 Task: Log work in the project AgileHorizon for the issue 'Implement a new cloud-based talent management system for a company with advanced talent acquisition and performance evaluation features' spent time as '6w 5d 19h 13m' and remaining time as '2w 6d 5h 35m' and move to top of backlog. Now add the issue to the epic 'DevOps automation'. Log work in the project AgileHorizon for the issue 'Integrate a new appointment booking feature into an existing service provider mobile application to enhance convenience and scheduling for customers' spent time as '6w 5d 16h 19m' and remaining time as '6w 6d 17h 52m' and move to bottom of backlog. Now add the issue to the epic 'Cloud migration'
Action: Mouse moved to (256, 70)
Screenshot: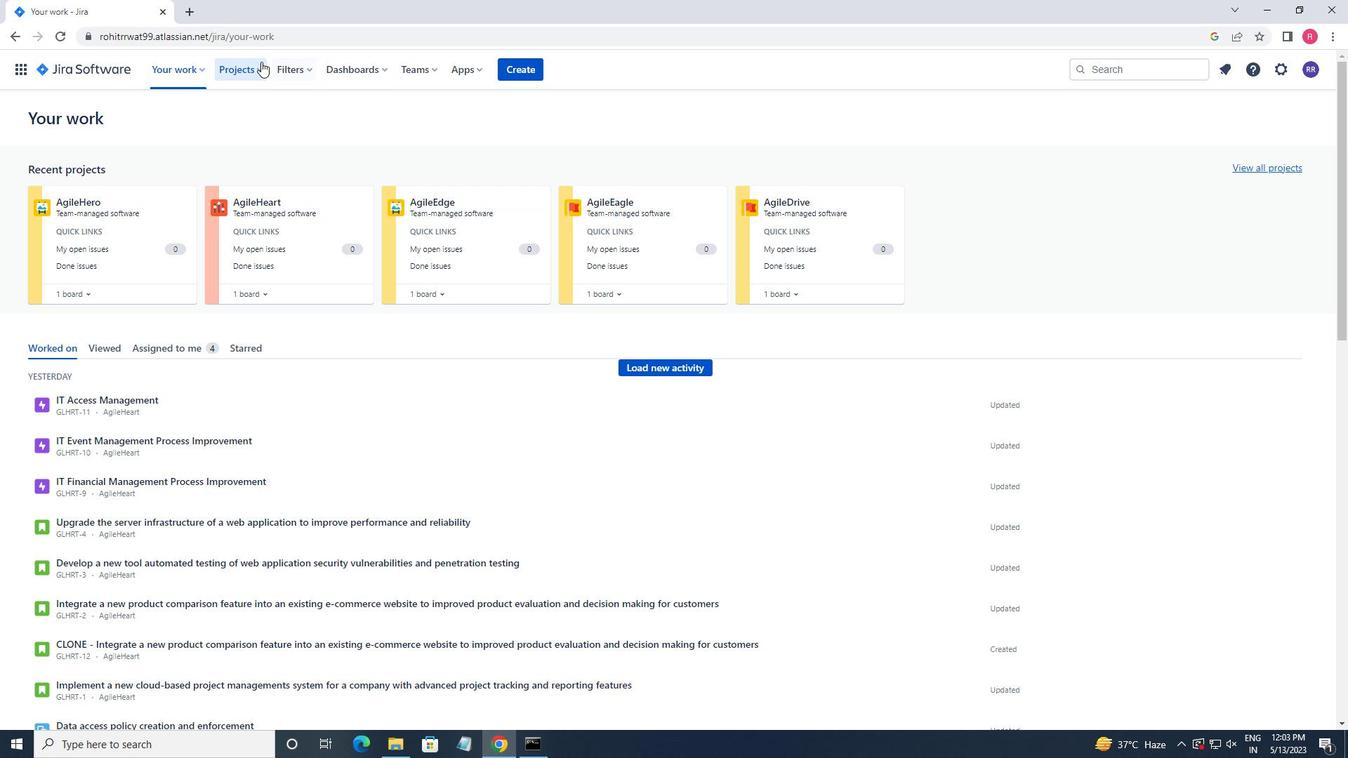 
Action: Mouse pressed left at (256, 70)
Screenshot: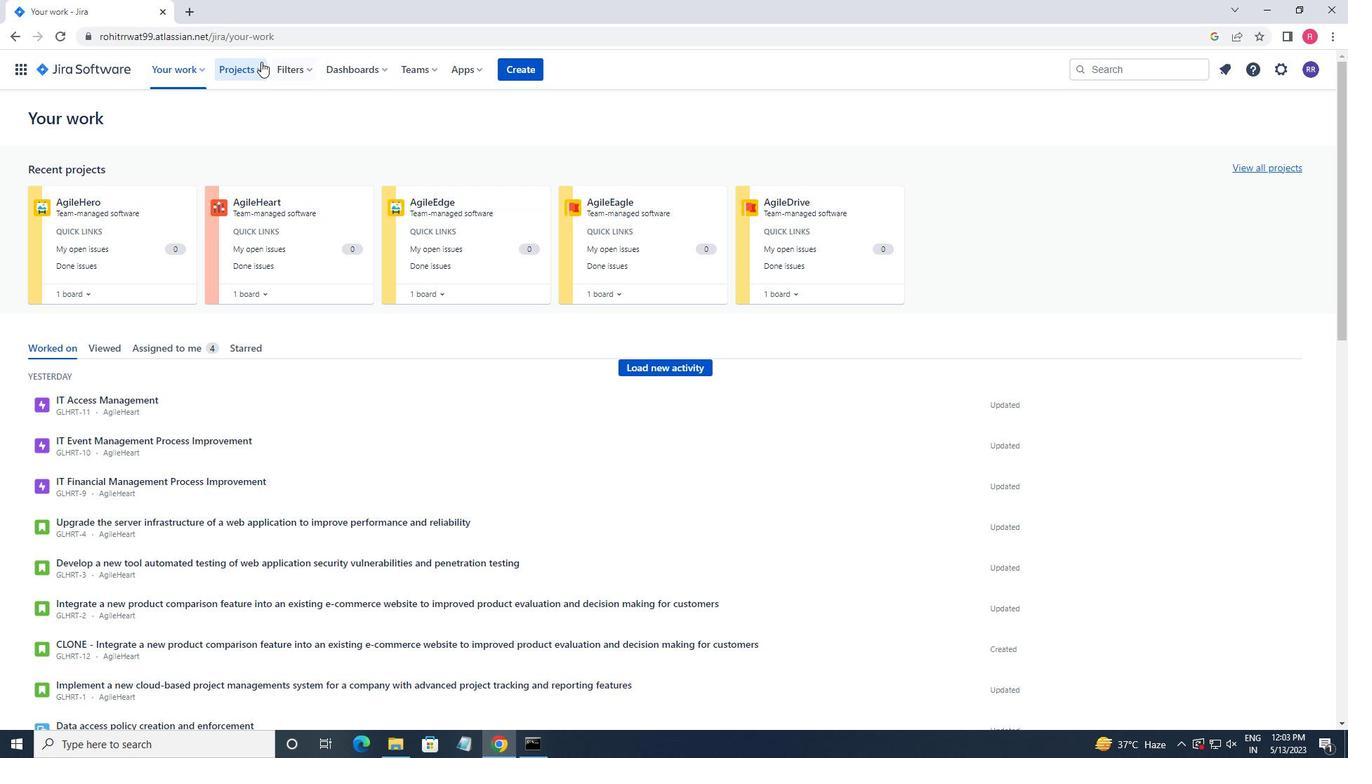 
Action: Mouse moved to (272, 141)
Screenshot: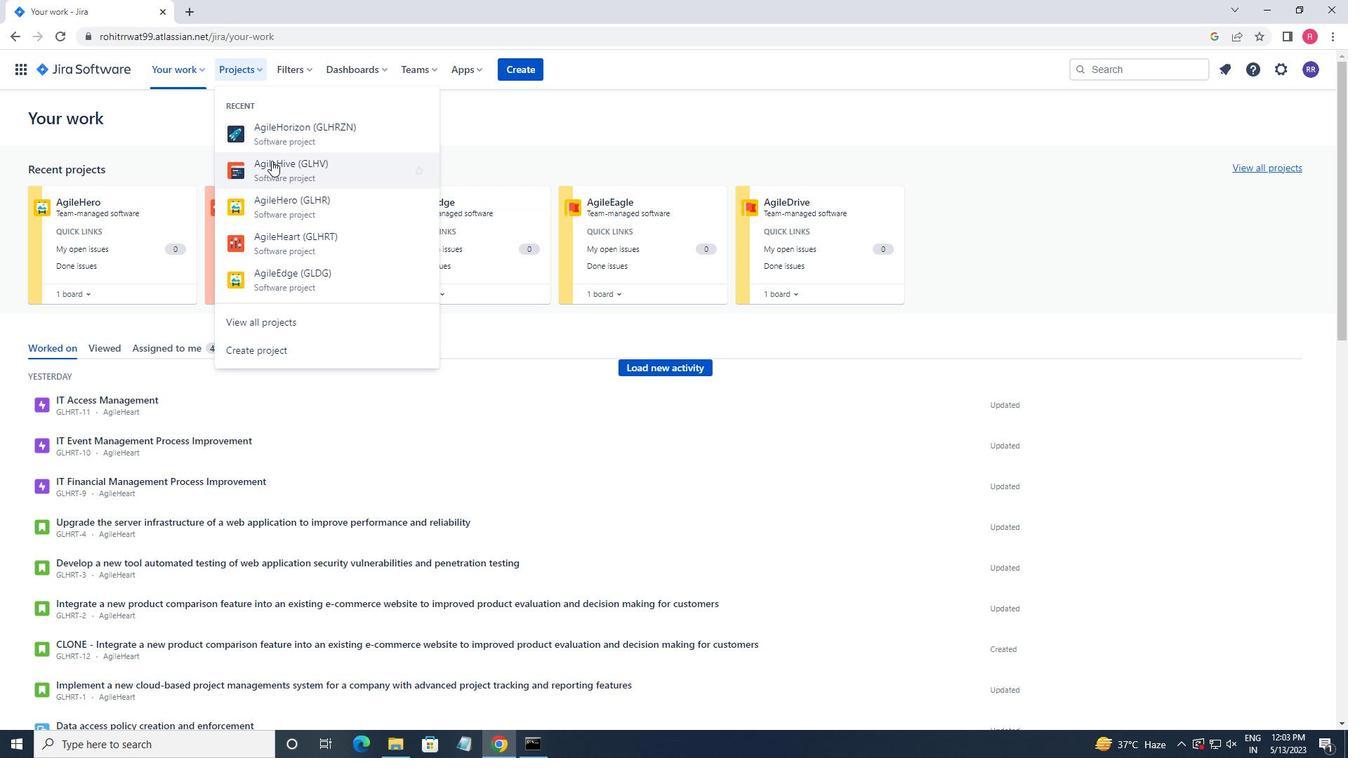 
Action: Mouse pressed left at (272, 141)
Screenshot: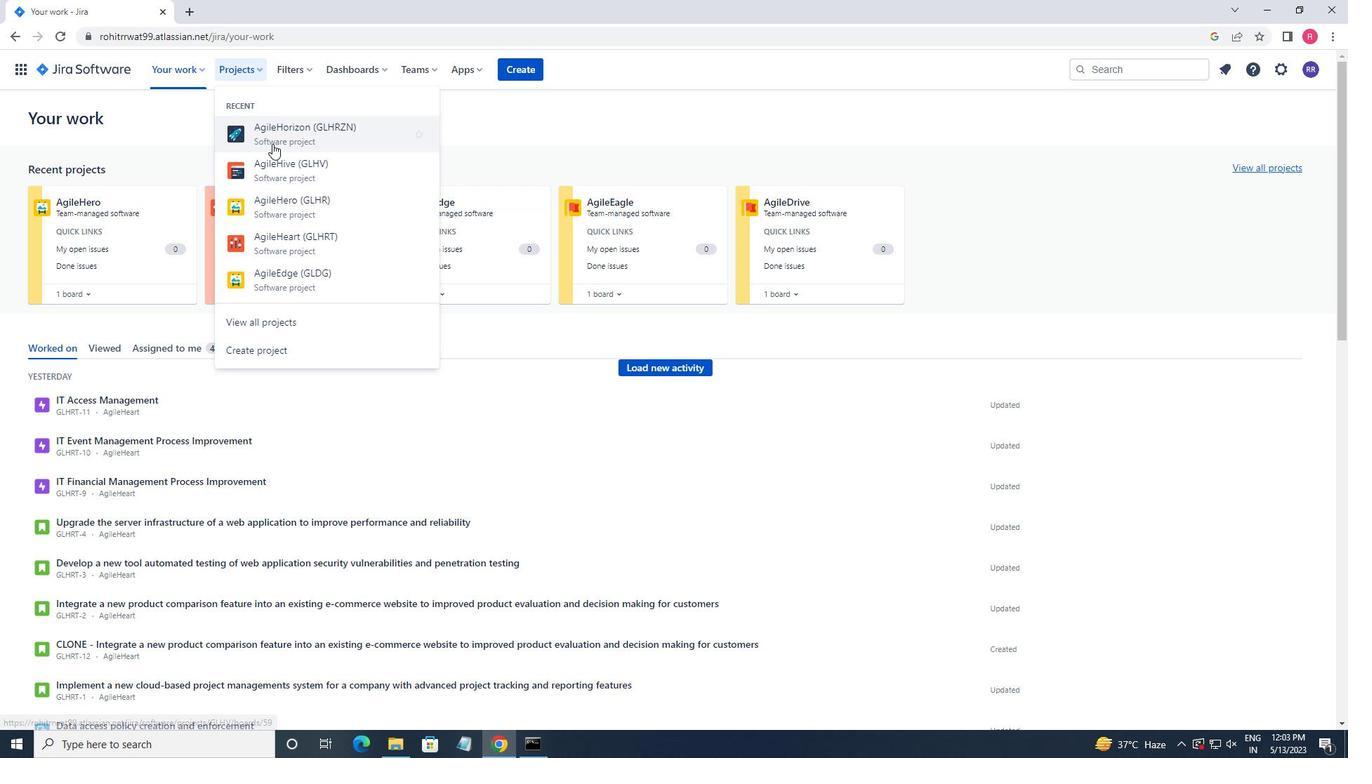 
Action: Mouse moved to (68, 217)
Screenshot: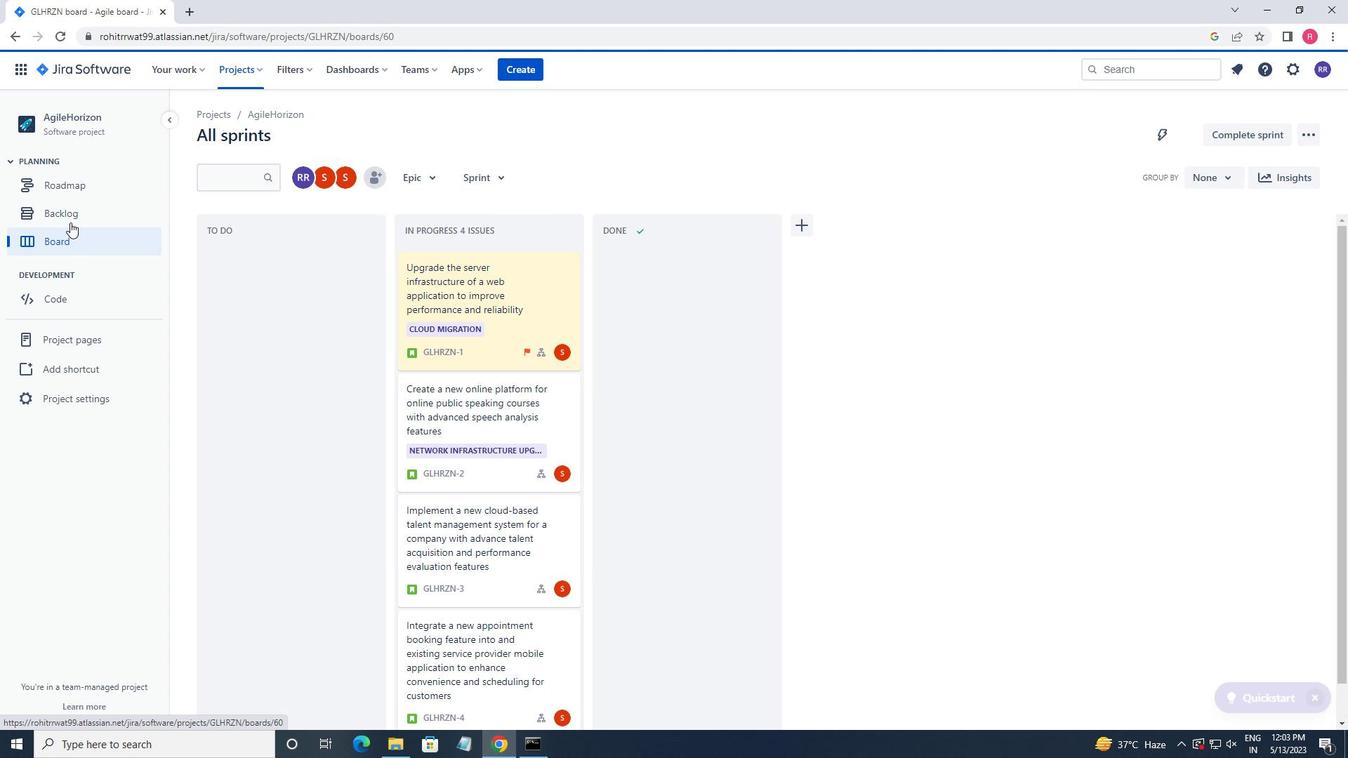 
Action: Mouse pressed left at (68, 217)
Screenshot: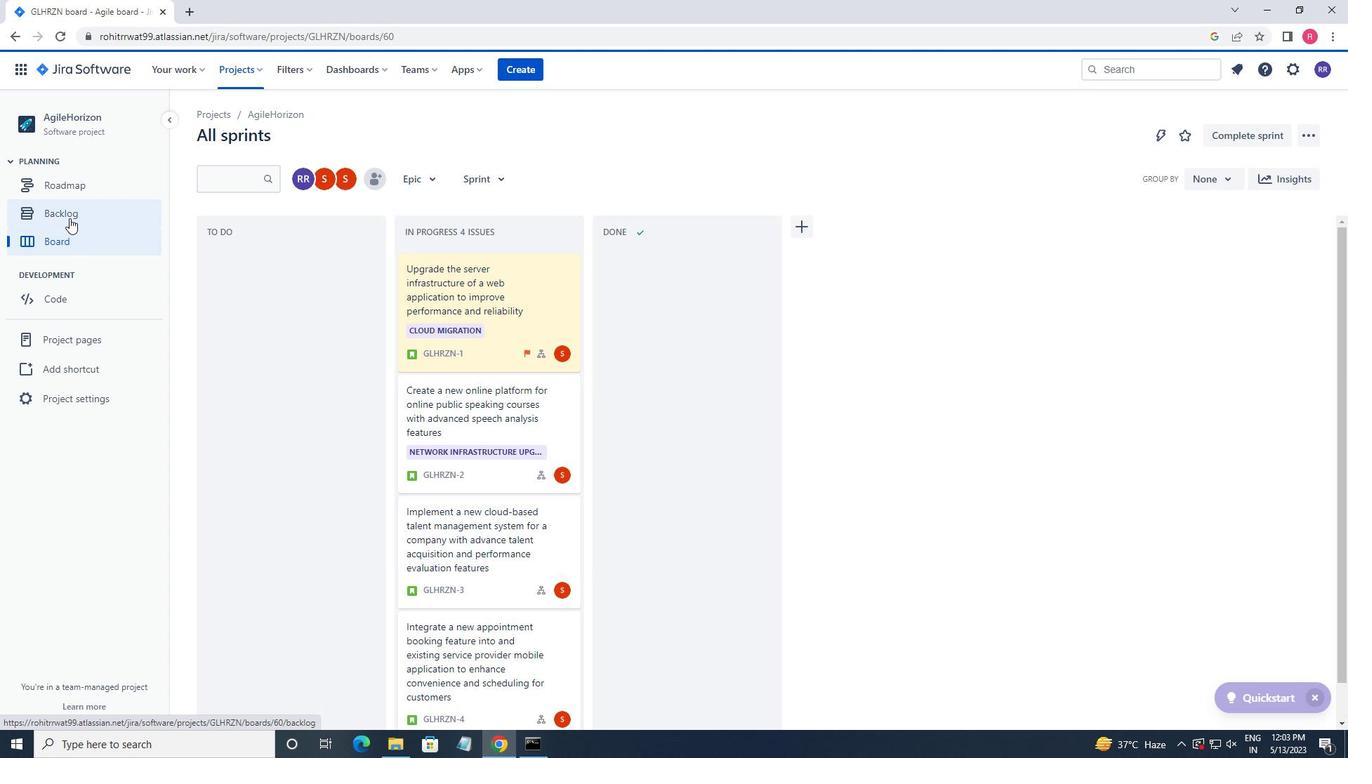 
Action: Mouse moved to (688, 370)
Screenshot: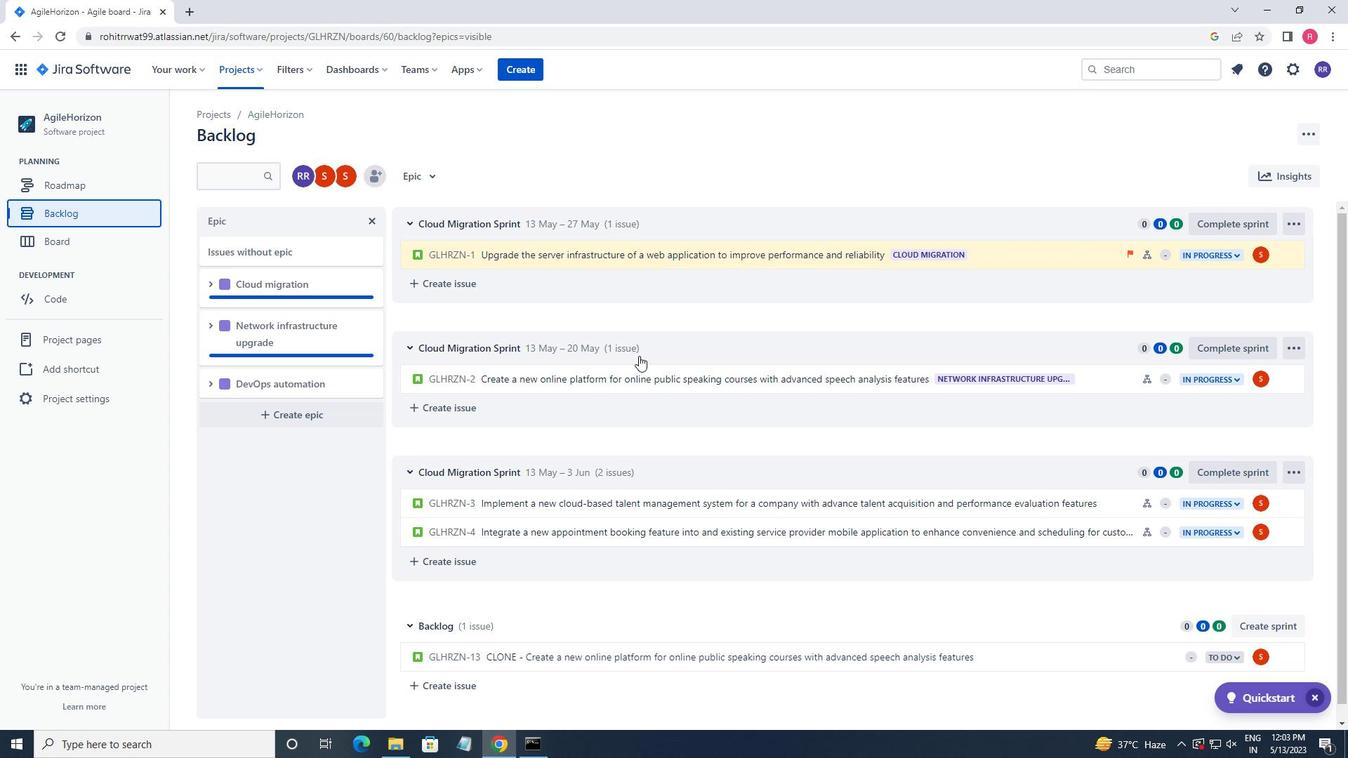 
Action: Mouse scrolled (688, 370) with delta (0, 0)
Screenshot: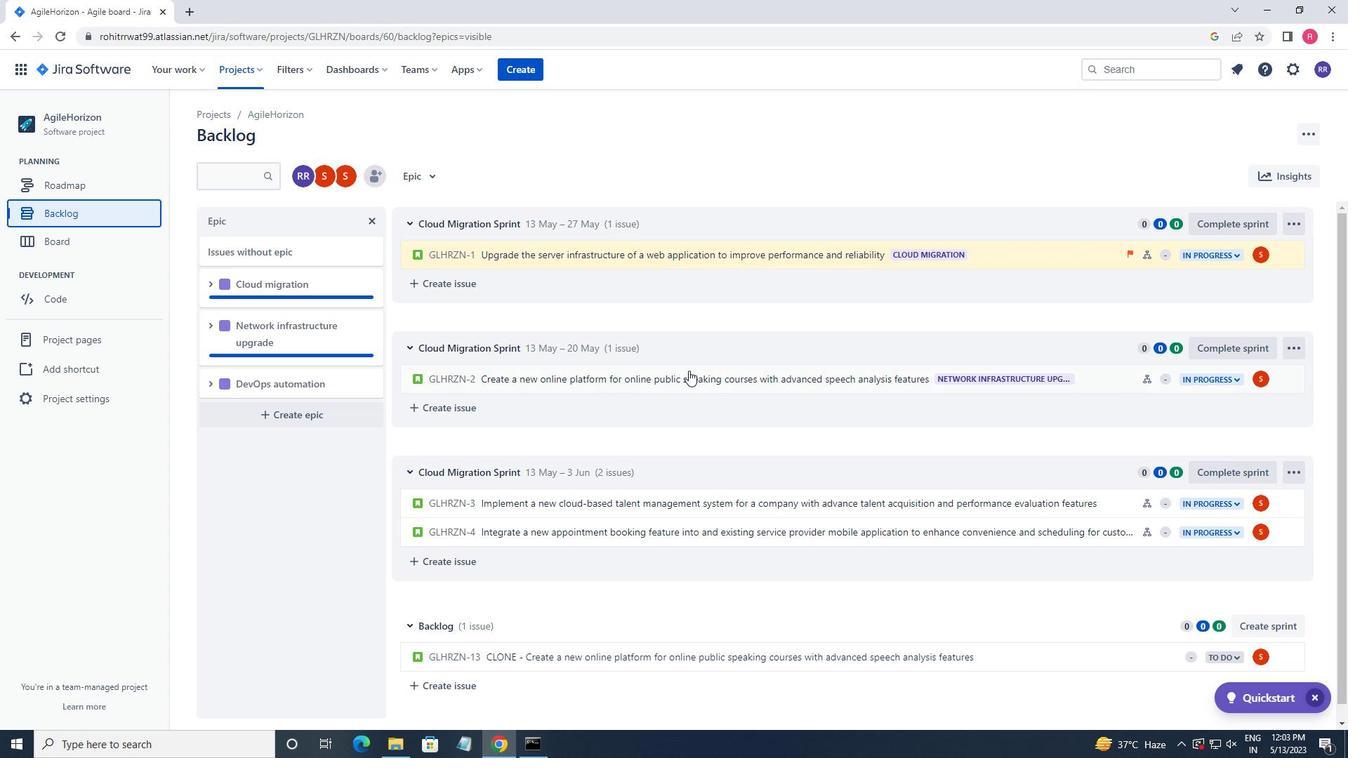 
Action: Mouse scrolled (688, 370) with delta (0, 0)
Screenshot: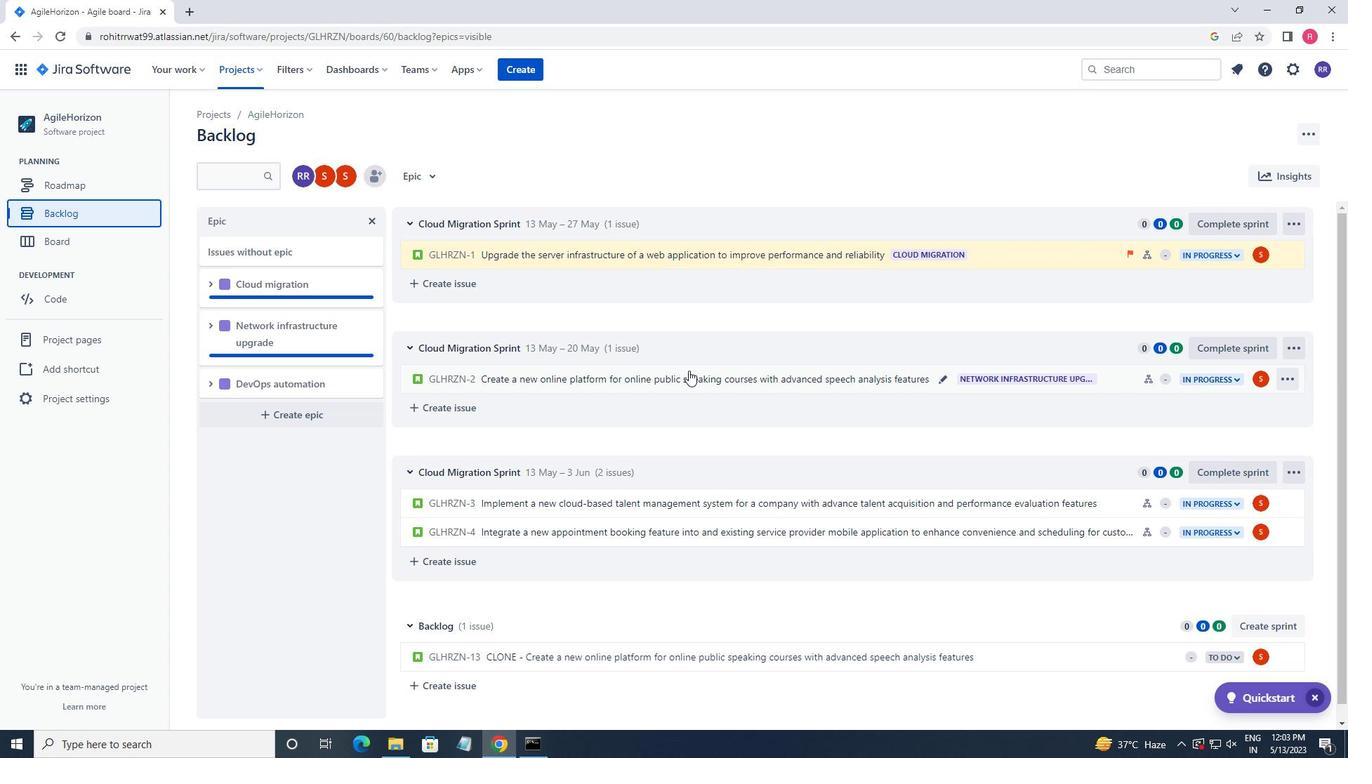
Action: Mouse moved to (1127, 497)
Screenshot: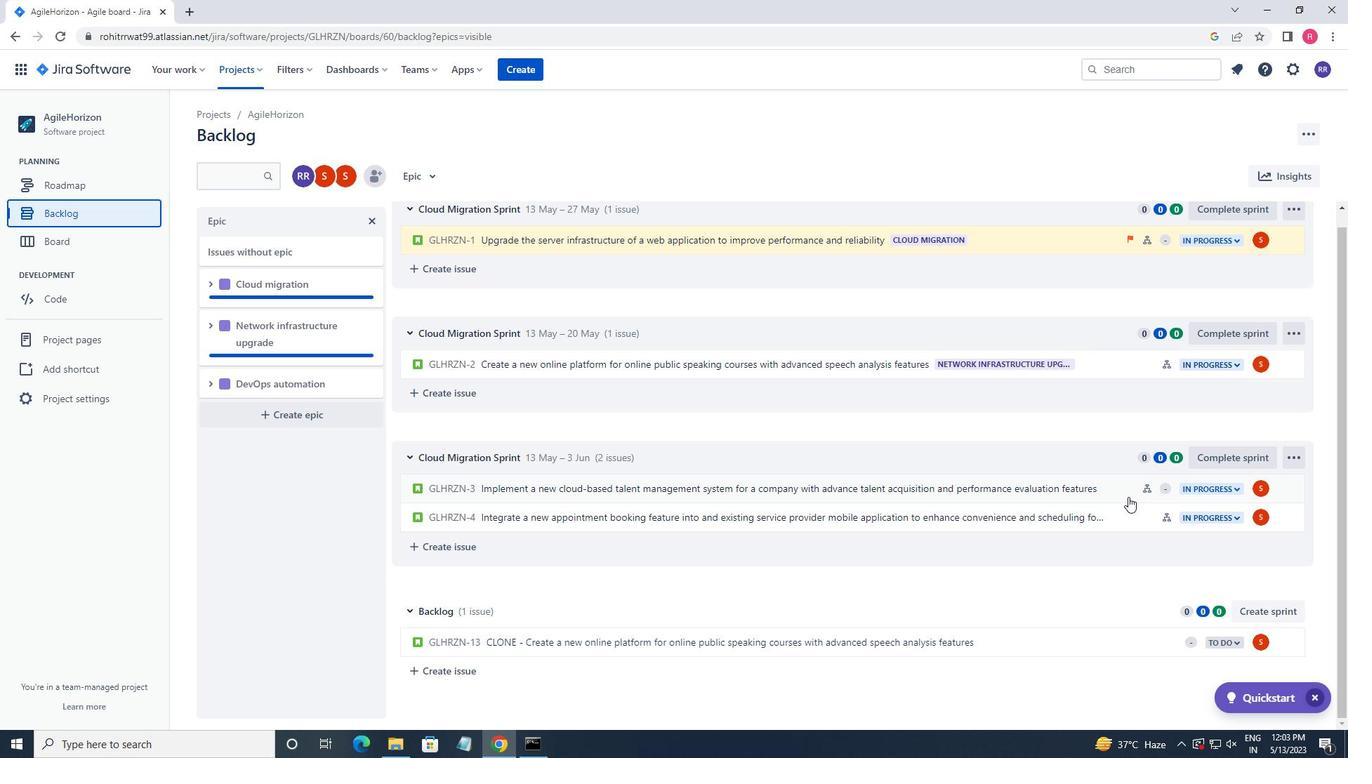 
Action: Mouse pressed left at (1127, 497)
Screenshot: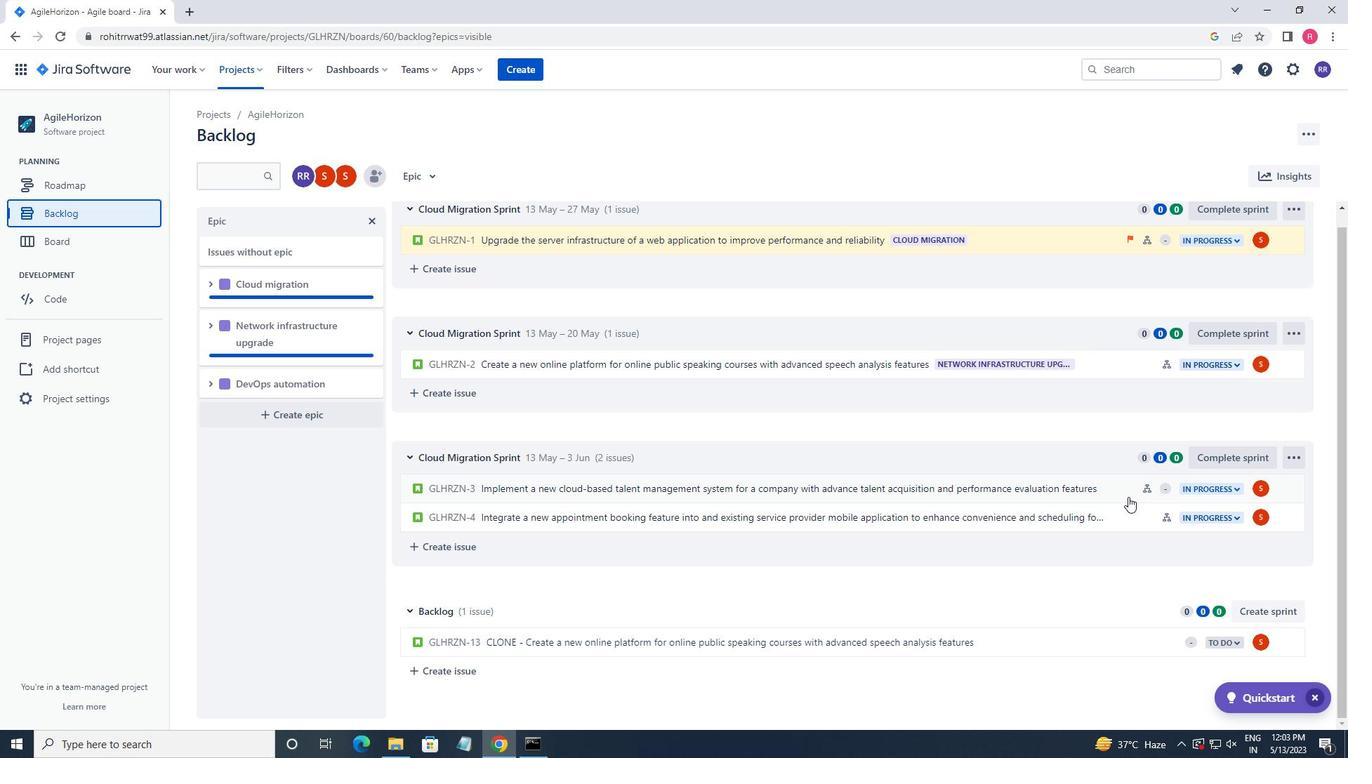 
Action: Mouse moved to (1285, 214)
Screenshot: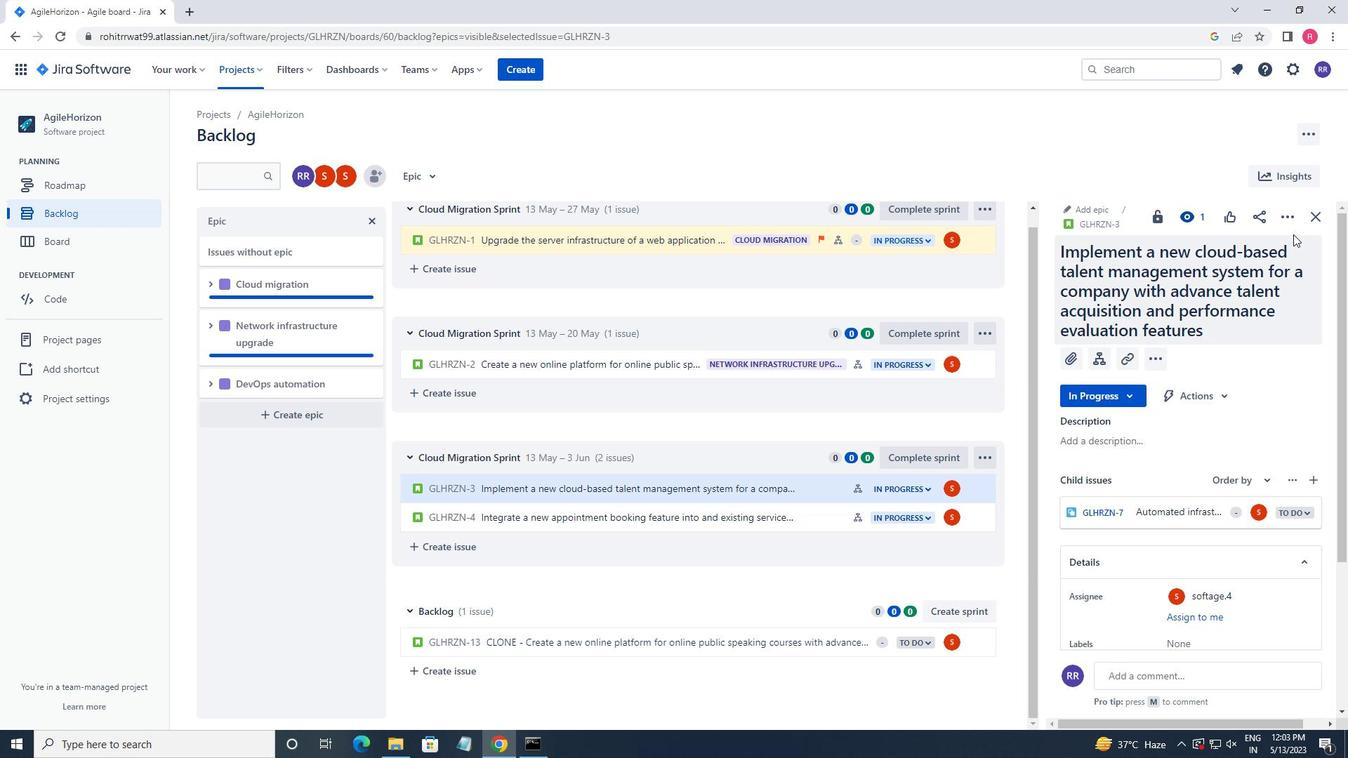 
Action: Mouse pressed left at (1285, 214)
Screenshot: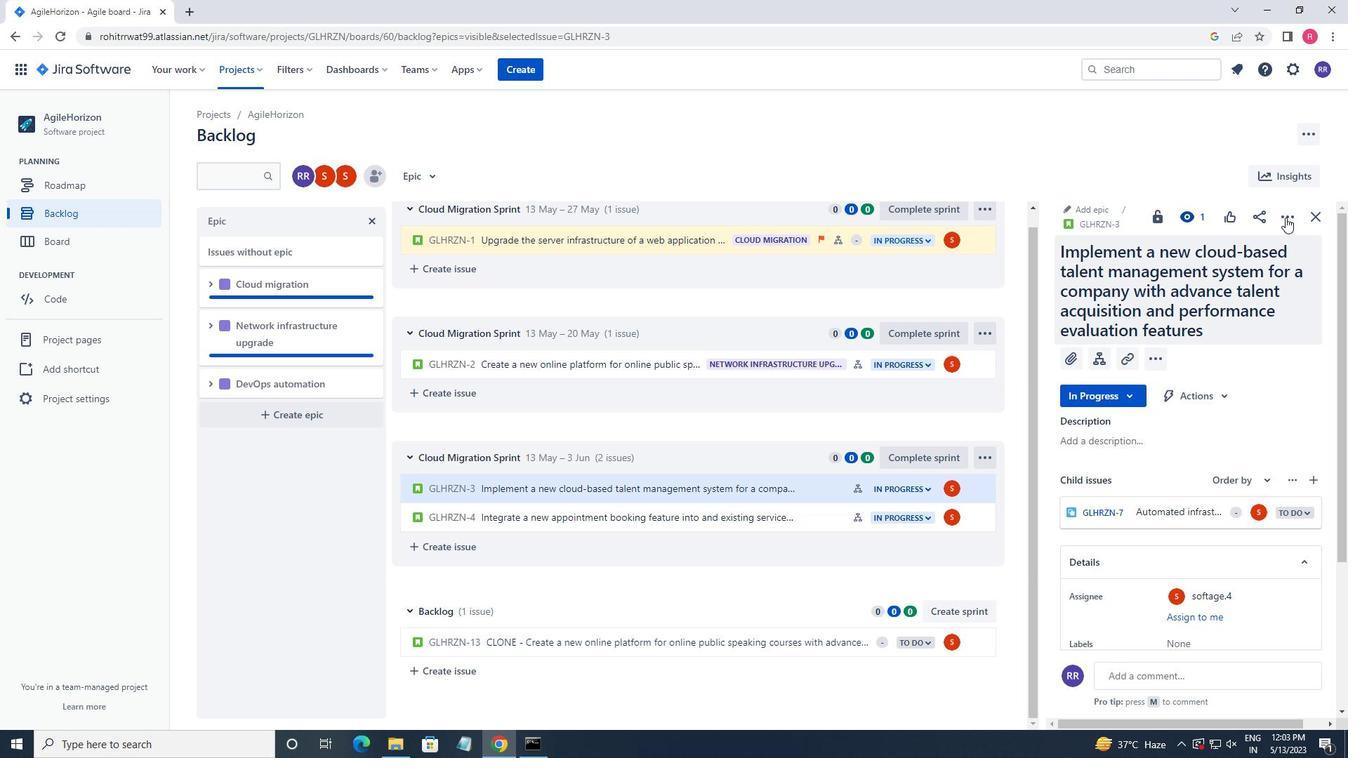 
Action: Mouse moved to (1224, 265)
Screenshot: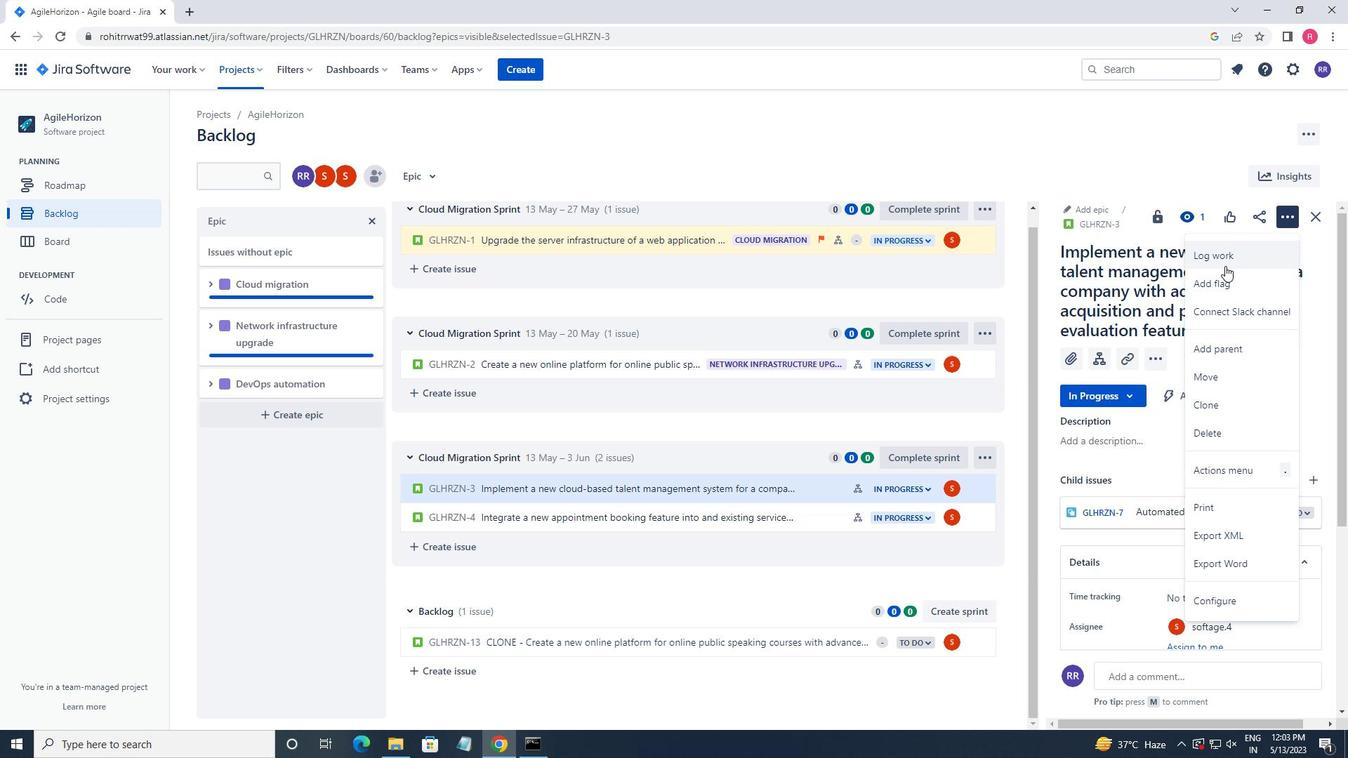 
Action: Mouse pressed left at (1224, 265)
Screenshot: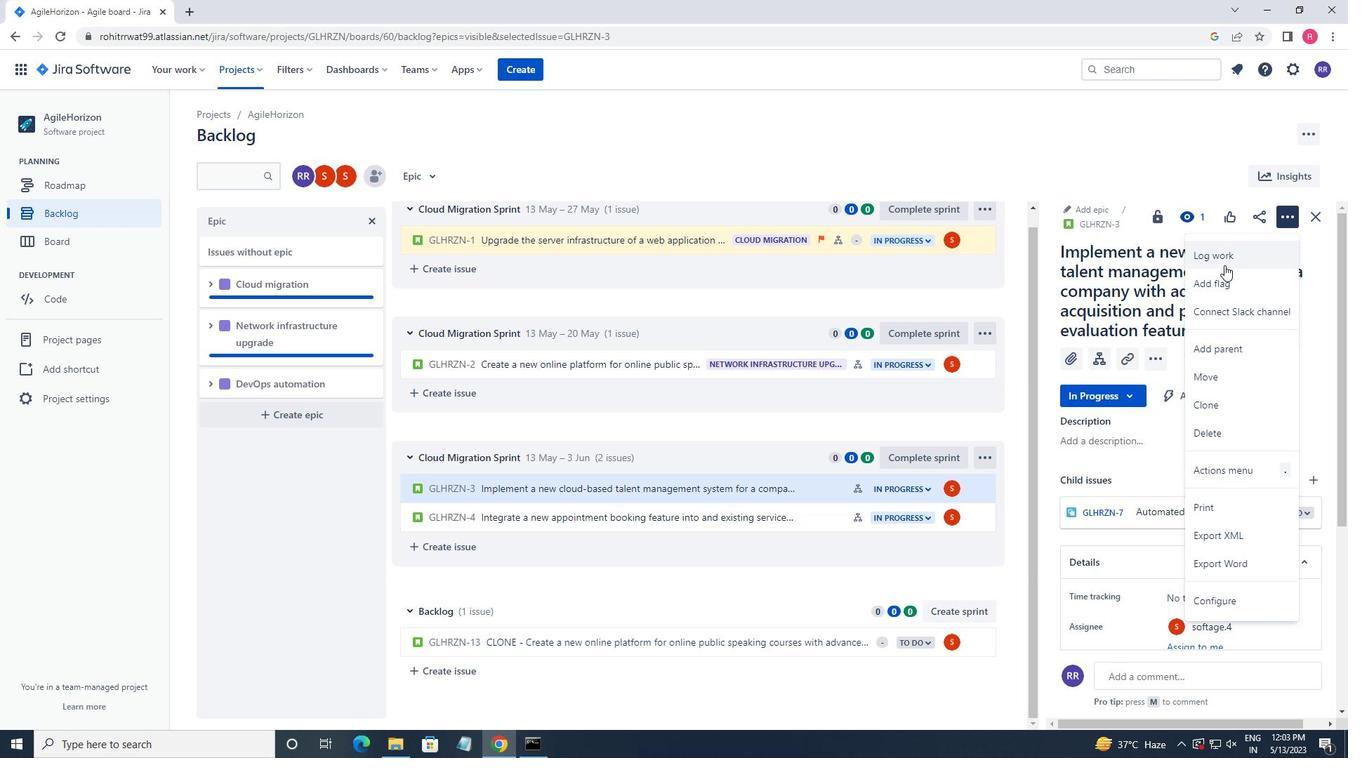 
Action: Key pressed 6w<Key.space>5d<Key.space>19h<Key.space><Key.space>13m<Key.left><Key.left><Key.left><Key.backspace><Key.tab>2w<Key.space>6d<Key.space>5h<Key.space>35m
Screenshot: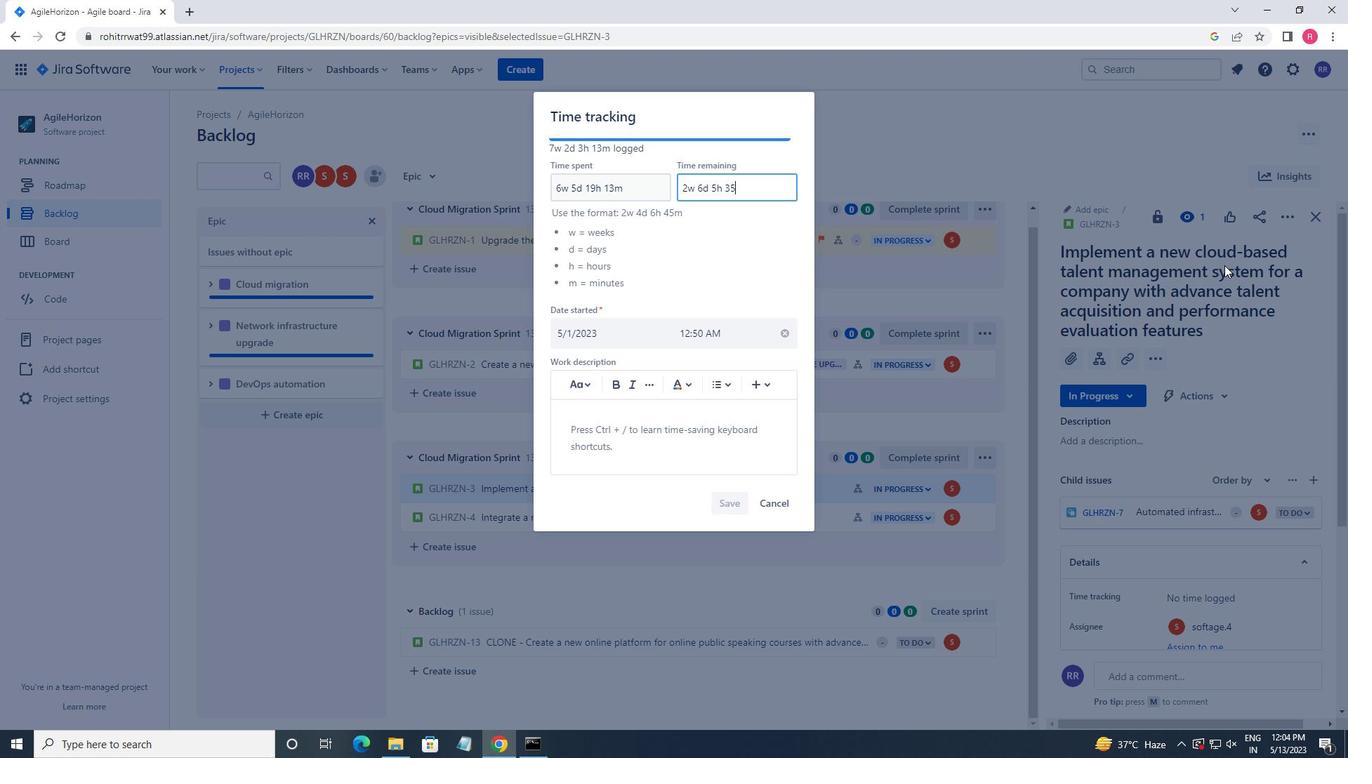 
Action: Mouse moved to (725, 499)
Screenshot: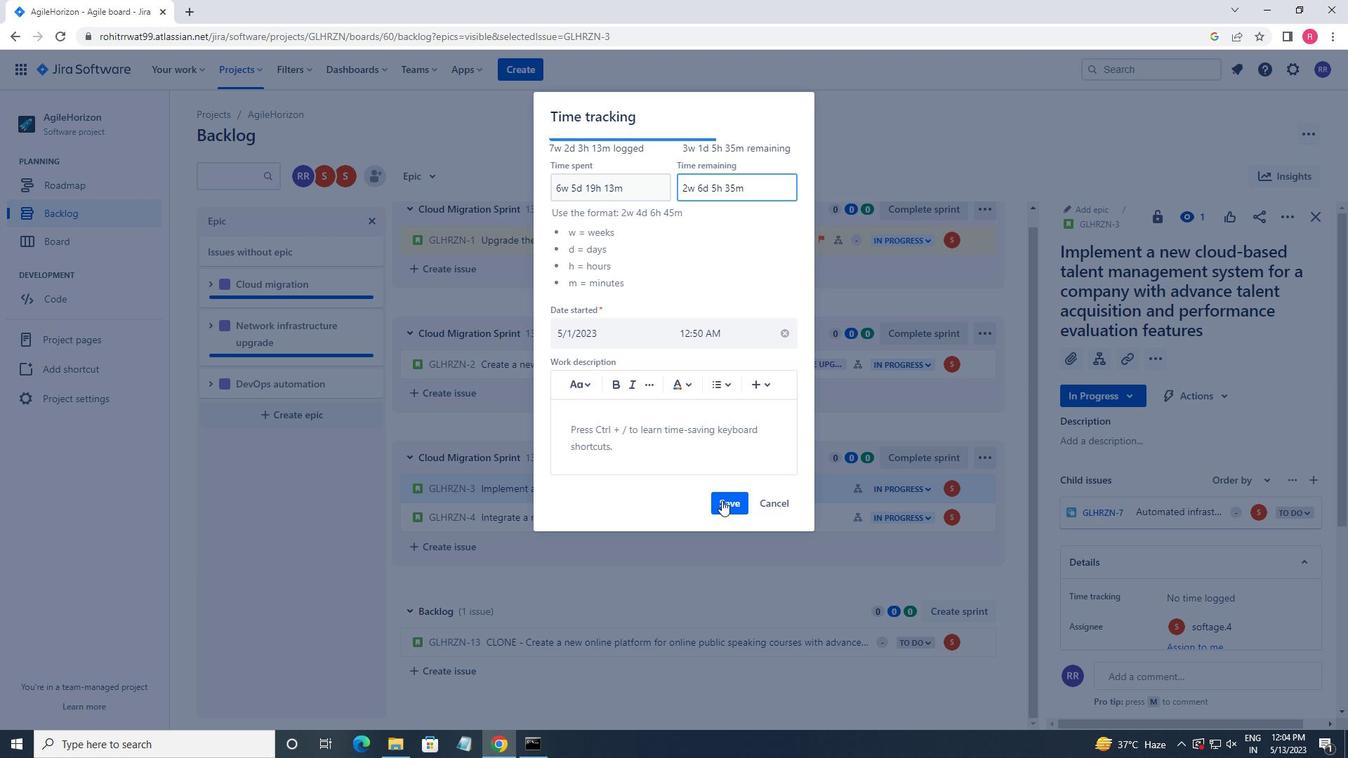 
Action: Mouse pressed left at (725, 499)
Screenshot: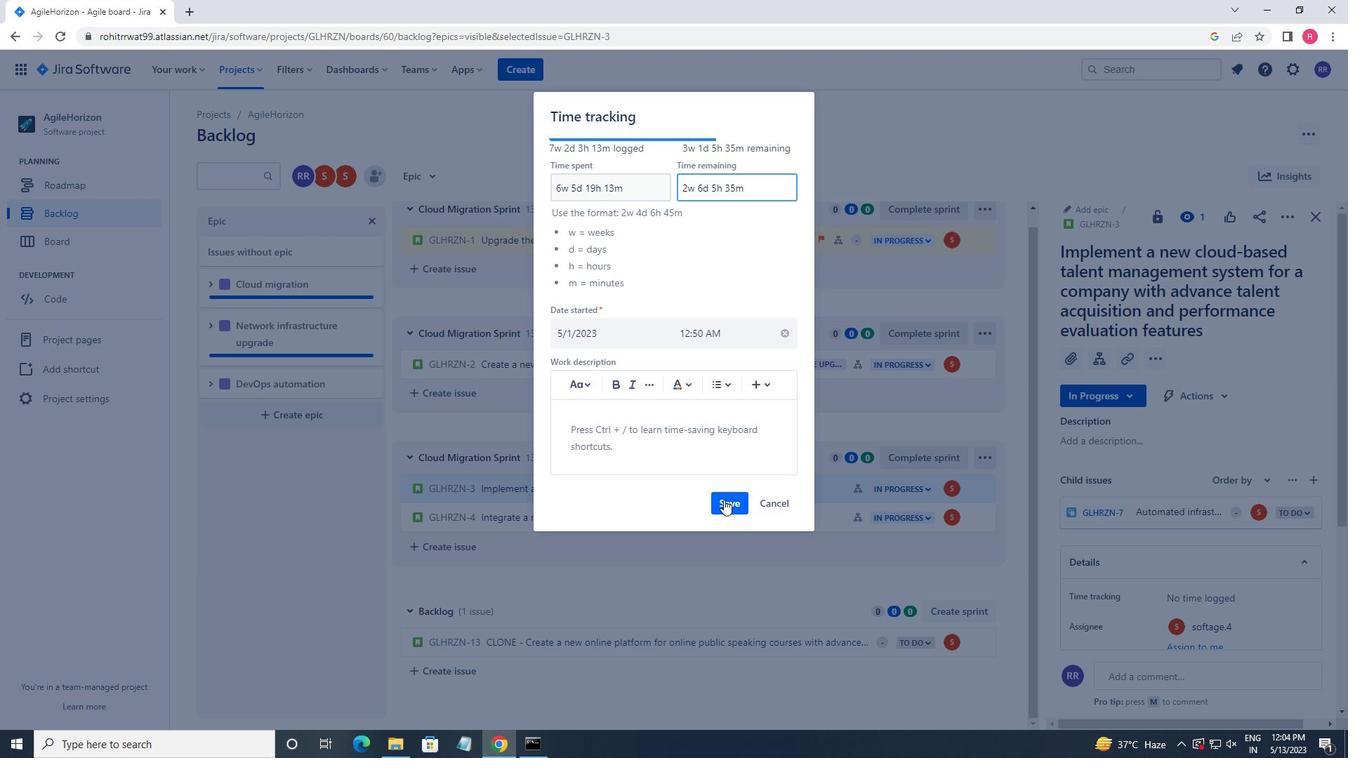 
Action: Mouse moved to (776, 525)
Screenshot: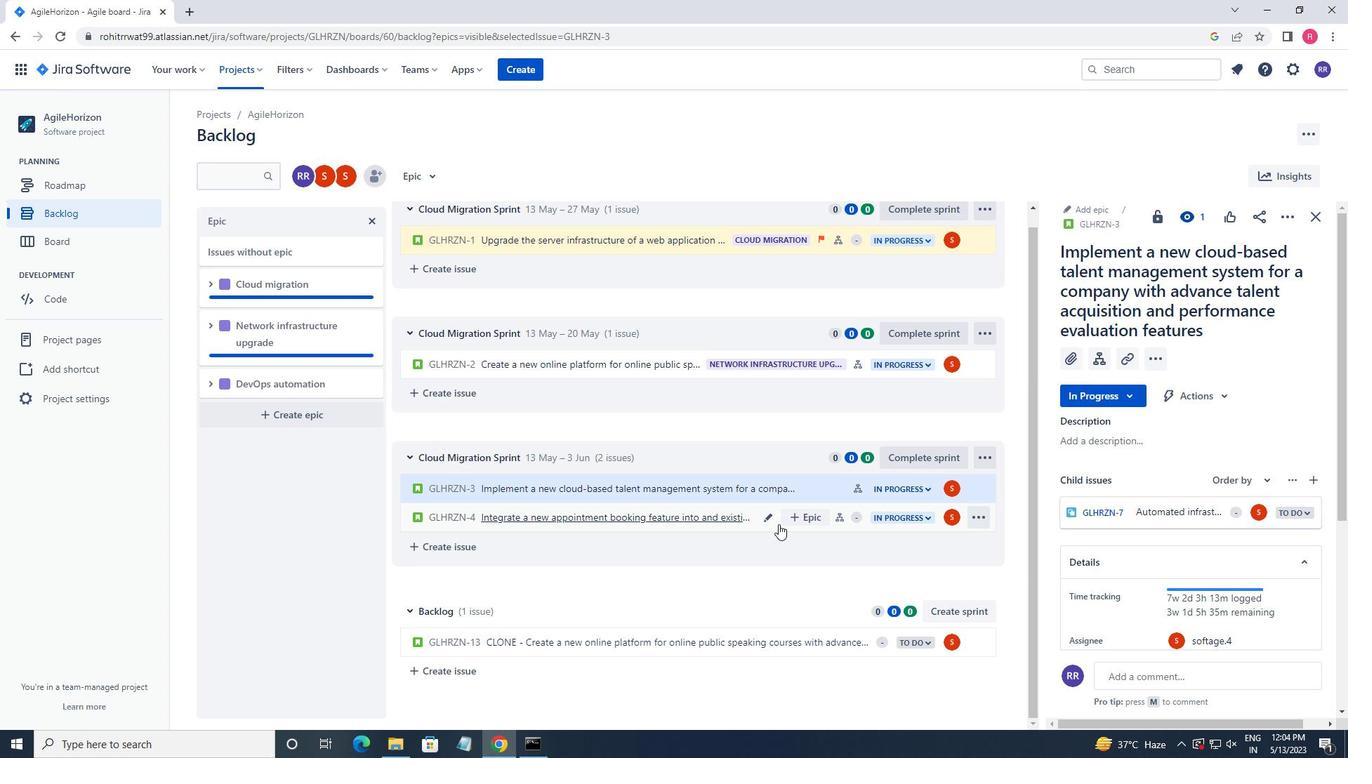 
Action: Mouse pressed left at (776, 525)
Screenshot: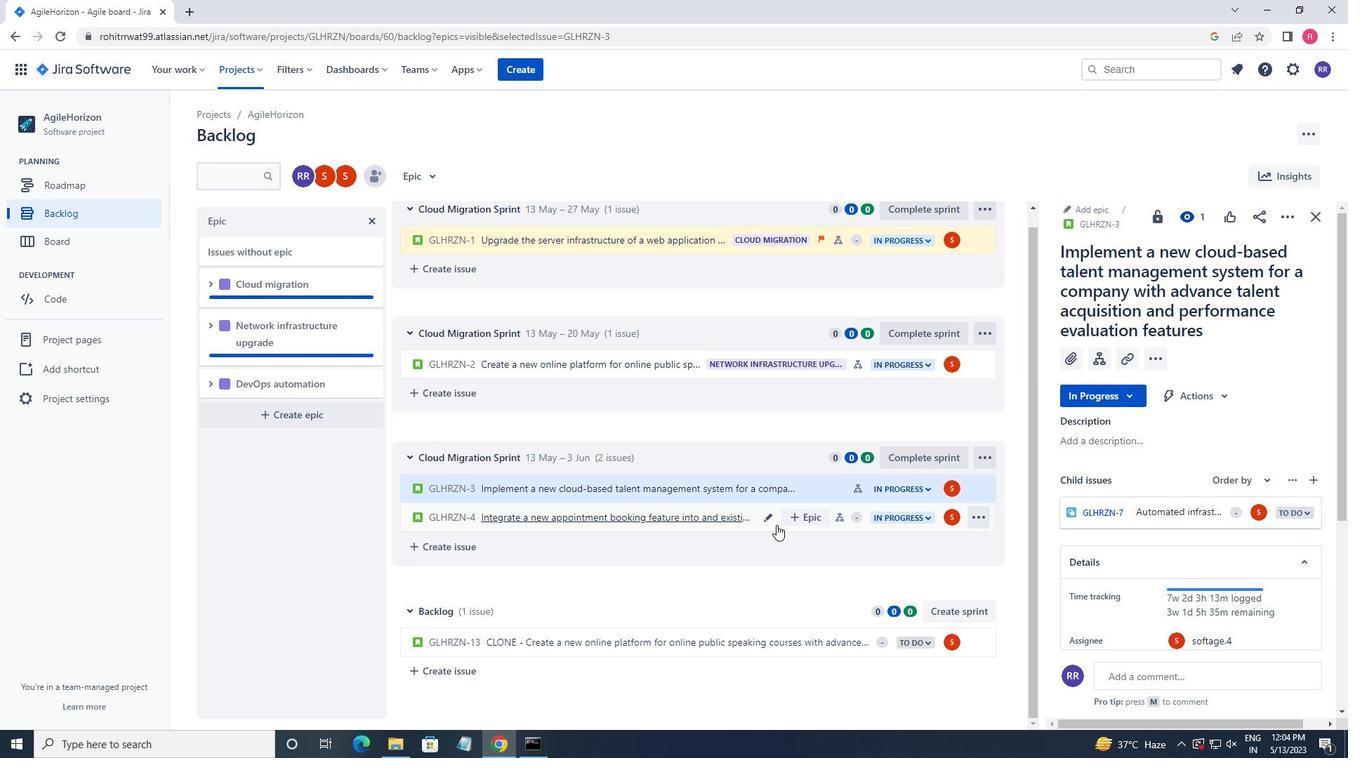 
Action: Mouse moved to (1284, 215)
Screenshot: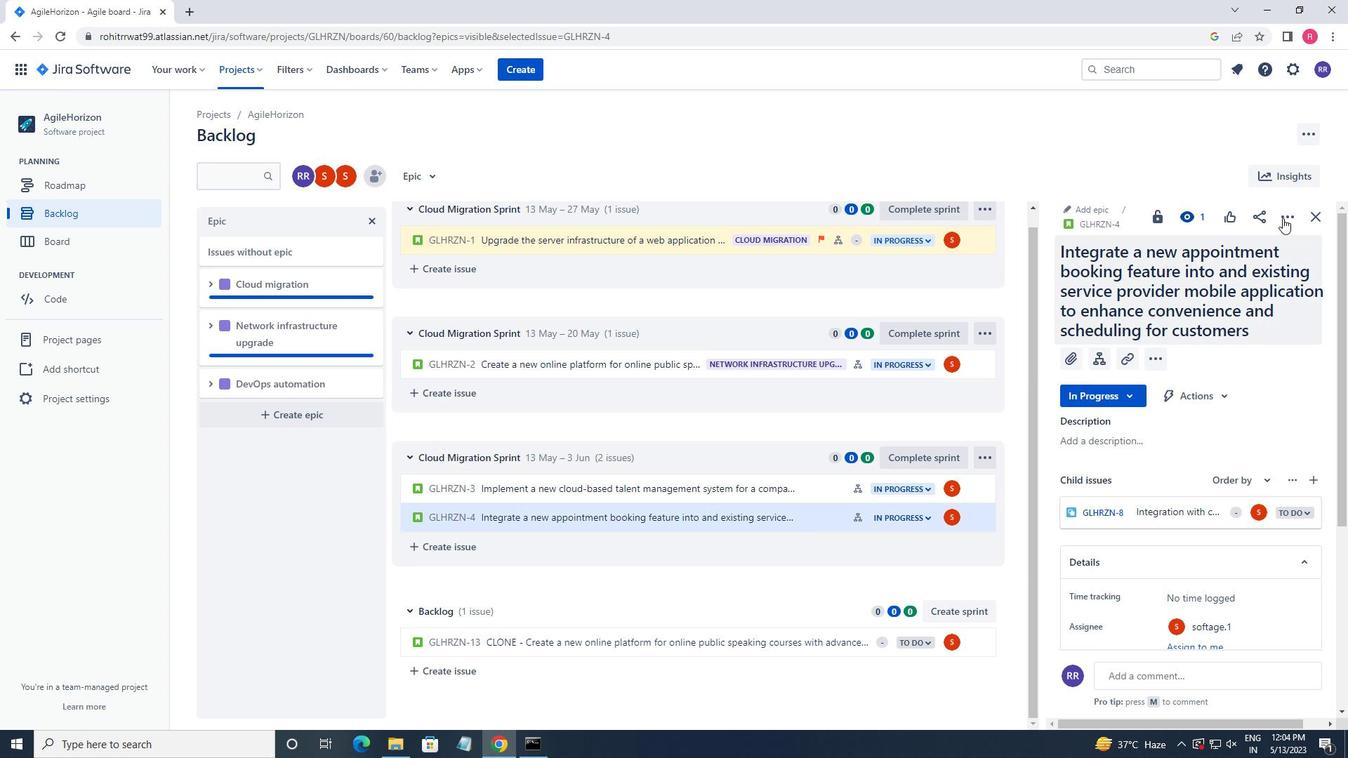 
Action: Mouse pressed left at (1284, 215)
Screenshot: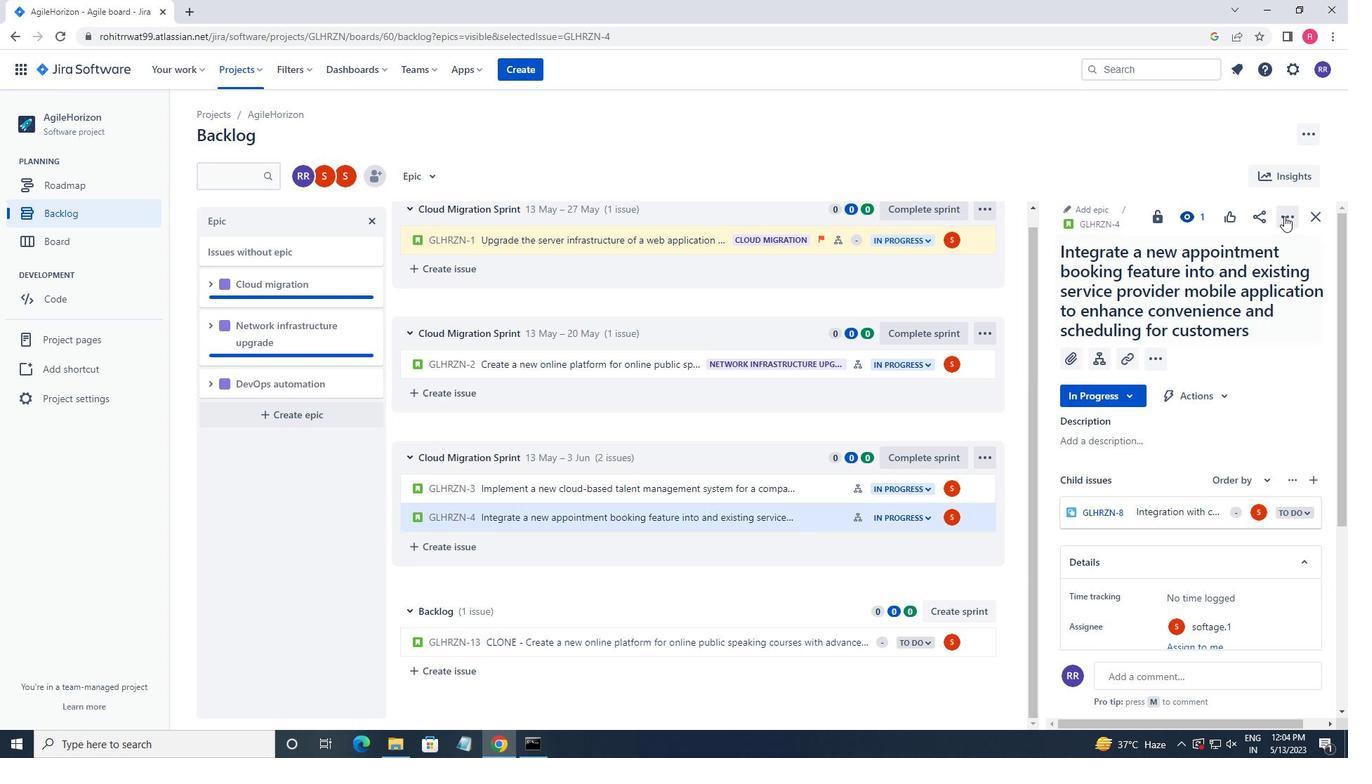 
Action: Mouse moved to (1214, 250)
Screenshot: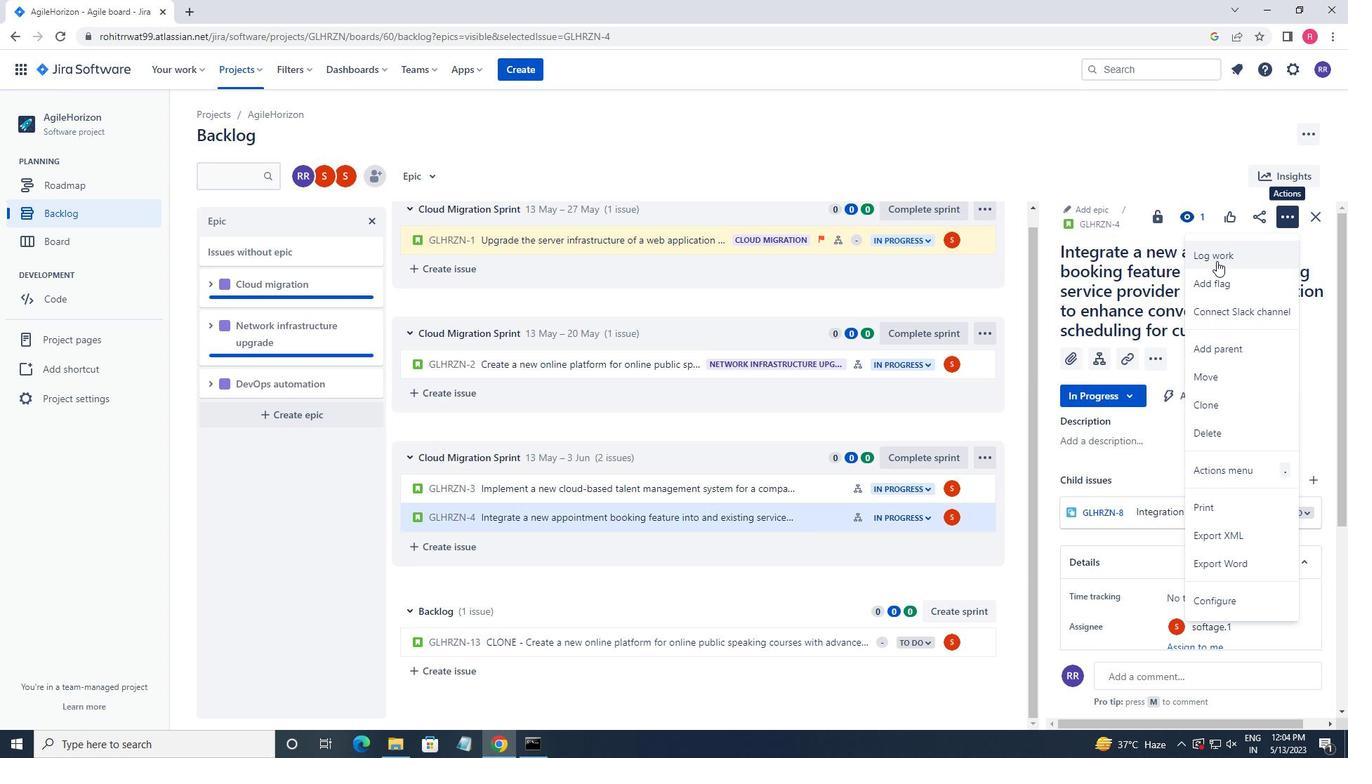 
Action: Mouse pressed left at (1214, 250)
Screenshot: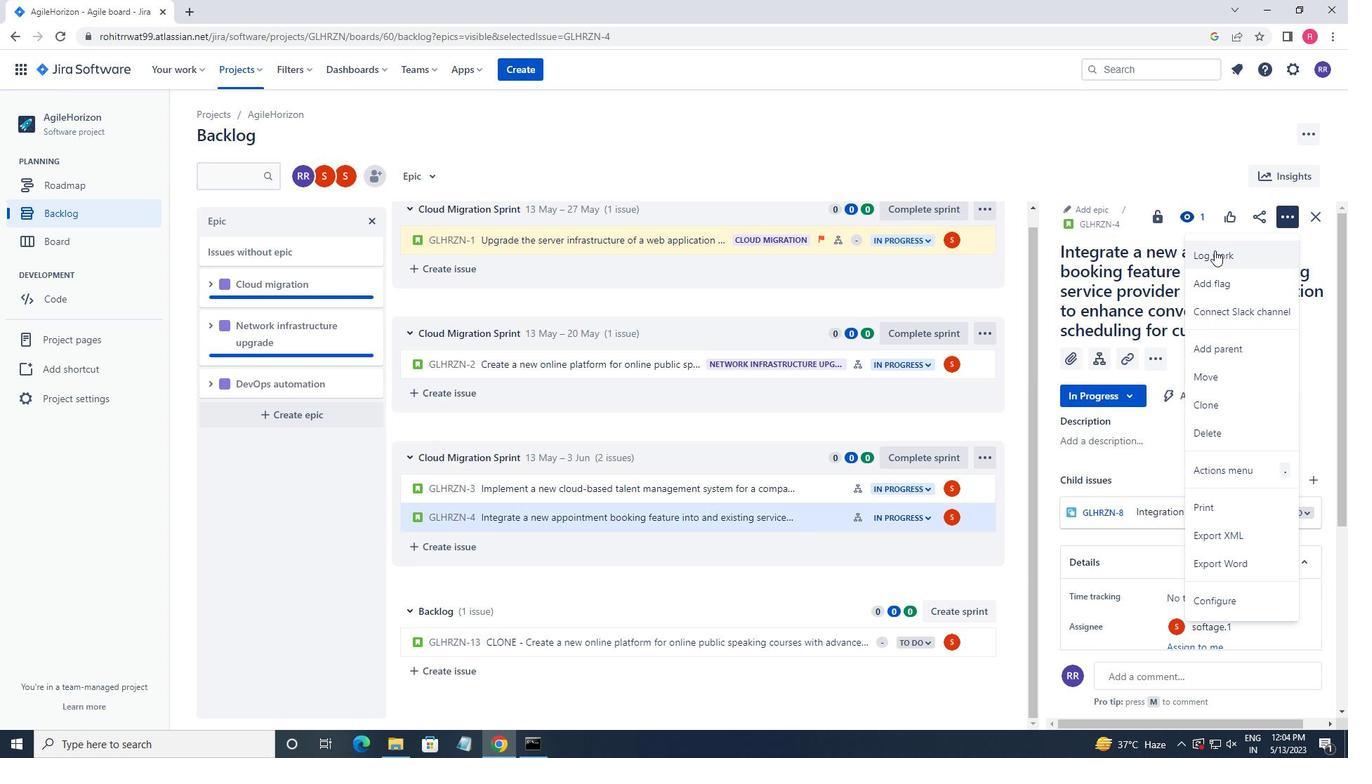 
Action: Mouse moved to (775, 306)
Screenshot: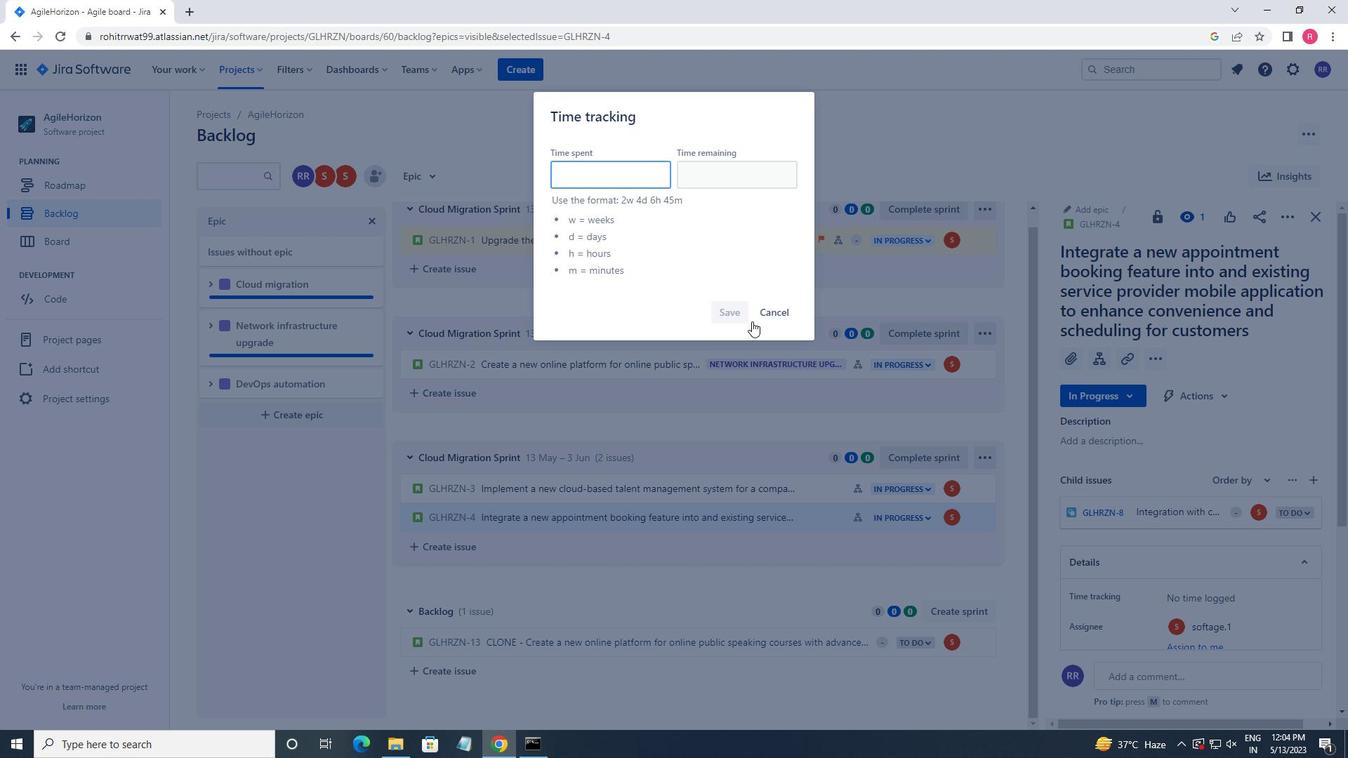 
Action: Mouse pressed left at (775, 306)
Screenshot: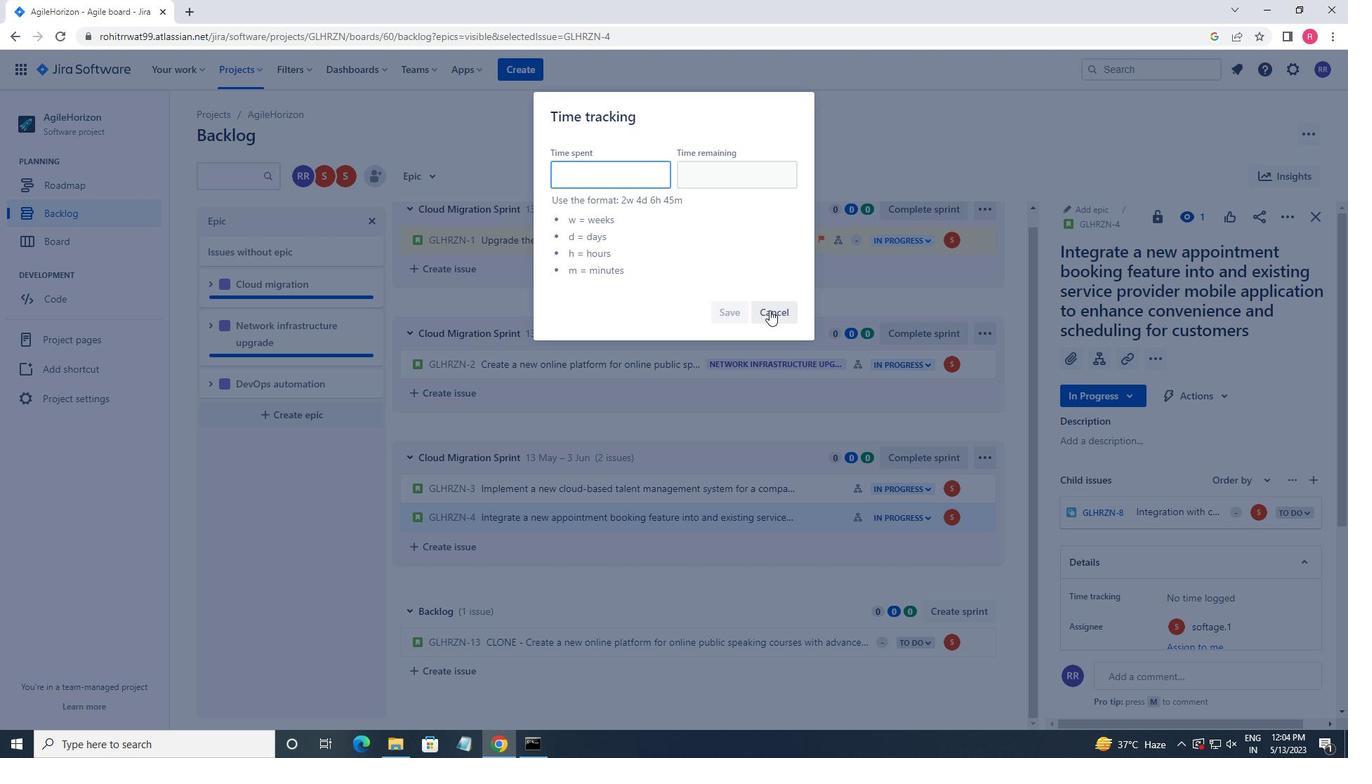 
Action: Mouse moved to (755, 499)
Screenshot: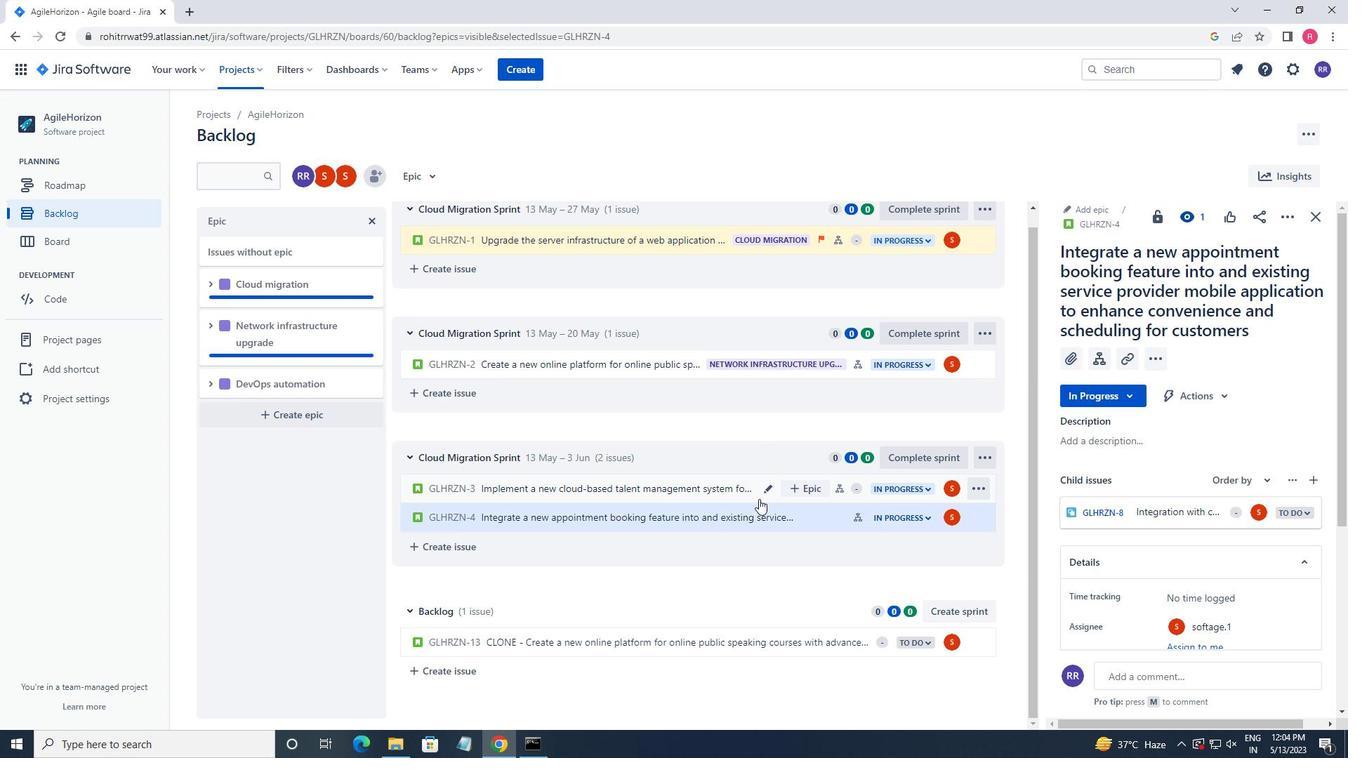 
Action: Mouse pressed left at (755, 499)
Screenshot: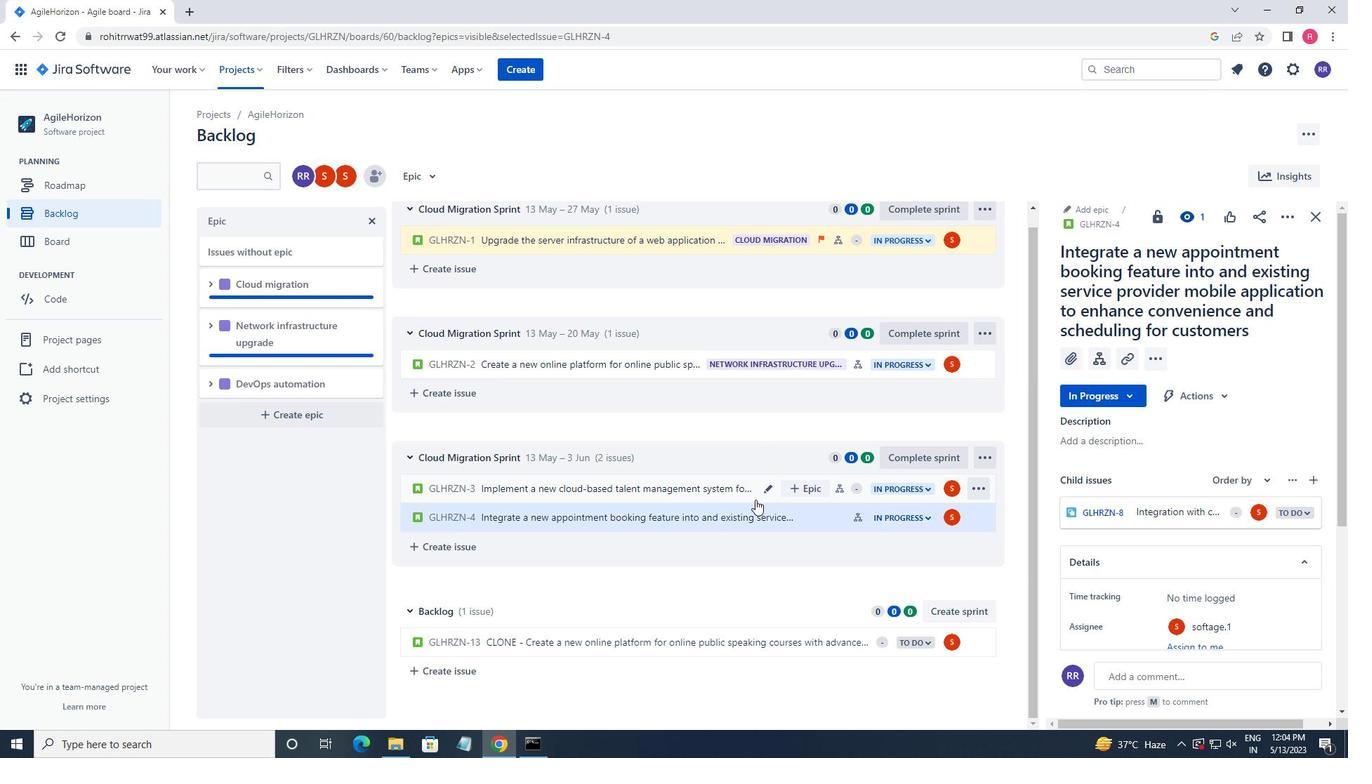 
Action: Mouse moved to (969, 487)
Screenshot: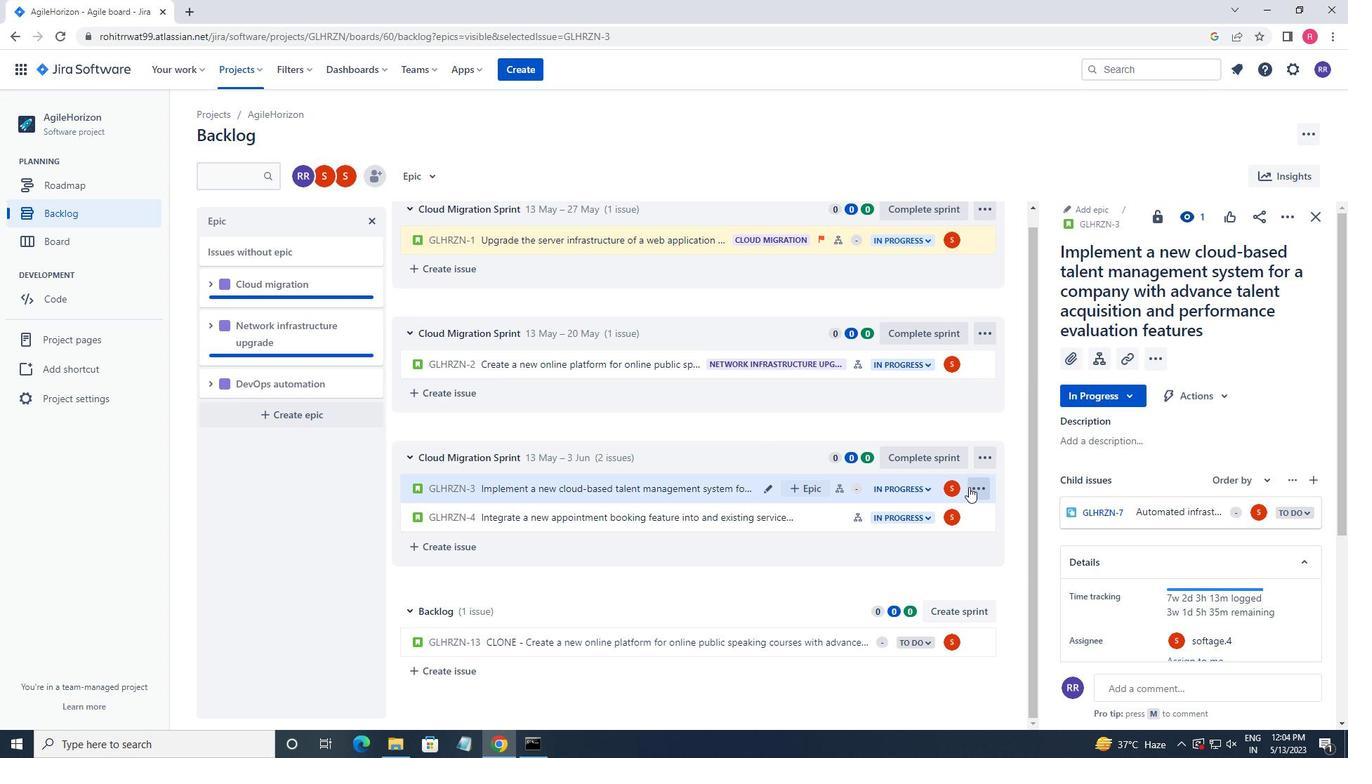 
Action: Mouse pressed left at (969, 487)
Screenshot: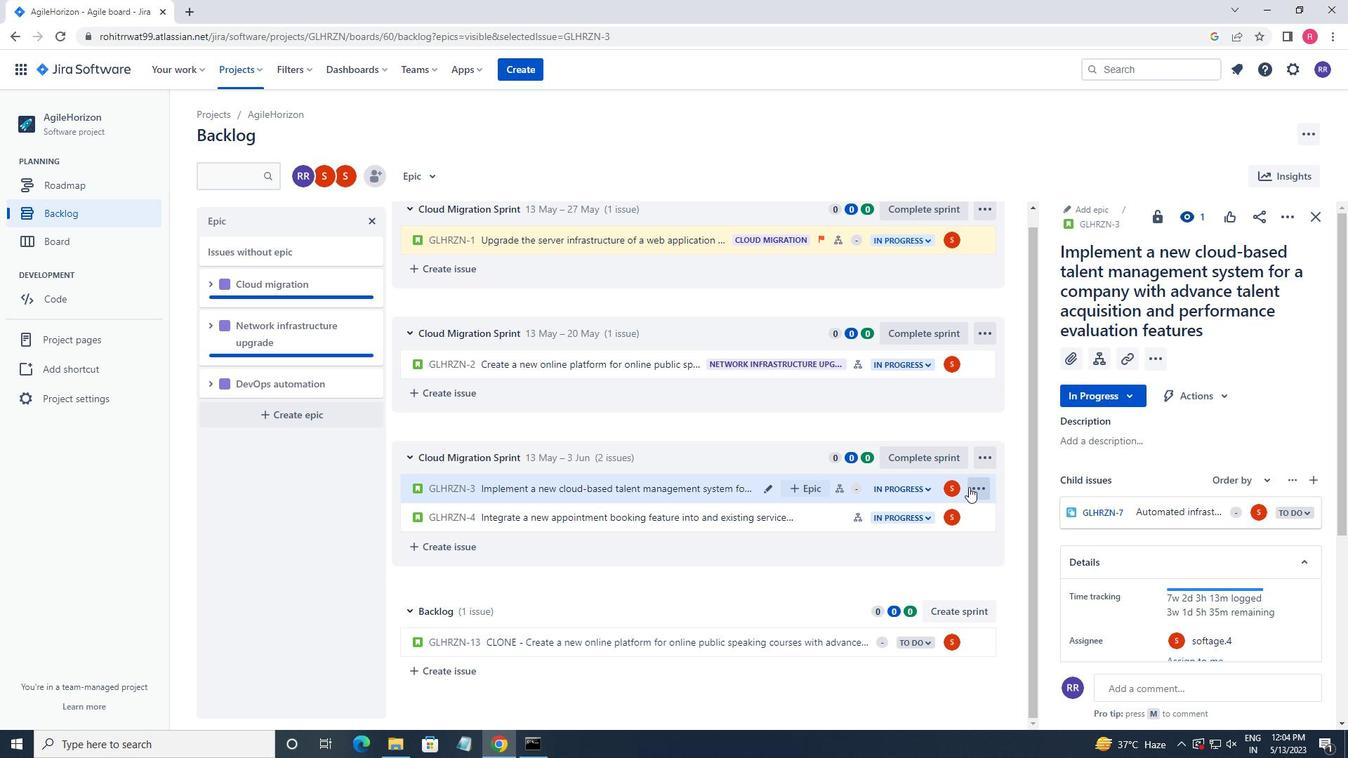 
Action: Mouse moved to (934, 431)
Screenshot: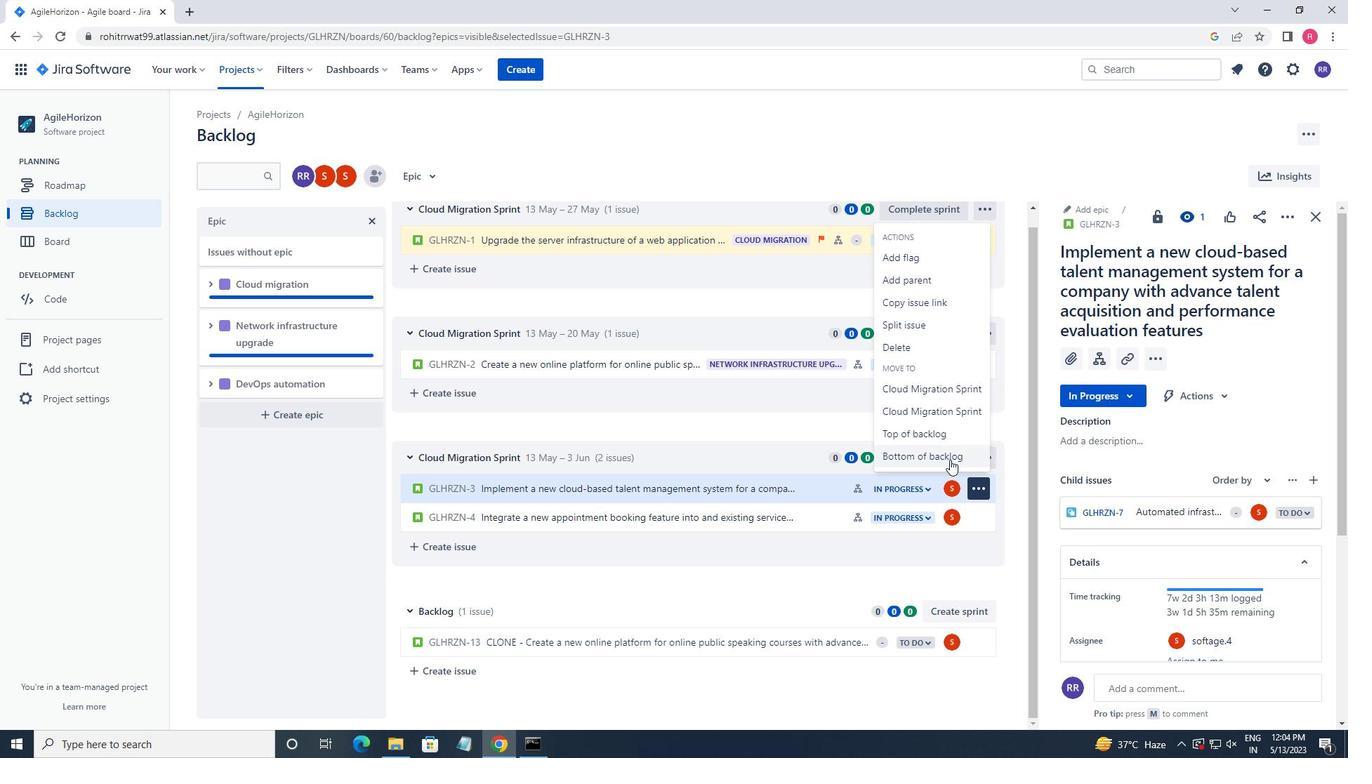
Action: Mouse pressed left at (934, 431)
Screenshot: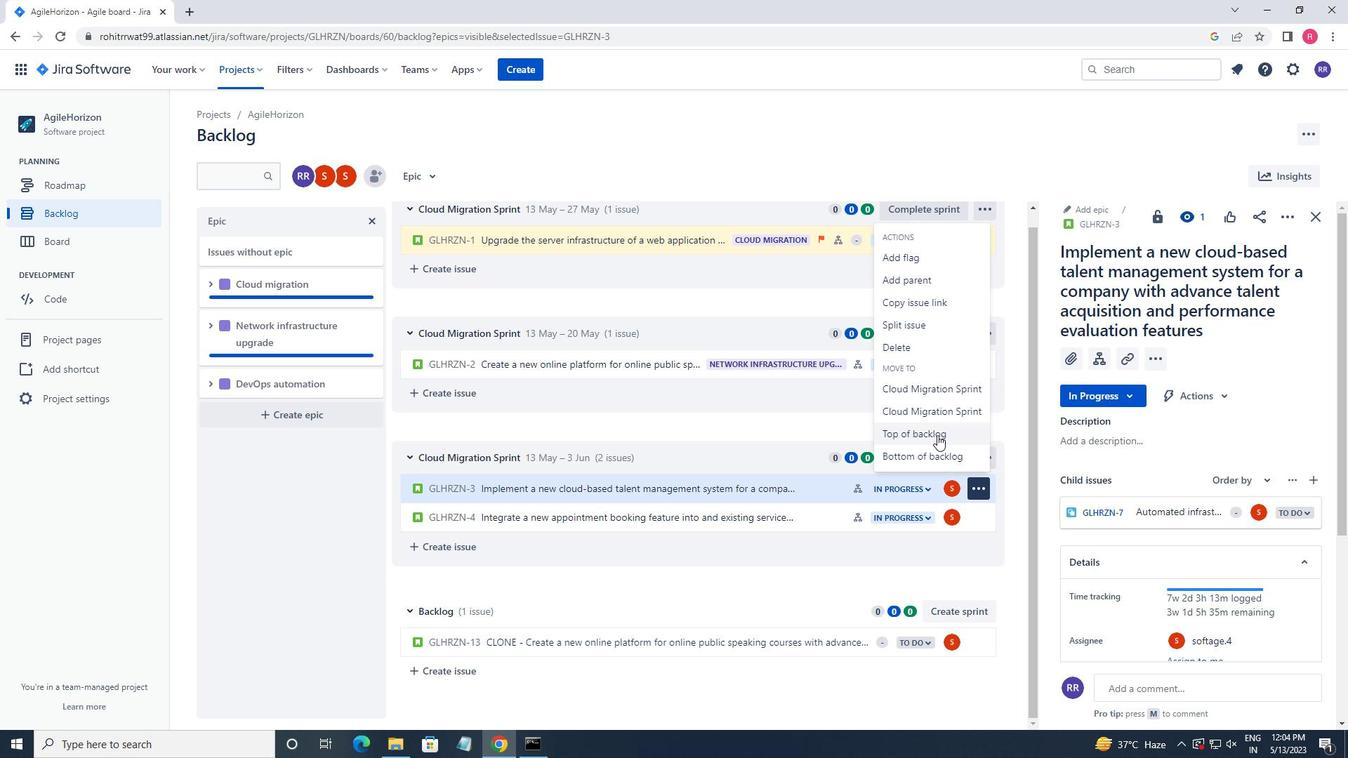 
Action: Mouse moved to (723, 233)
Screenshot: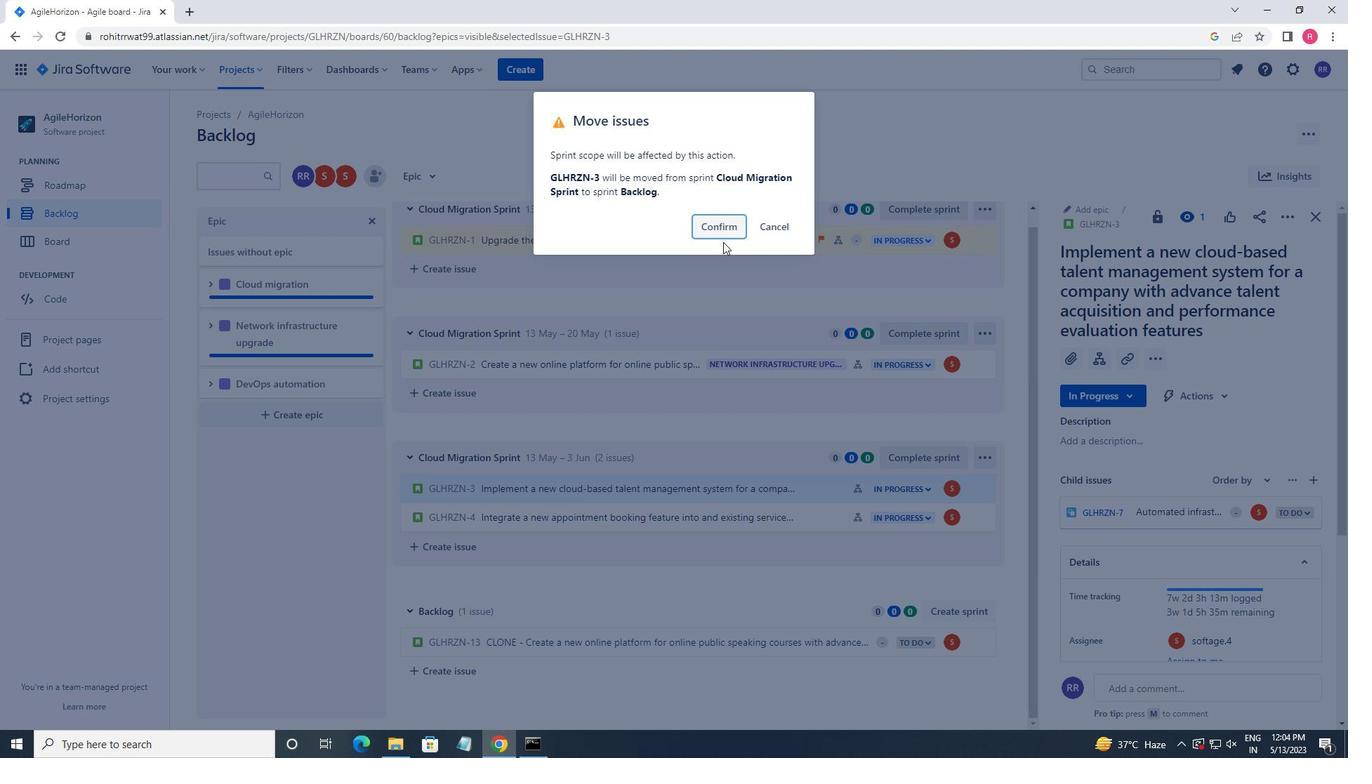 
Action: Mouse pressed left at (723, 233)
Screenshot: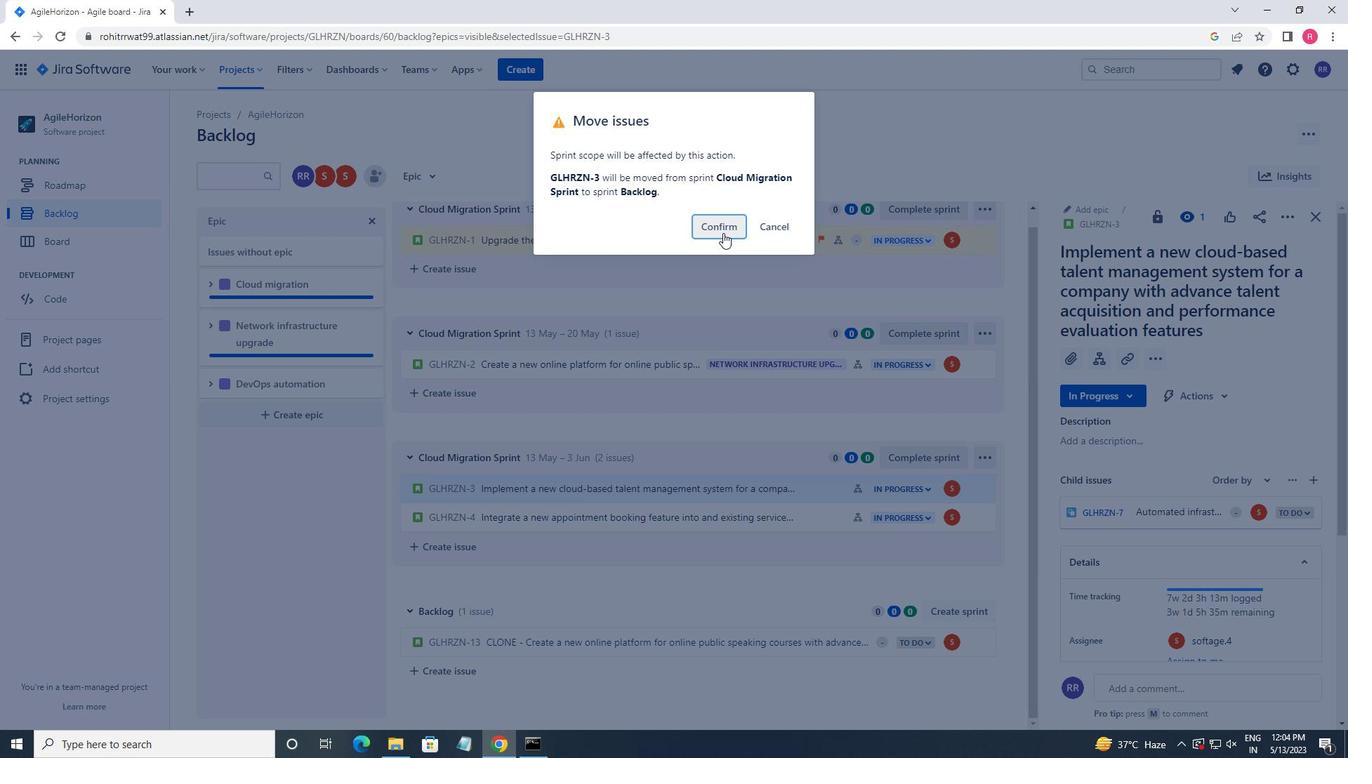 
Action: Mouse moved to (790, 615)
Screenshot: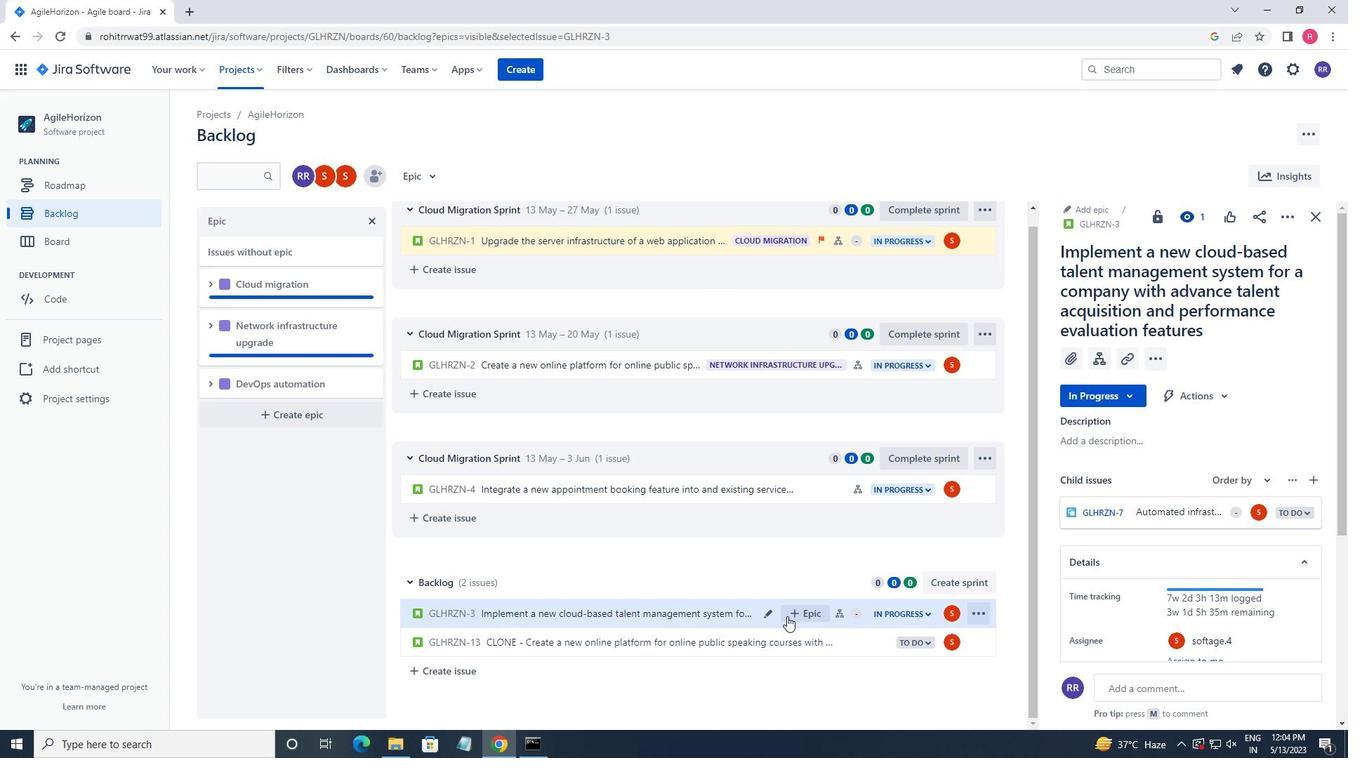
Action: Mouse pressed left at (790, 615)
Screenshot: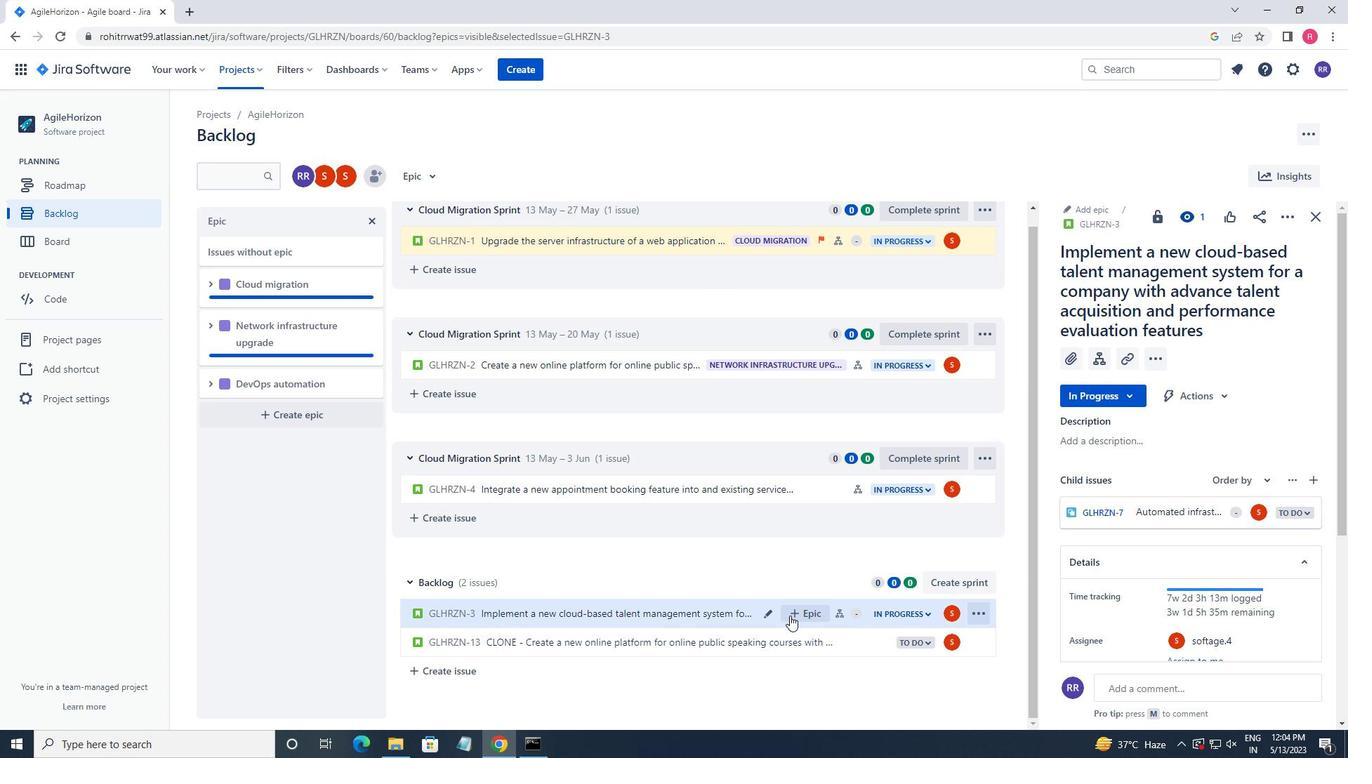 
Action: Mouse moved to (926, 681)
Screenshot: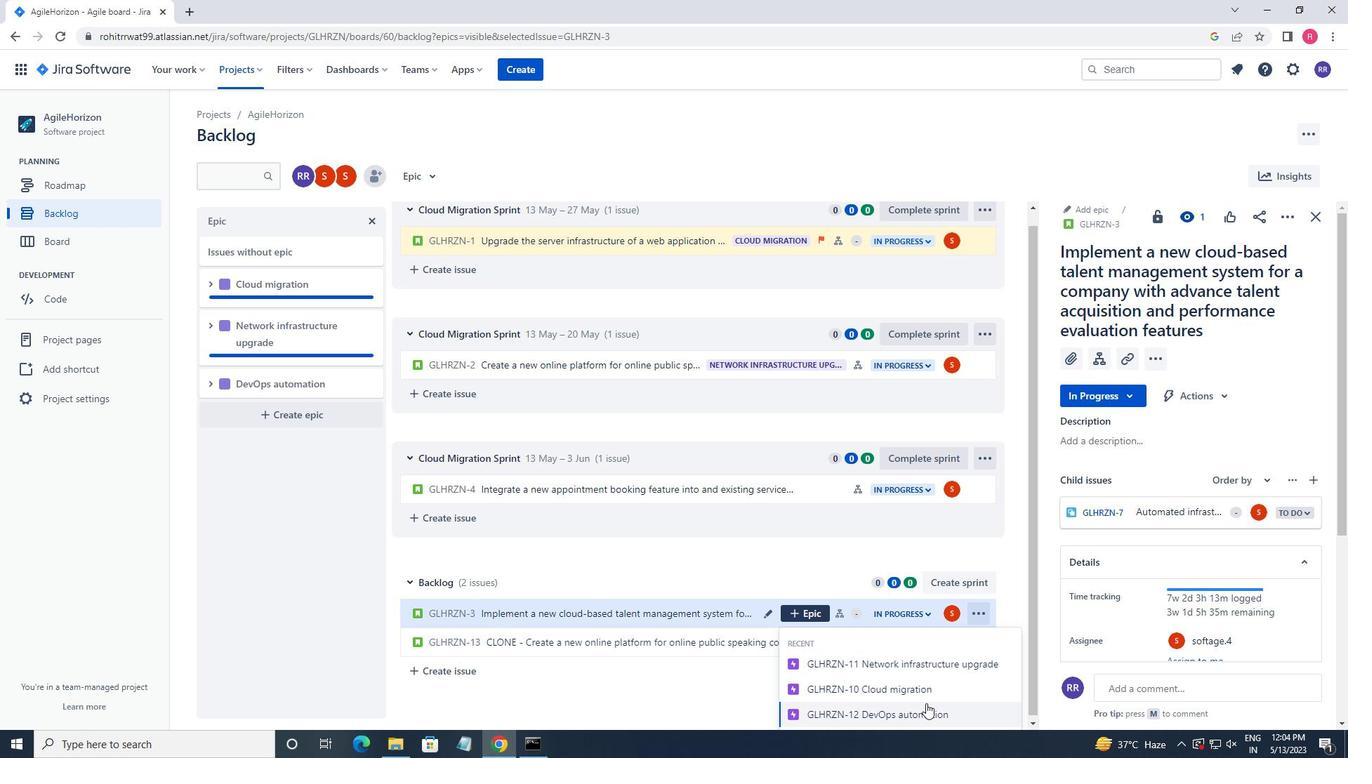 
Action: Mouse scrolled (926, 681) with delta (0, 0)
Screenshot: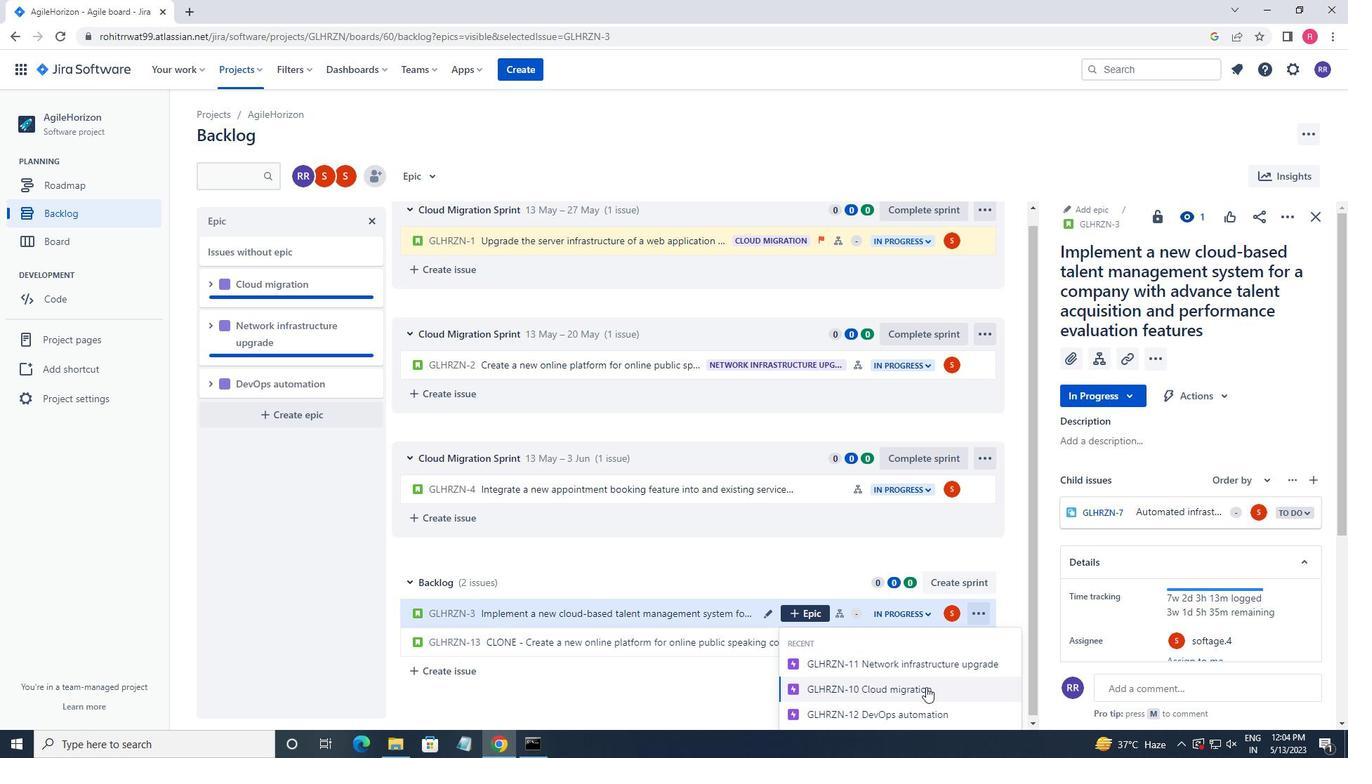 
Action: Mouse scrolled (926, 681) with delta (0, 0)
Screenshot: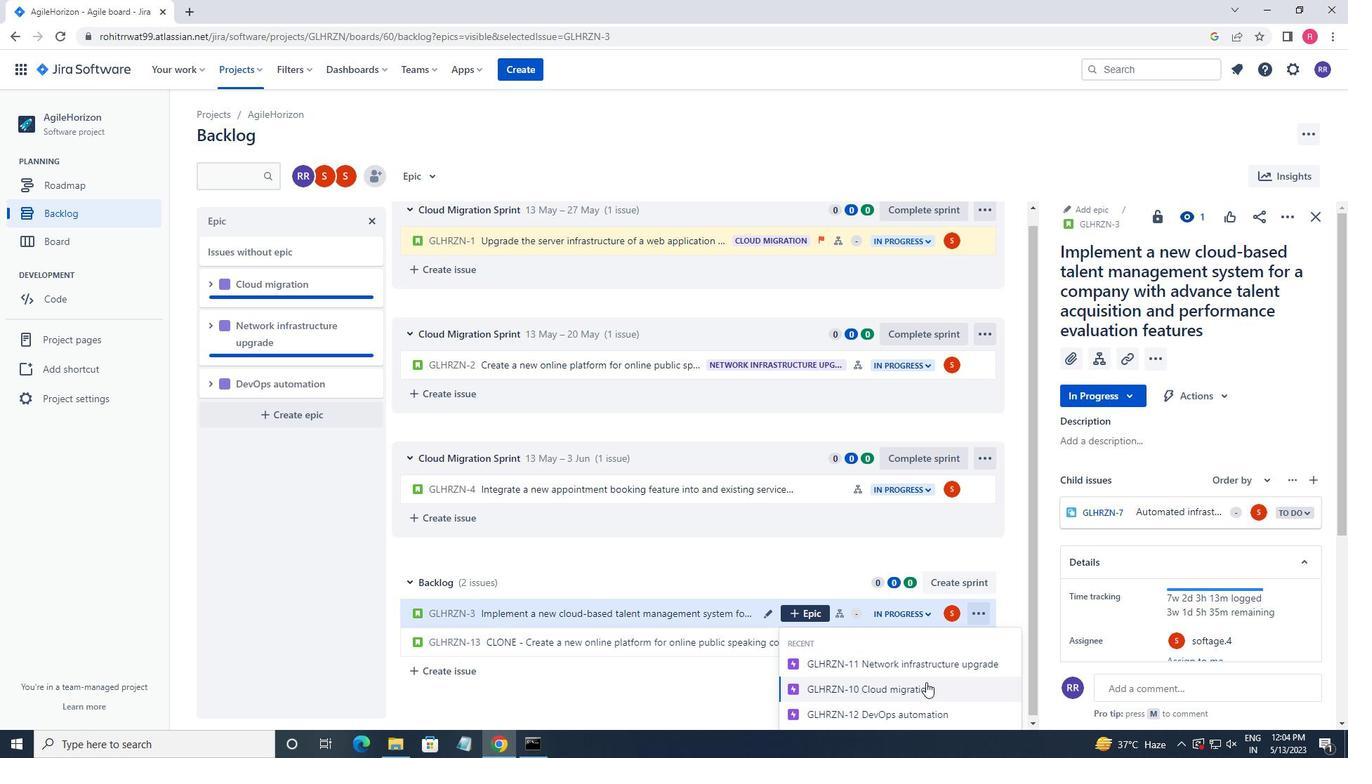 
Action: Mouse scrolled (926, 681) with delta (0, 0)
Screenshot: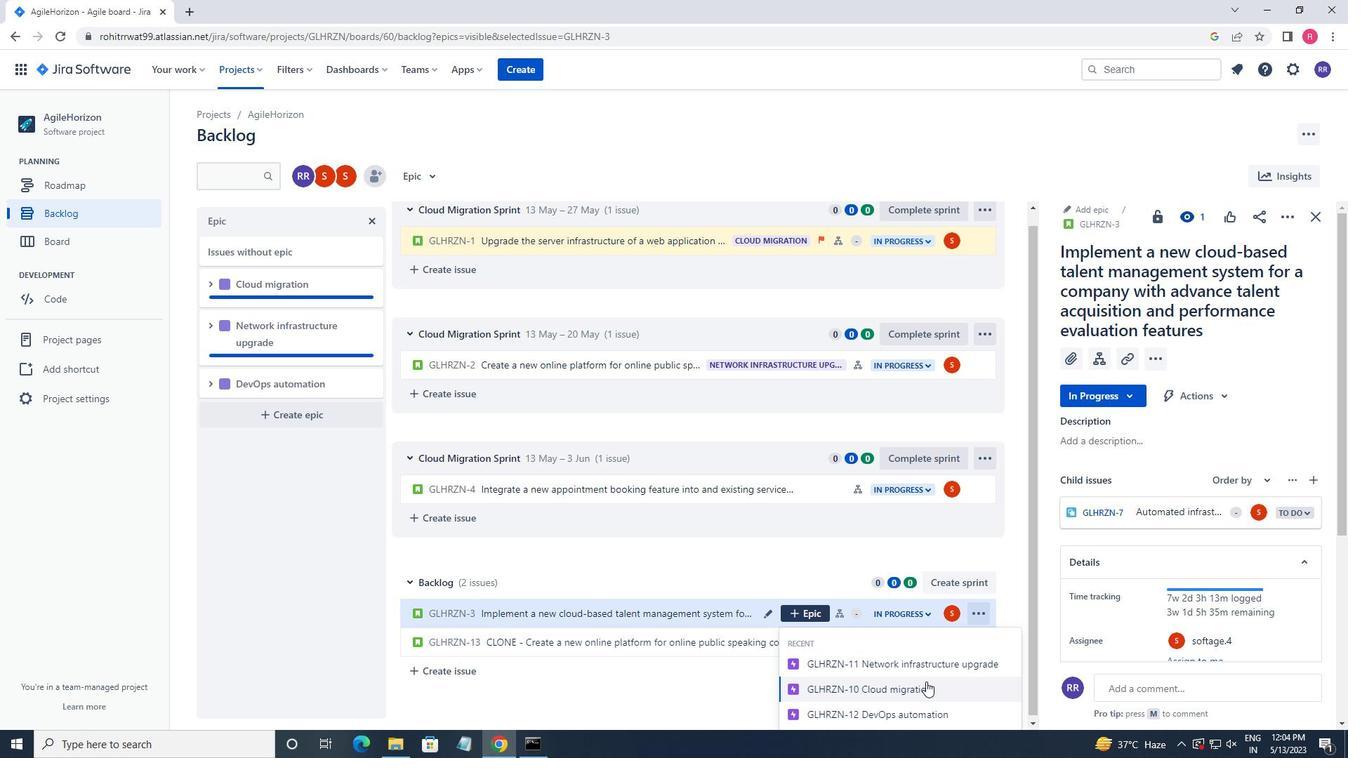 
Action: Mouse moved to (915, 706)
Screenshot: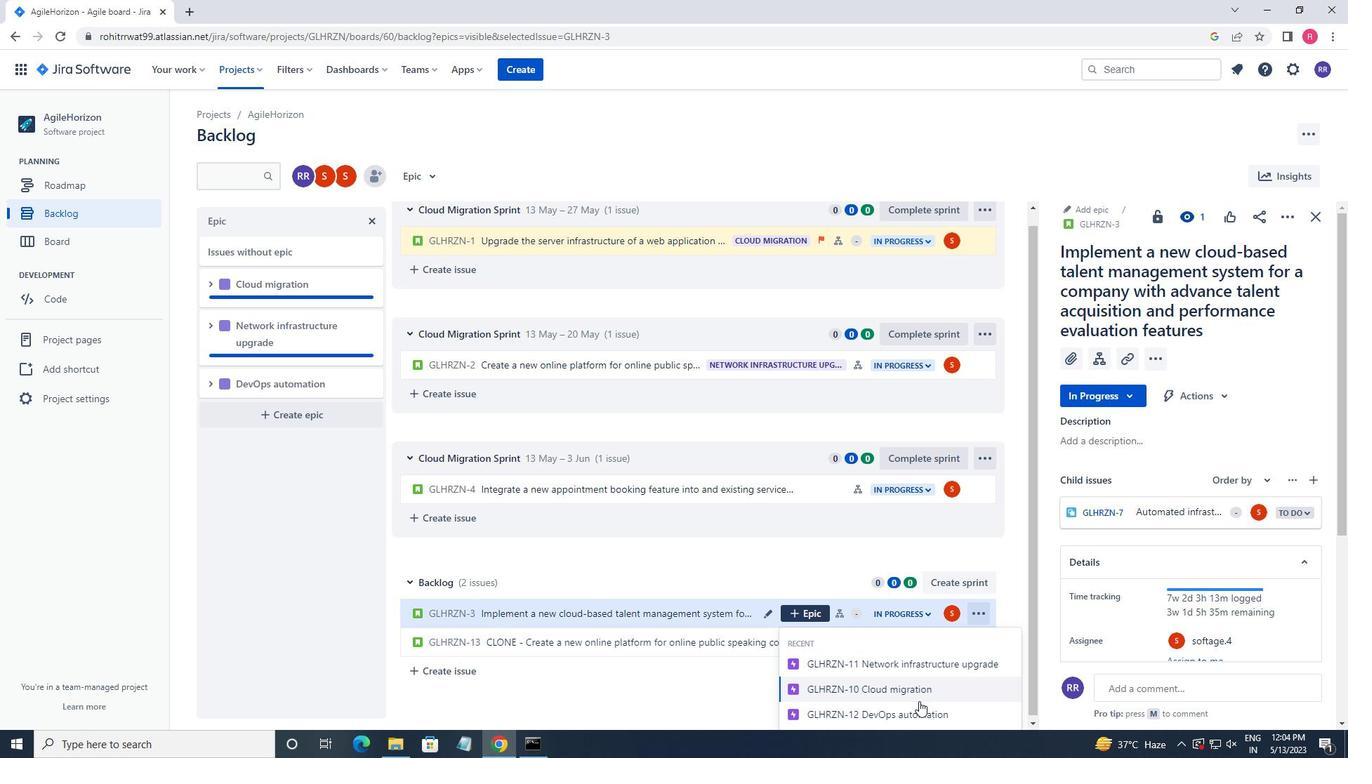 
Action: Mouse pressed left at (915, 706)
Screenshot: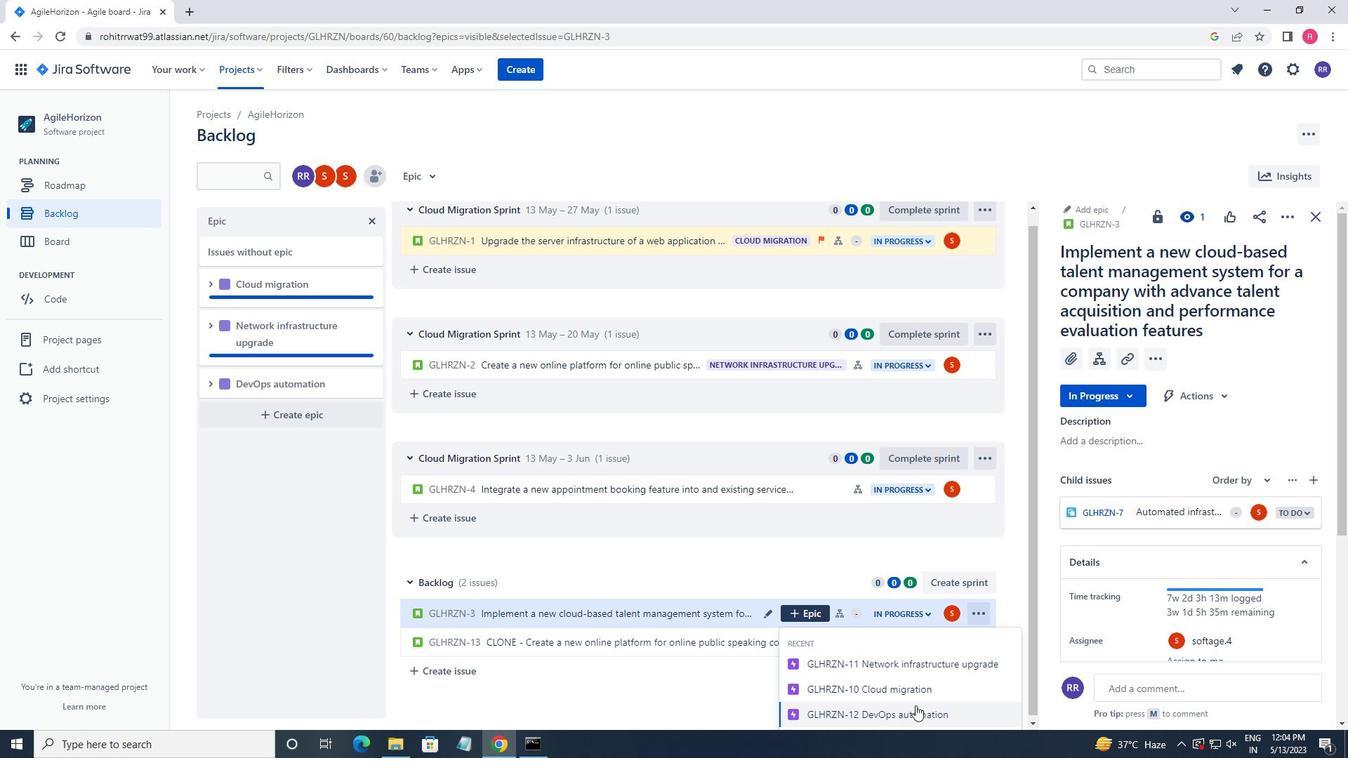 
Action: Mouse moved to (764, 500)
Screenshot: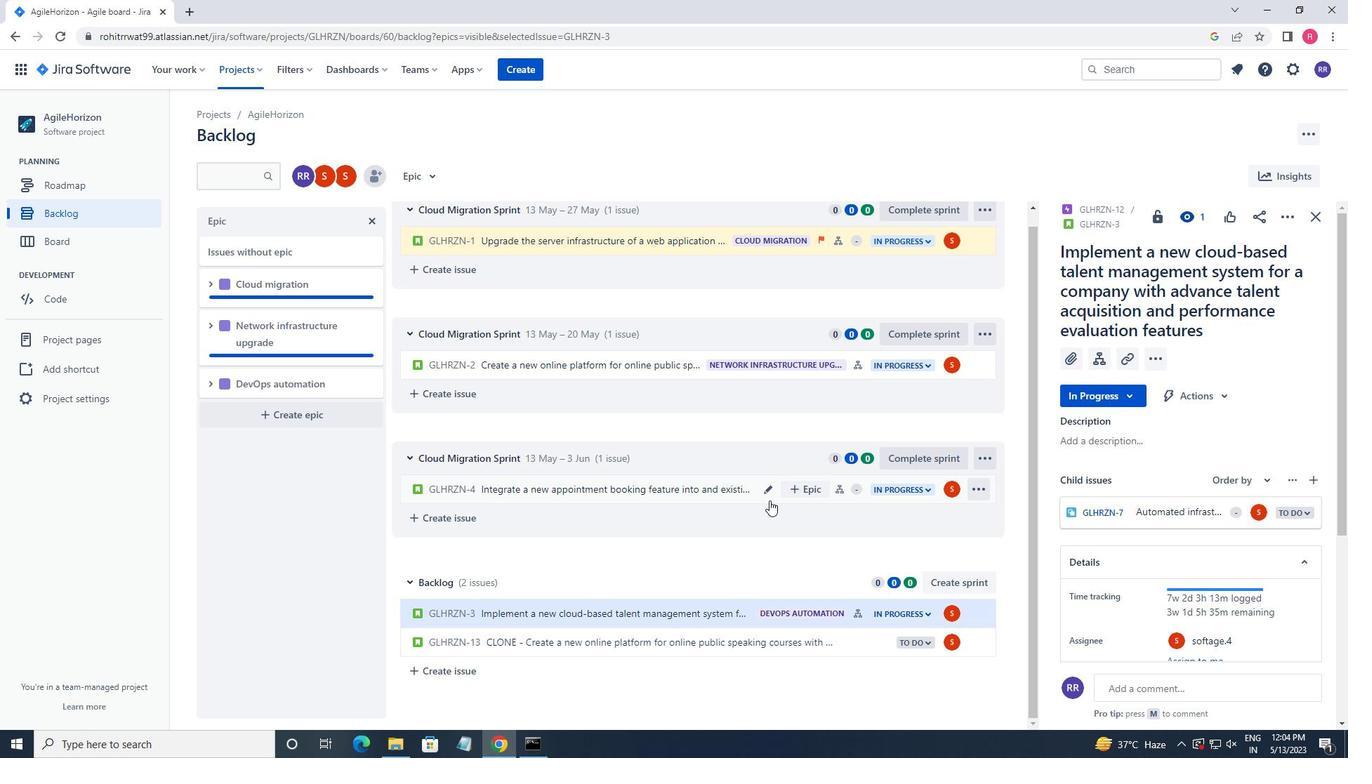 
Action: Mouse pressed left at (764, 500)
Screenshot: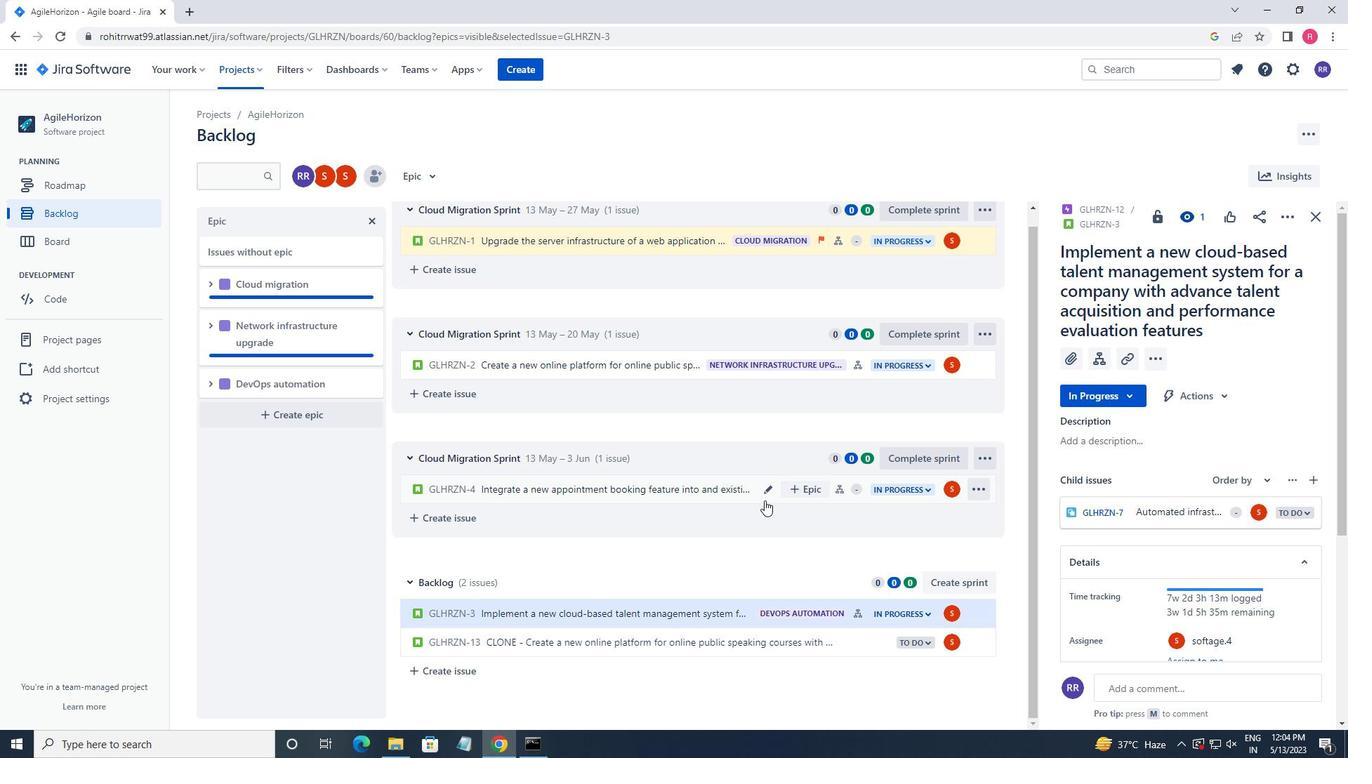 
Action: Mouse moved to (1278, 214)
Screenshot: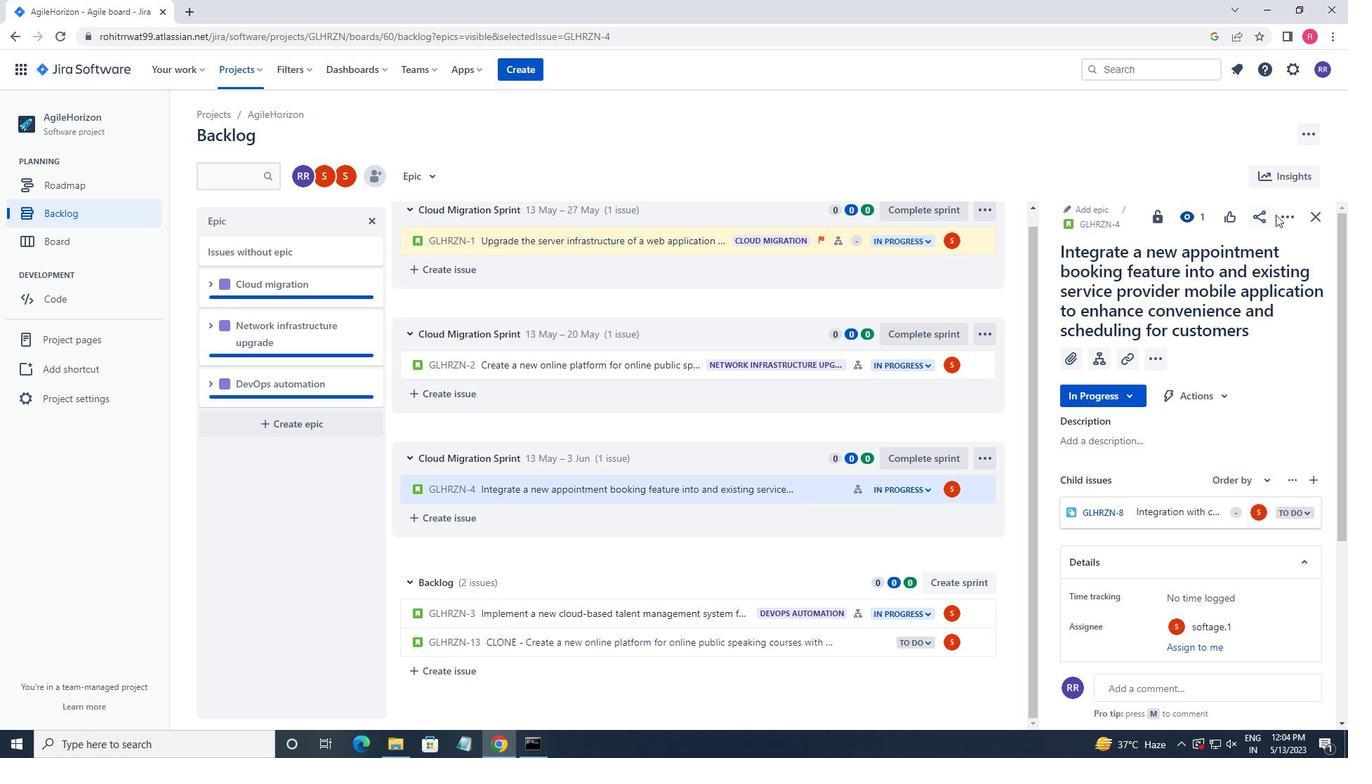 
Action: Mouse pressed left at (1278, 214)
Screenshot: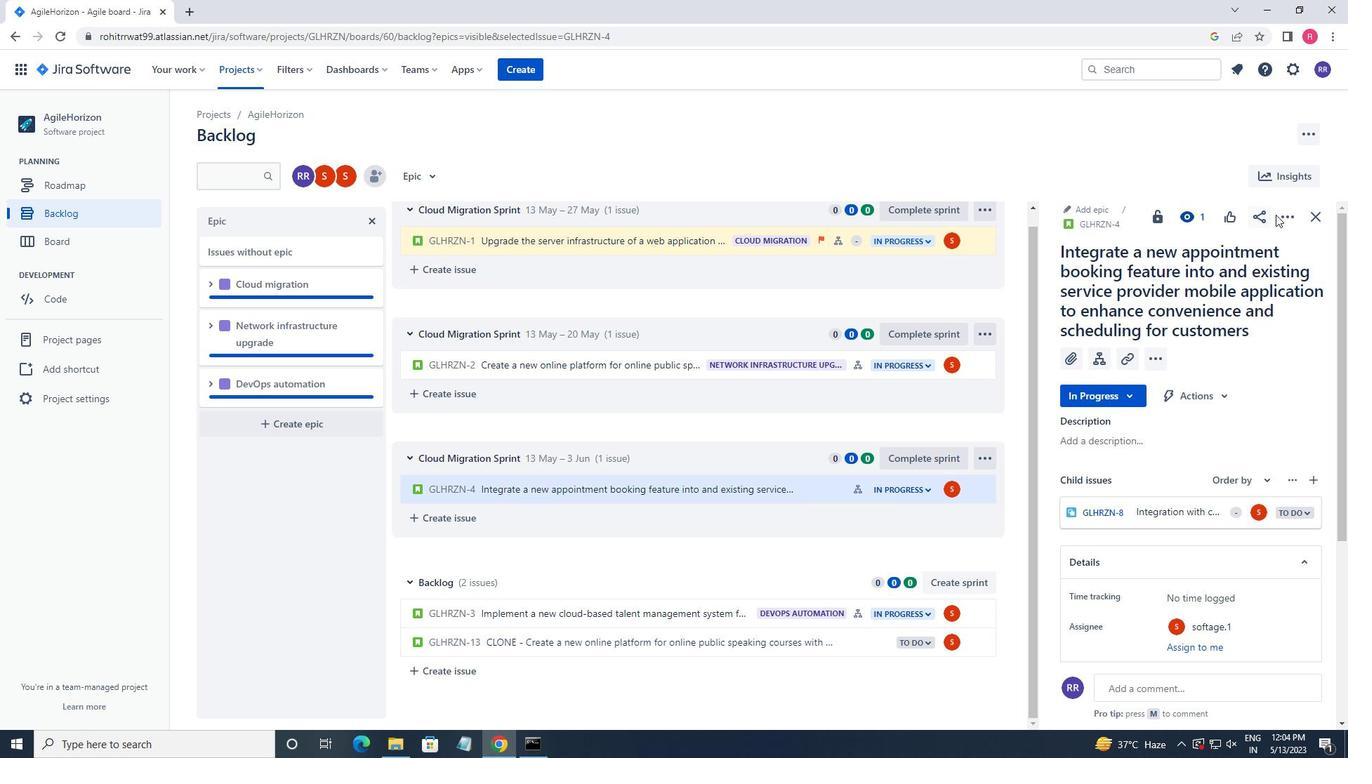 
Action: Mouse moved to (1208, 261)
Screenshot: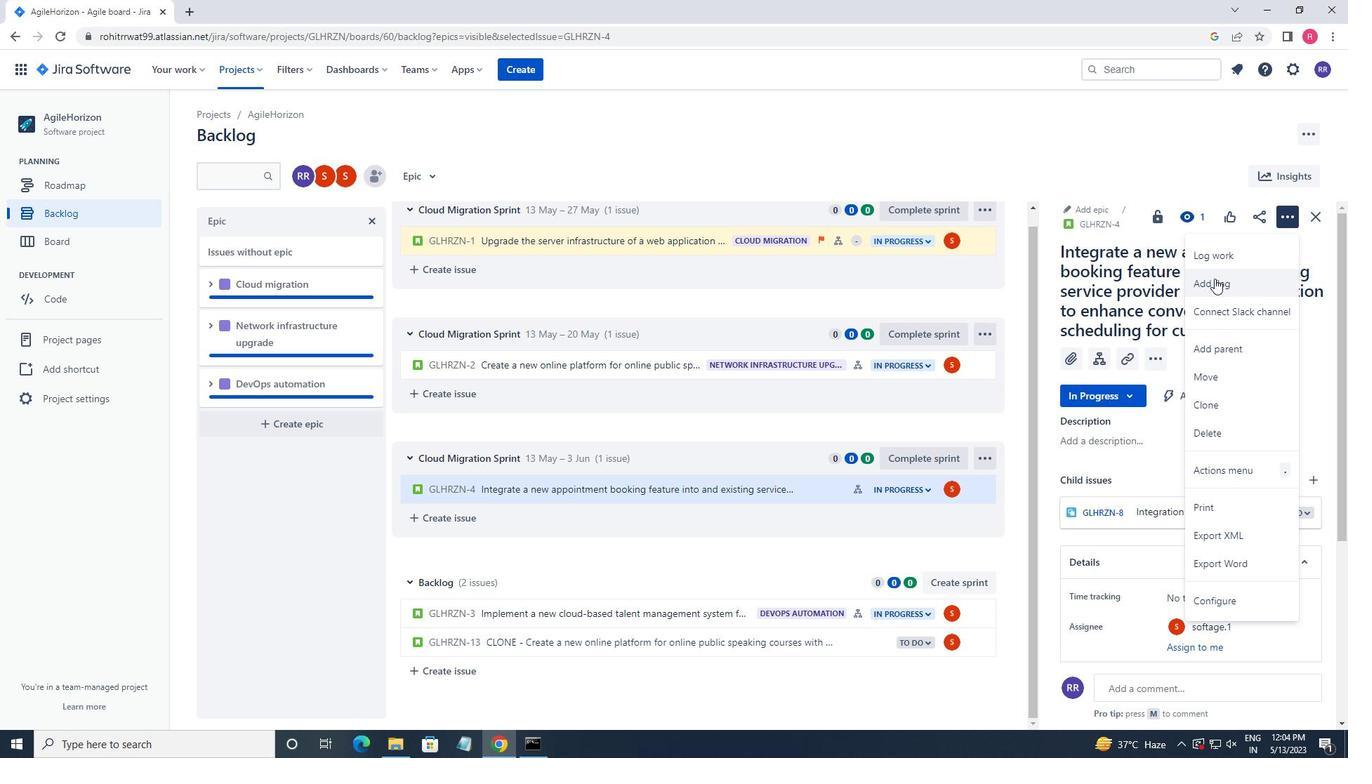 
Action: Mouse pressed left at (1208, 261)
Screenshot: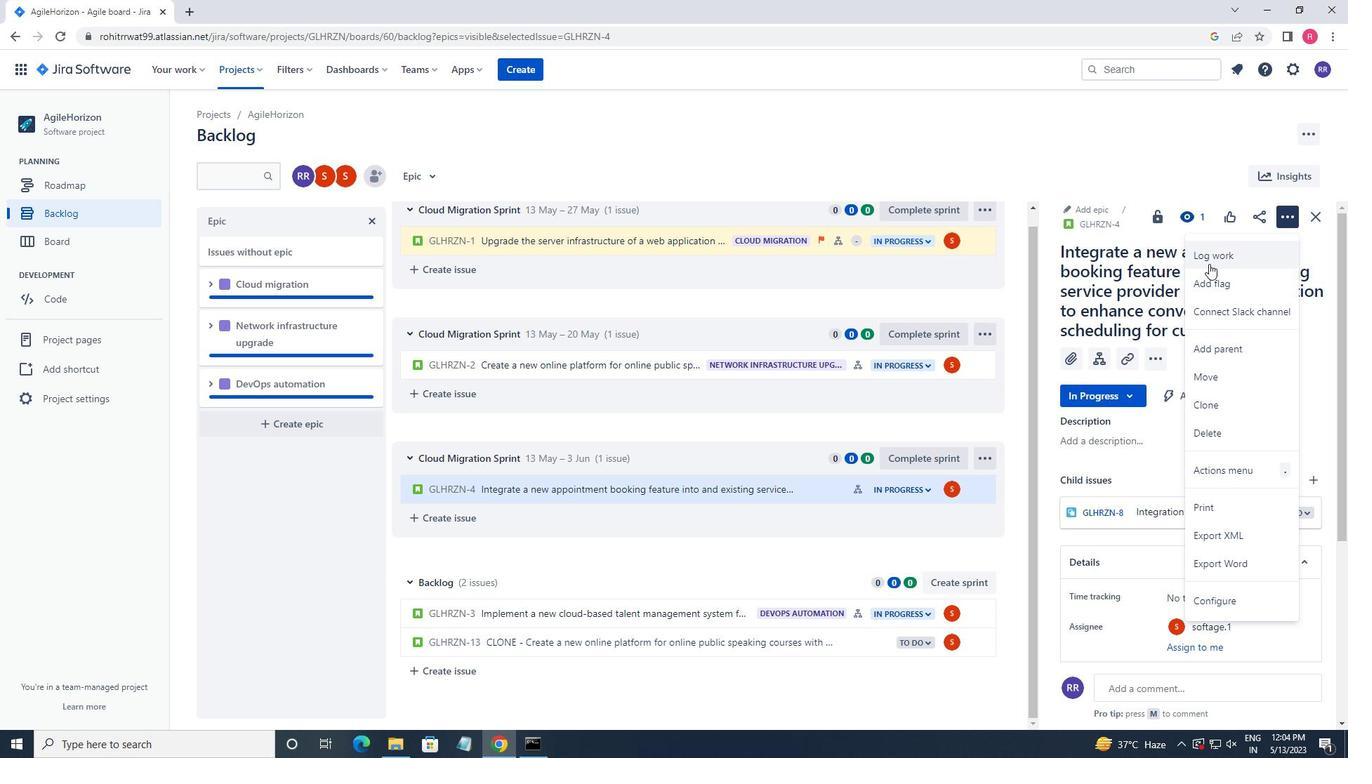 
Action: Key pressed 6w<Key.space>5d<Key.space>16h<Key.space>19m<Key.tab>6w<Key.space>6d<Key.space>17h<Key.space>52m
Screenshot: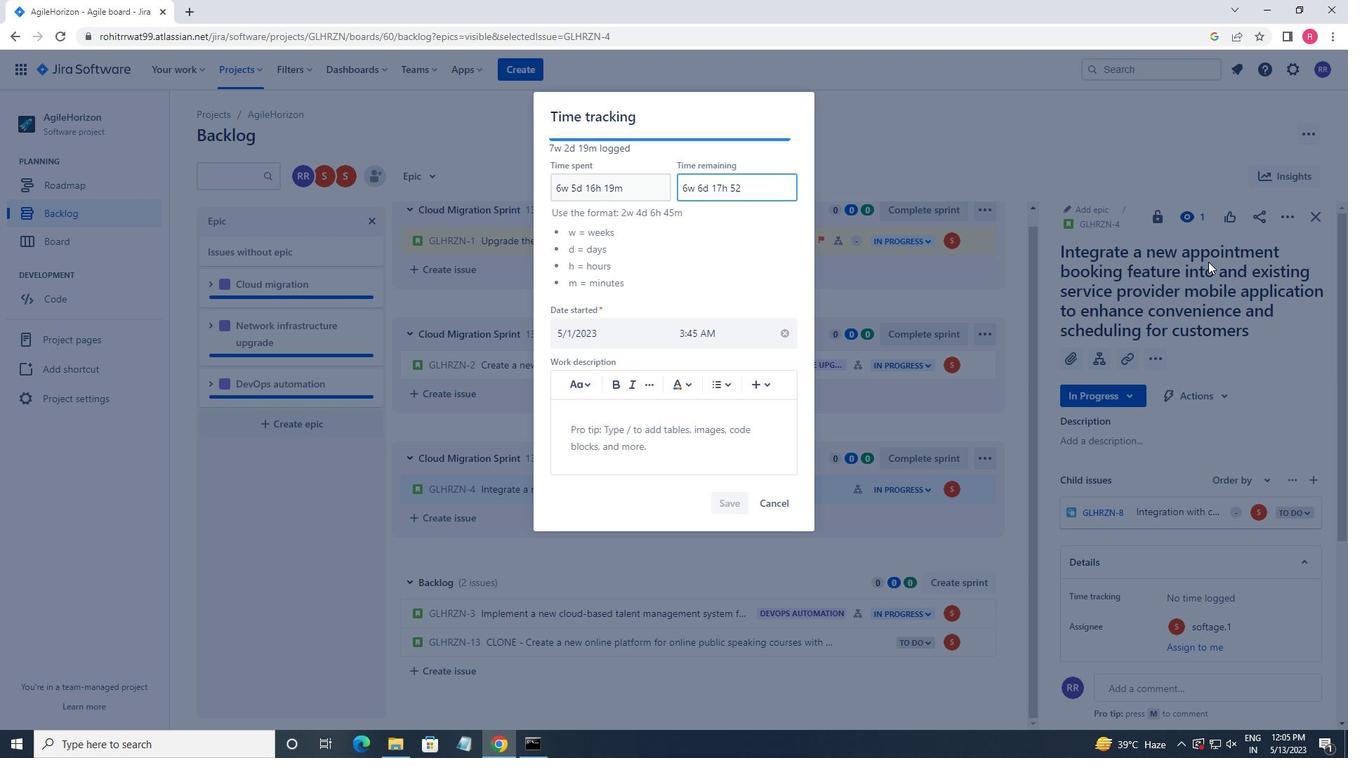 
Action: Mouse moved to (722, 513)
Screenshot: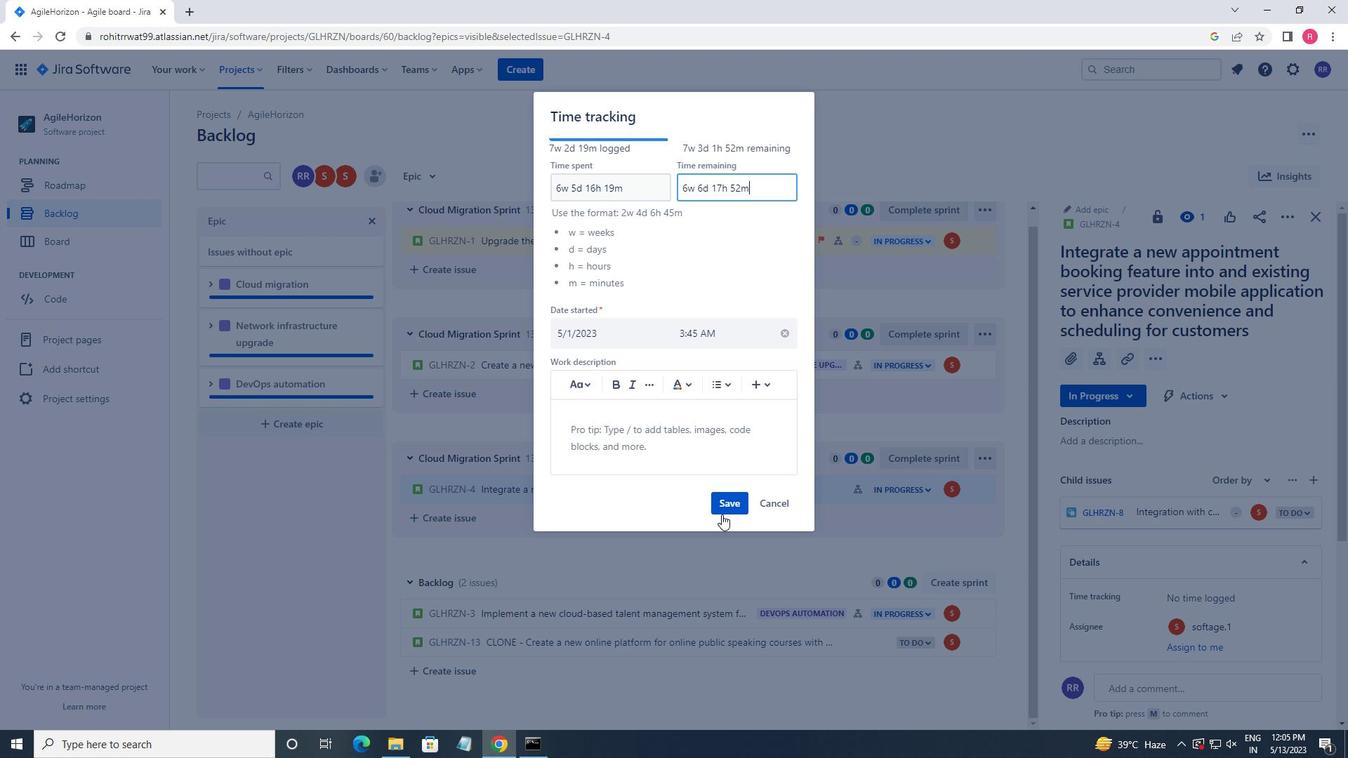 
Action: Mouse pressed left at (722, 513)
Screenshot: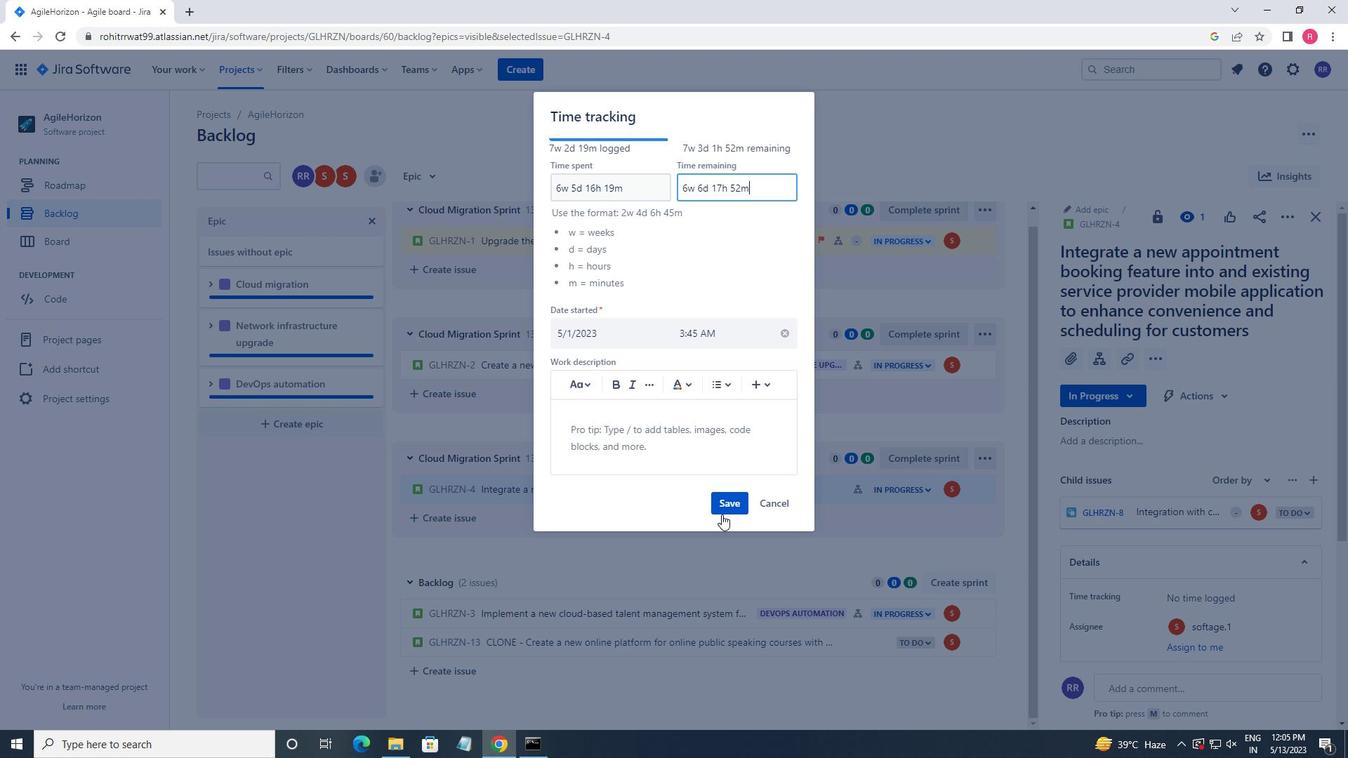 
Action: Mouse moved to (978, 492)
Screenshot: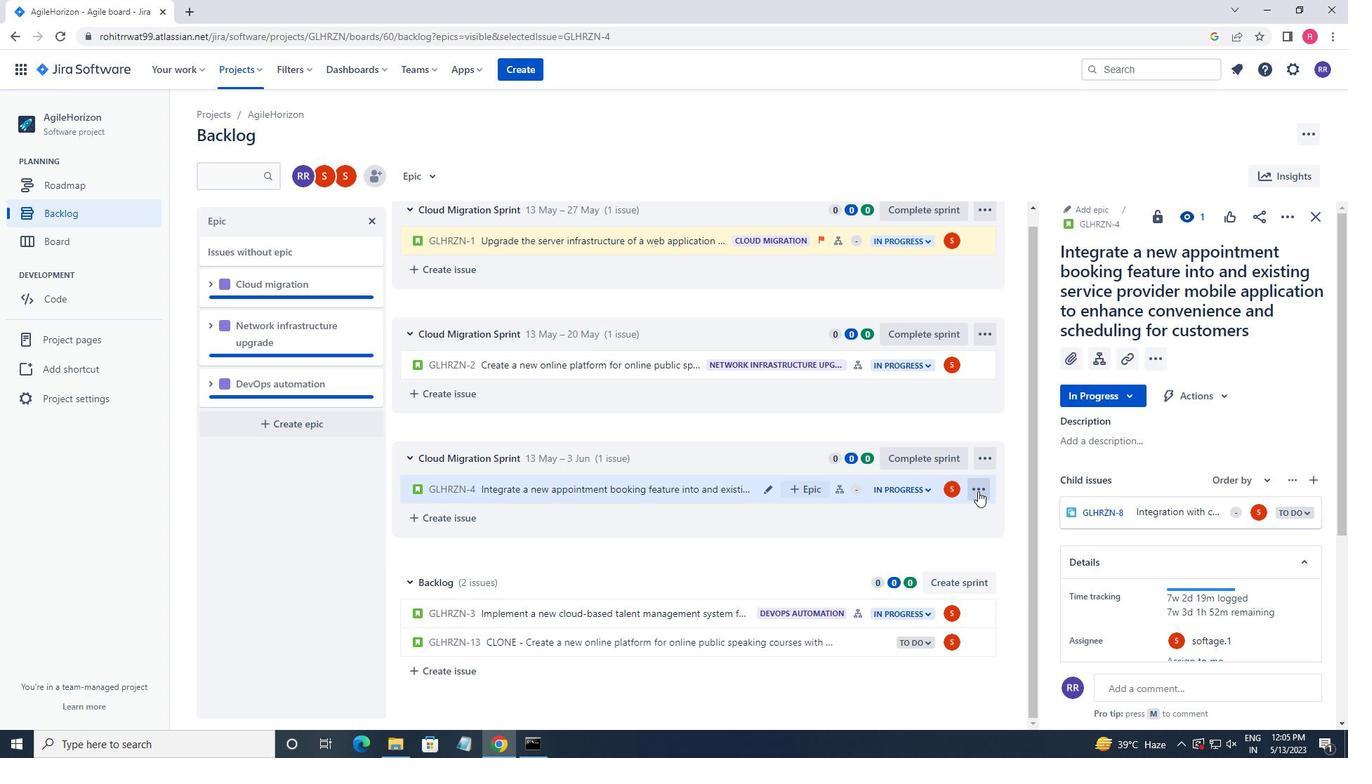 
Action: Mouse pressed left at (978, 492)
Screenshot: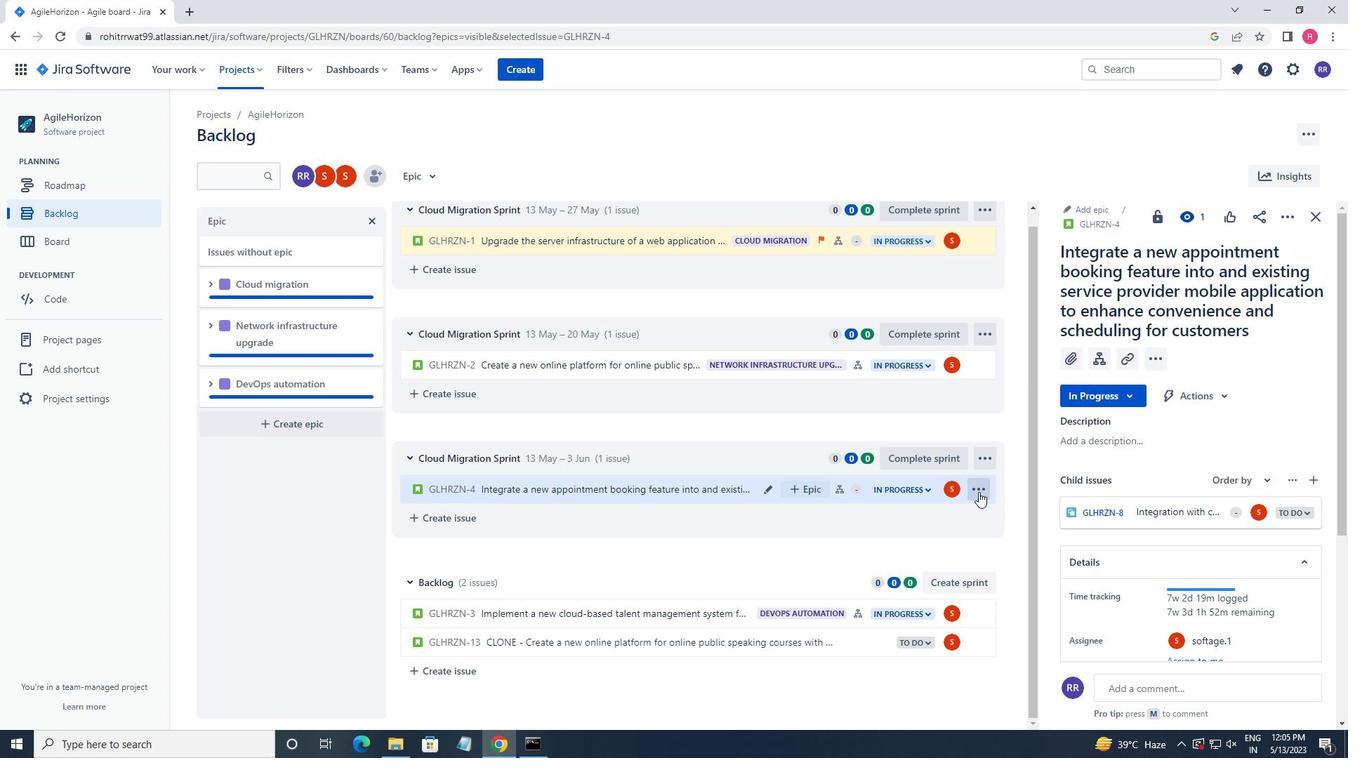 
Action: Mouse moved to (947, 457)
Screenshot: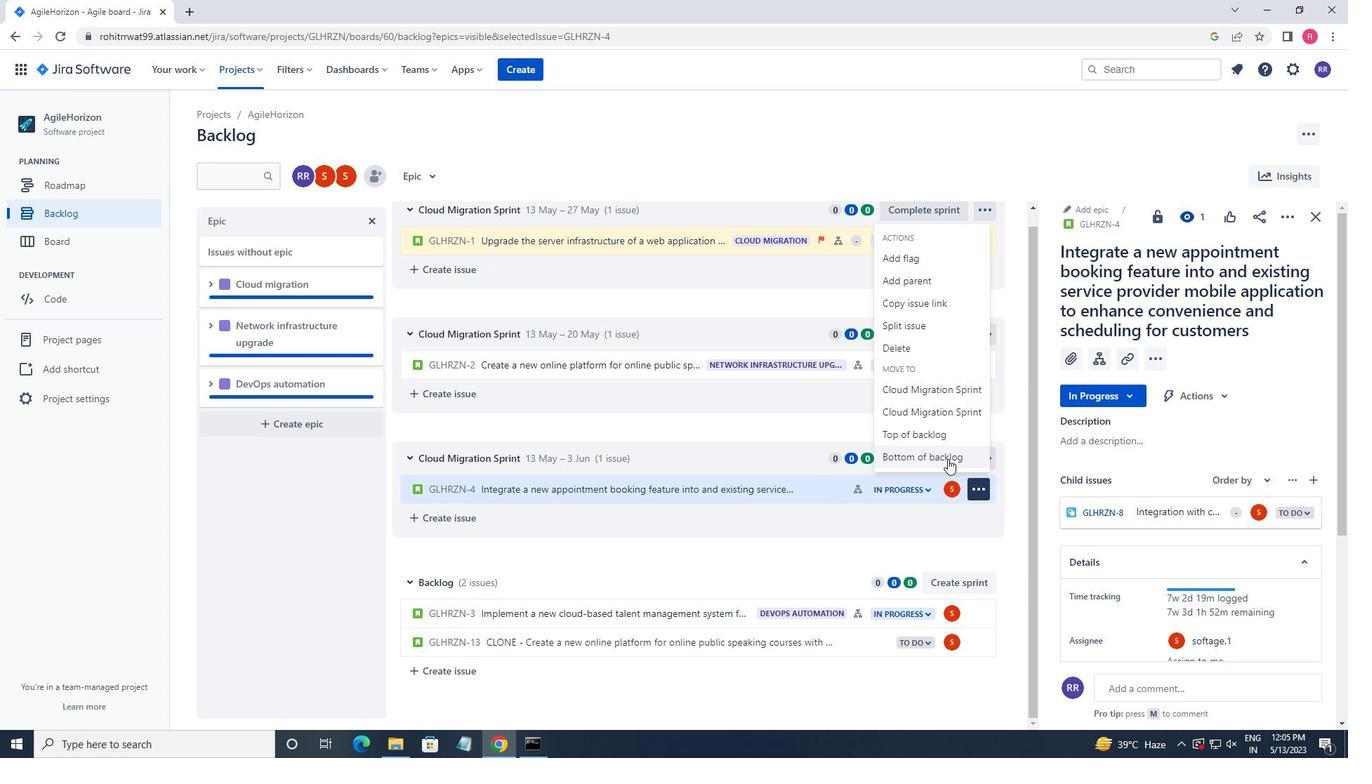 
Action: Mouse pressed left at (947, 457)
Screenshot: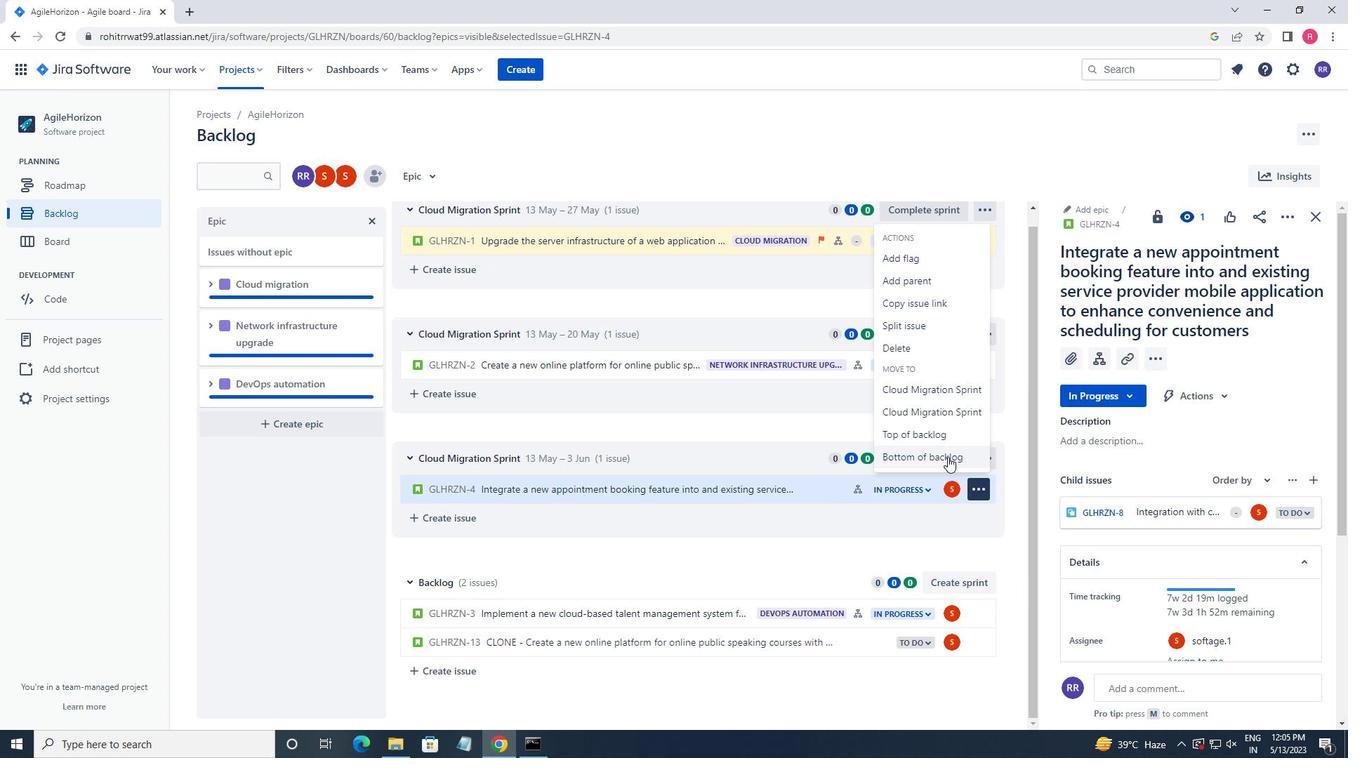 
Action: Mouse moved to (723, 226)
Screenshot: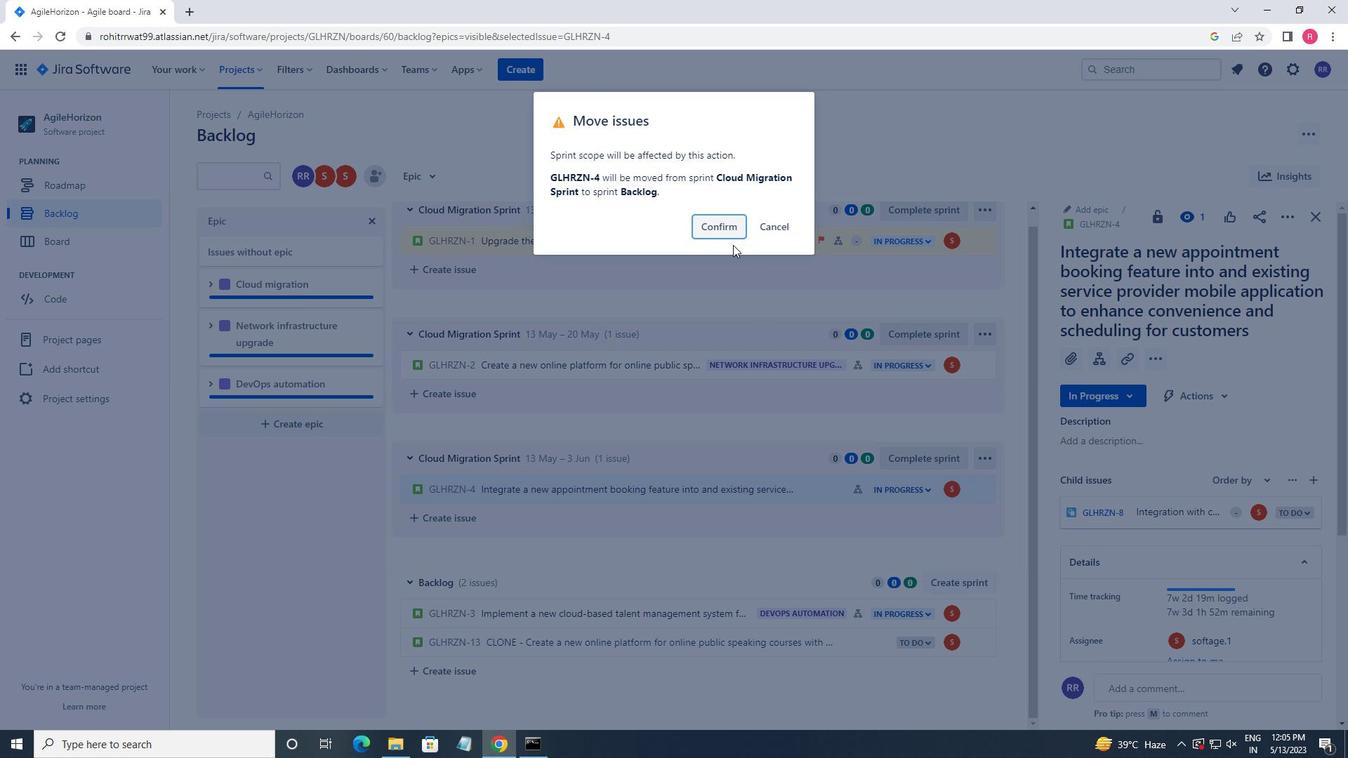 
Action: Mouse pressed left at (723, 226)
Screenshot: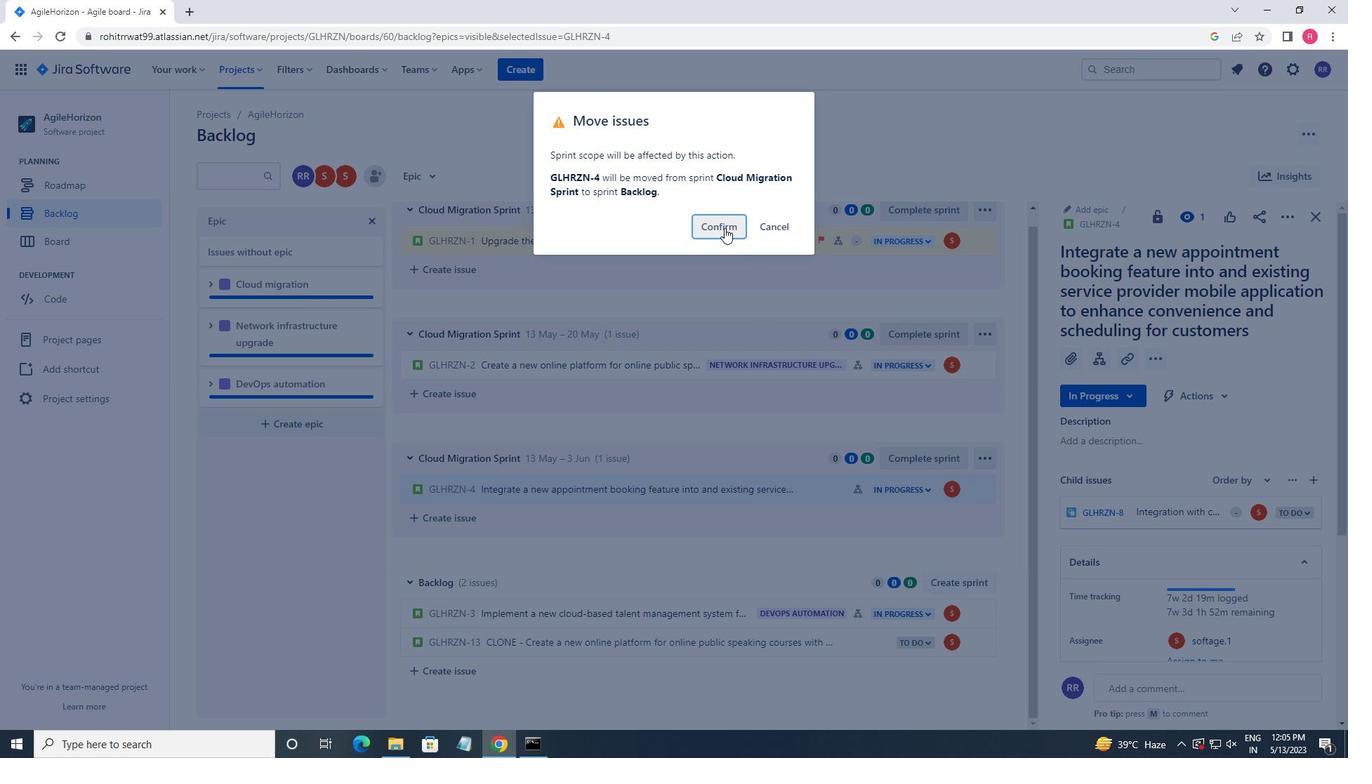 
Action: Mouse moved to (800, 665)
Screenshot: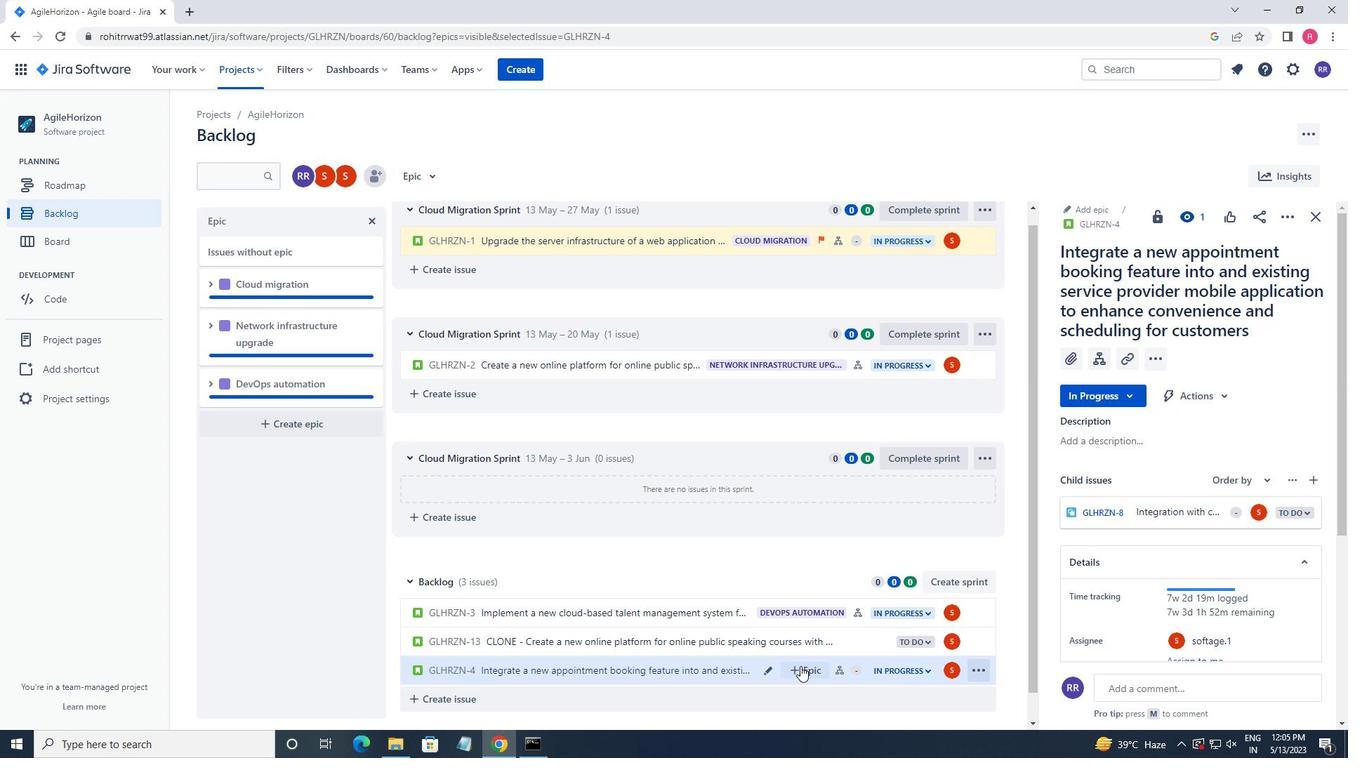 
Action: Mouse pressed left at (800, 665)
Screenshot: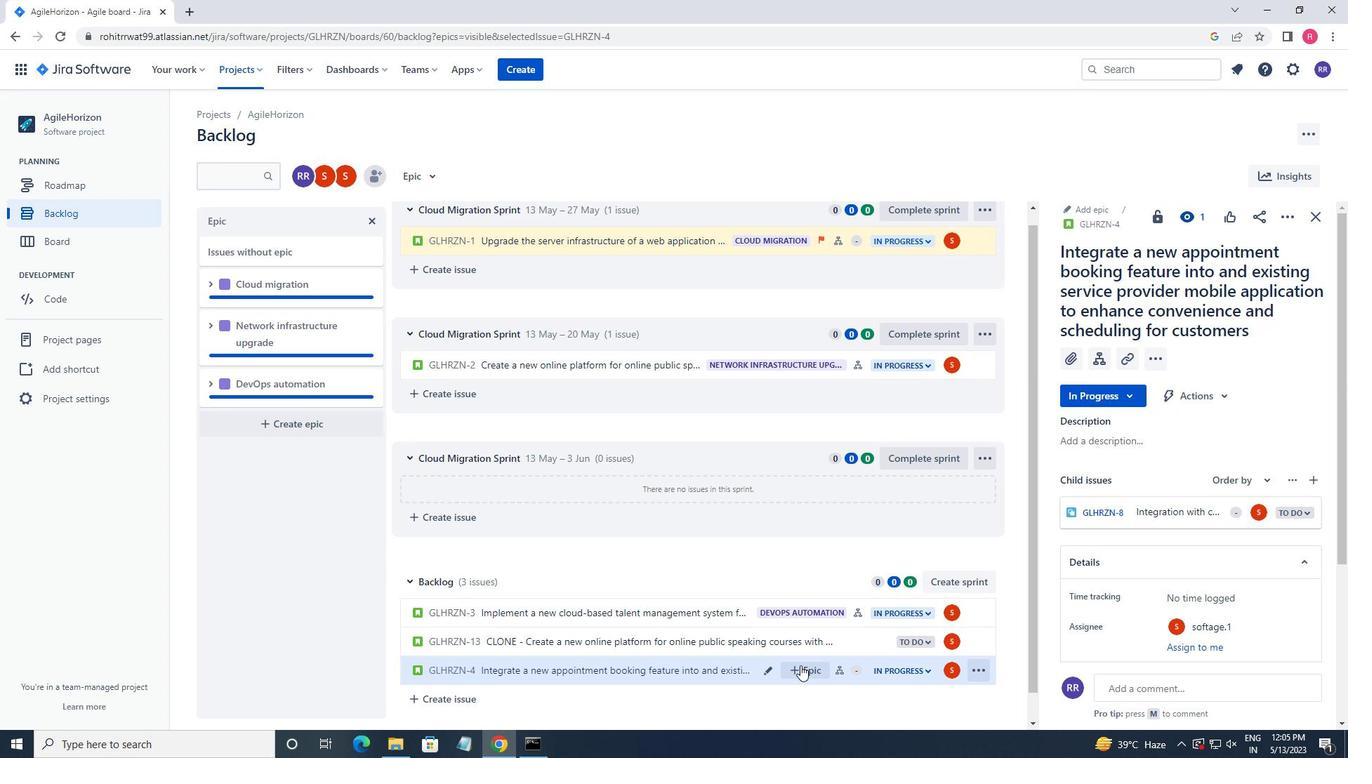
Action: Mouse moved to (828, 716)
Screenshot: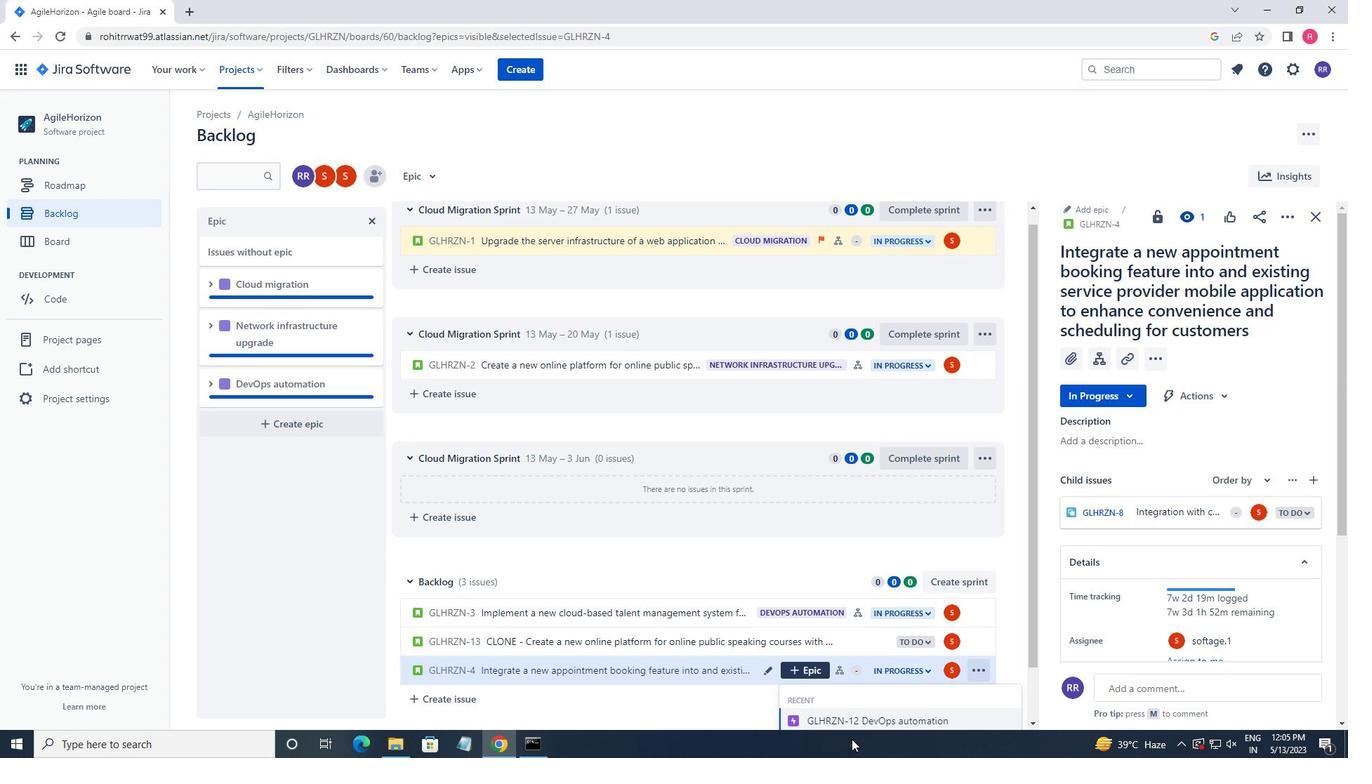 
Action: Mouse scrolled (828, 715) with delta (0, 0)
Screenshot: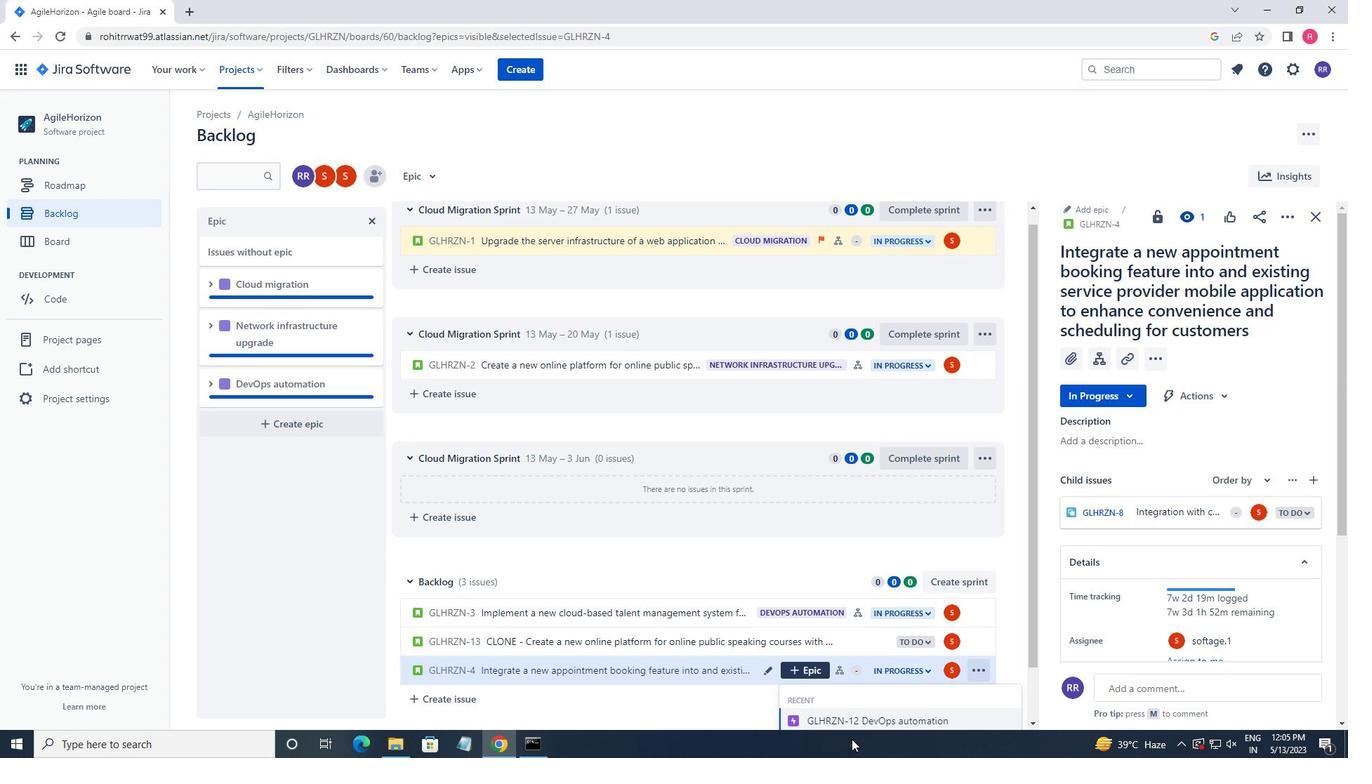 
Action: Mouse moved to (817, 699)
Screenshot: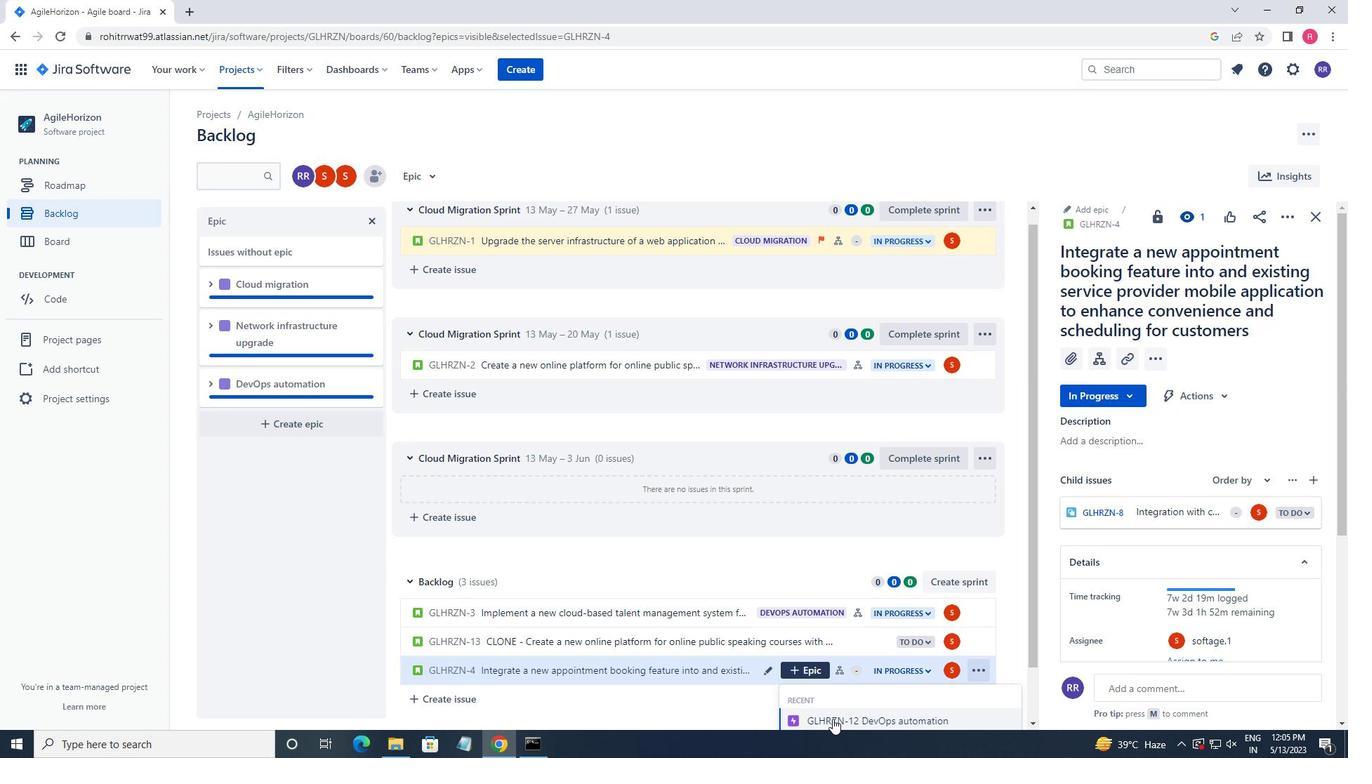 
Action: Mouse scrolled (817, 698) with delta (0, 0)
Screenshot: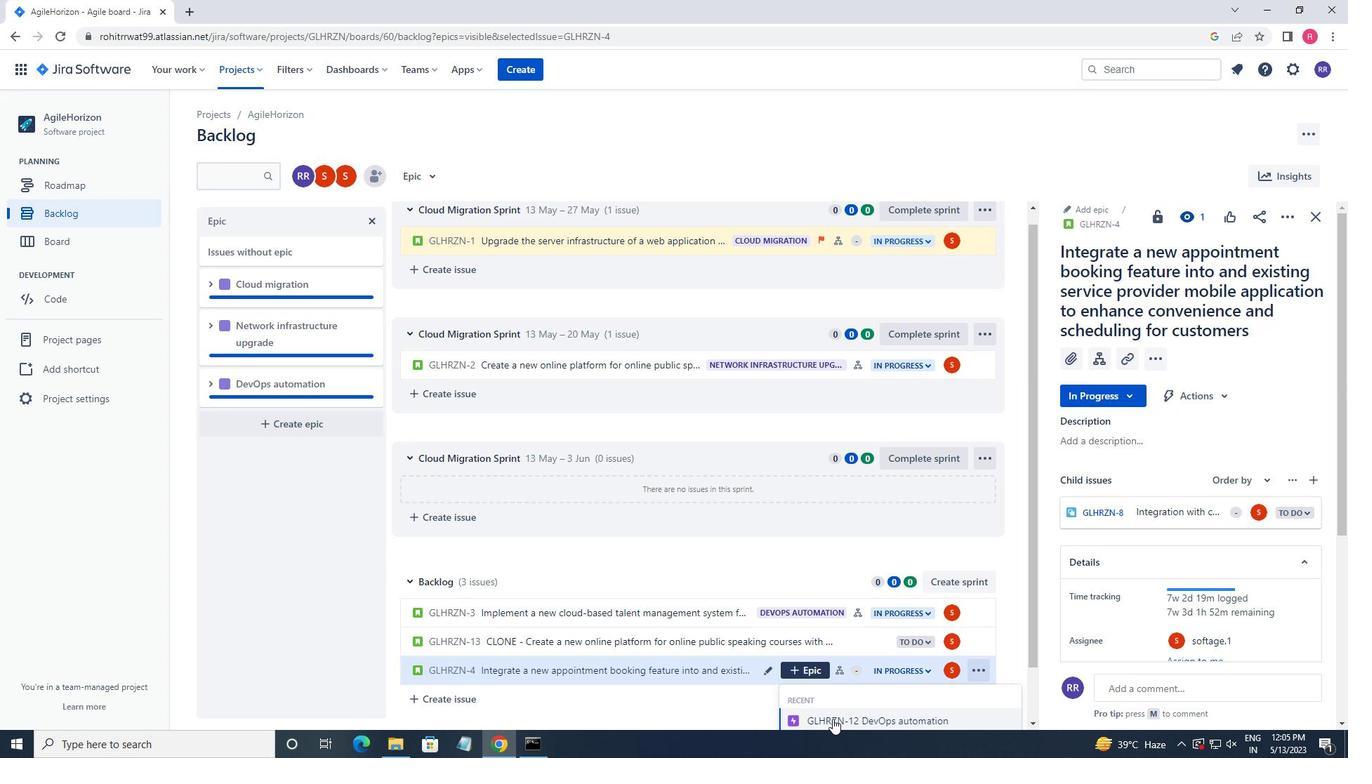 
Action: Mouse moved to (801, 652)
Screenshot: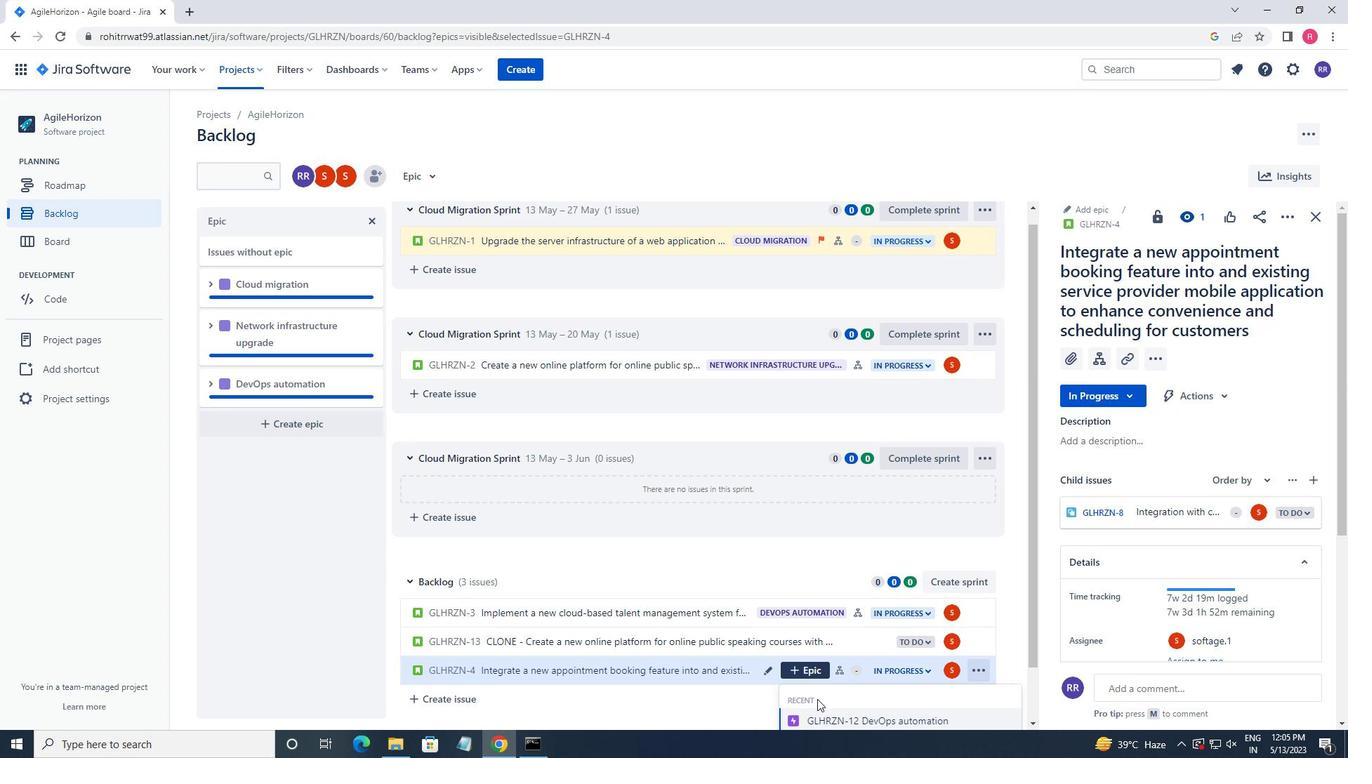 
Action: Mouse scrolled (801, 651) with delta (0, 0)
Screenshot: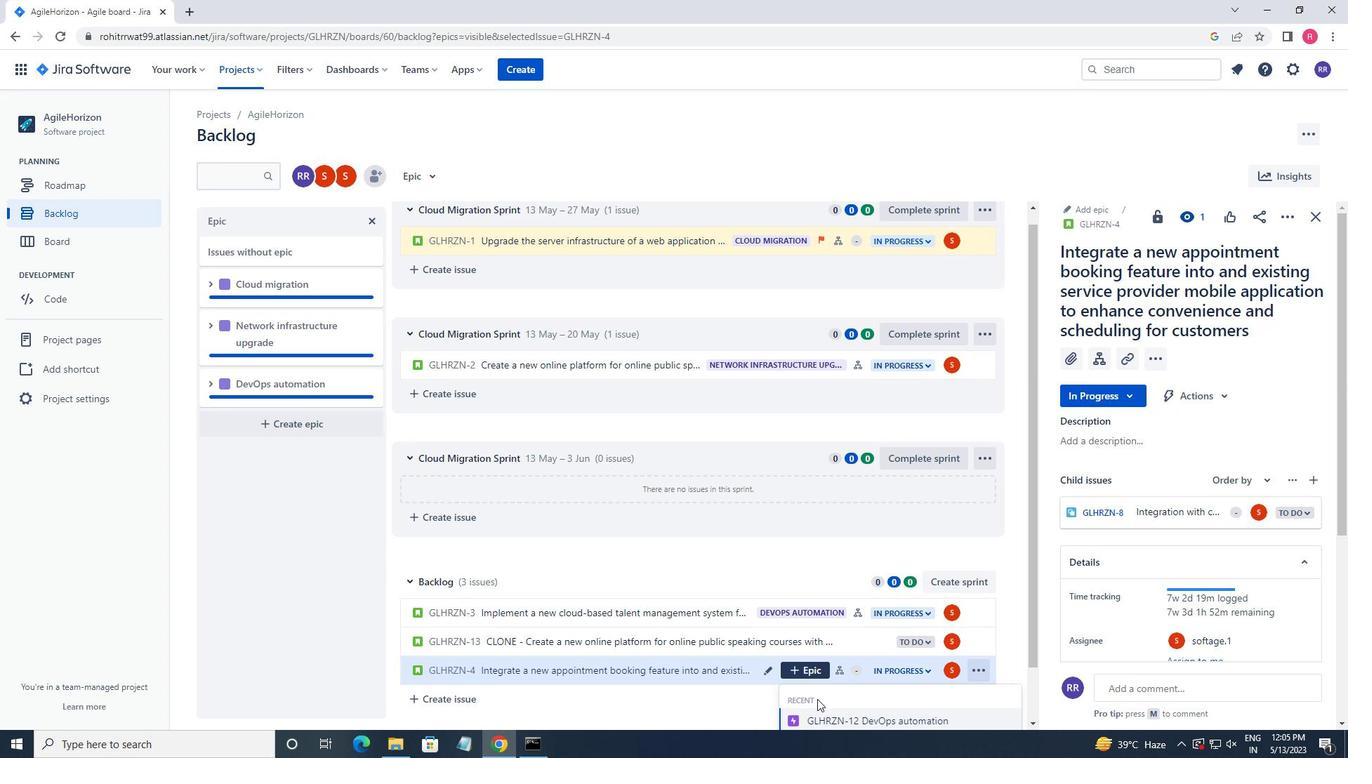 
Action: Mouse moved to (799, 646)
Screenshot: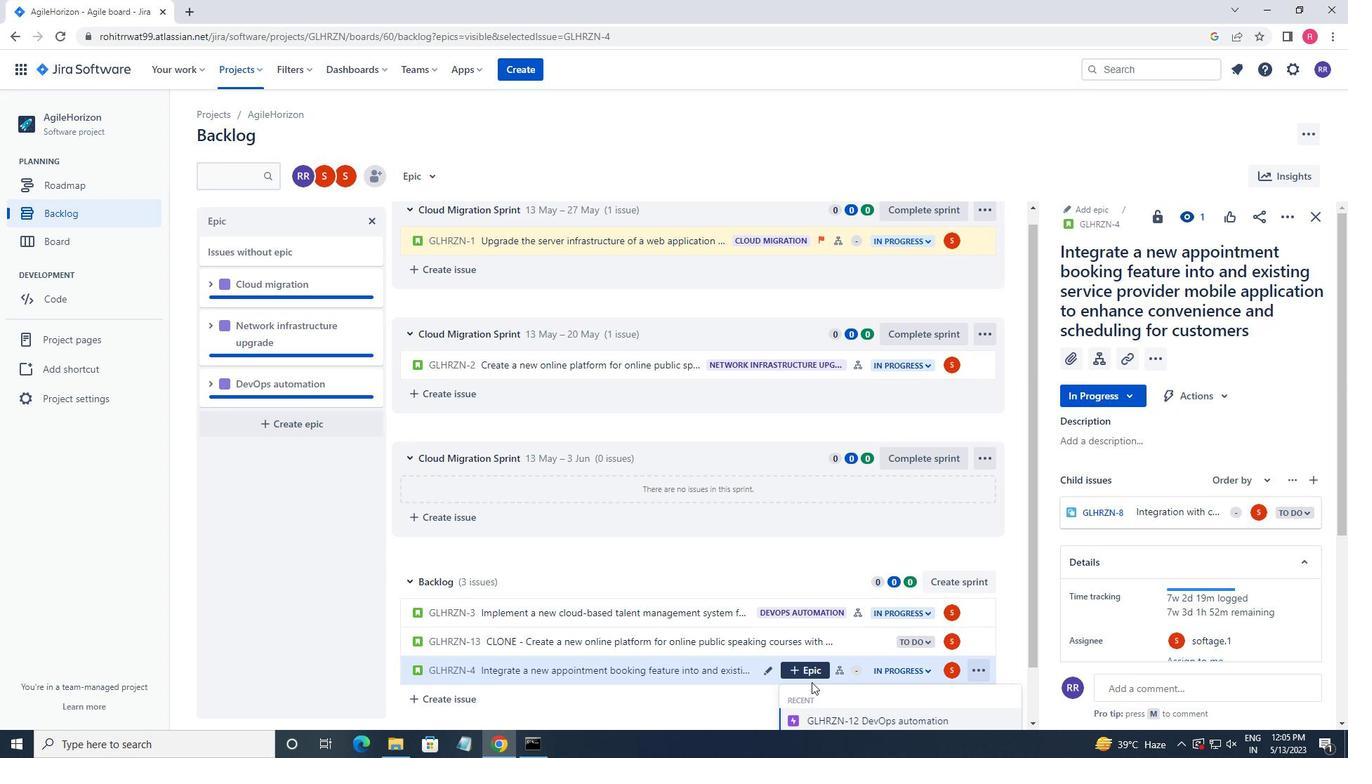 
Action: Mouse scrolled (799, 645) with delta (0, 0)
Screenshot: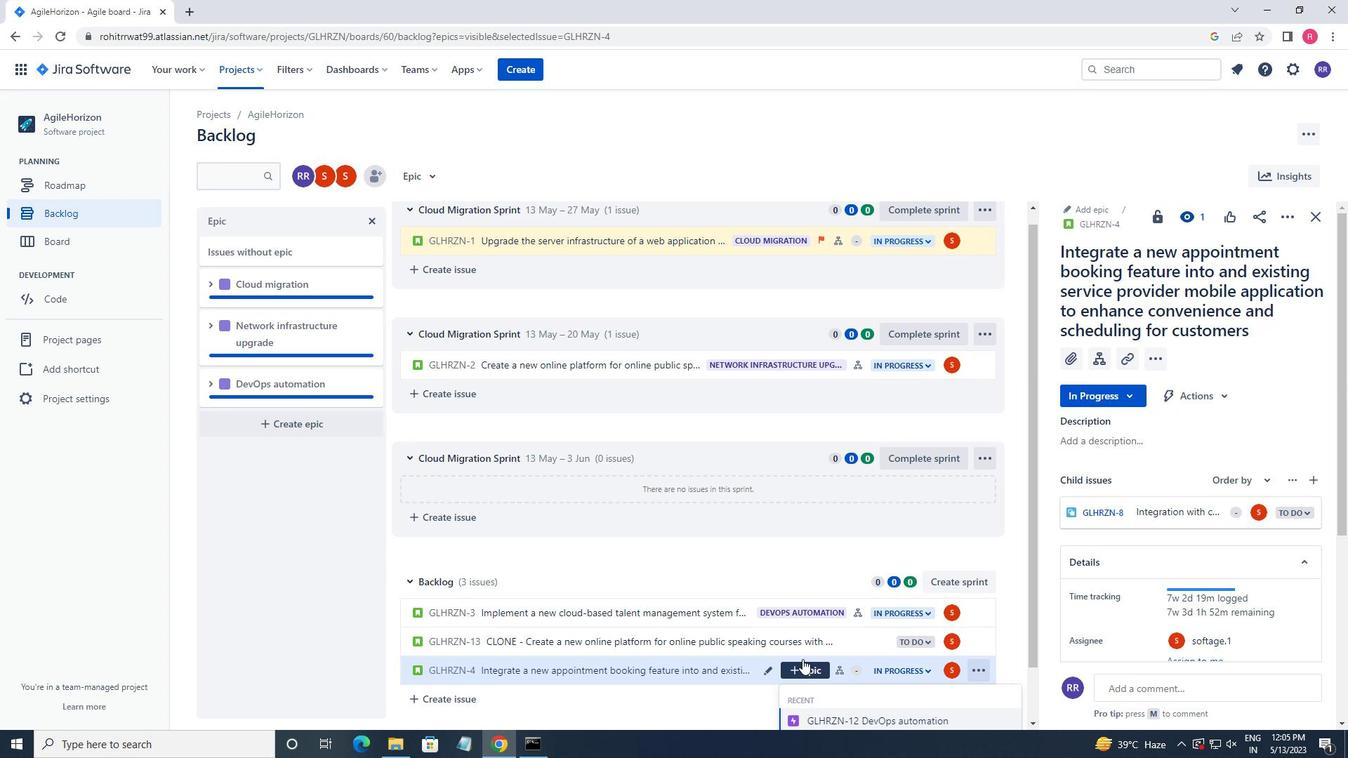 
Action: Mouse scrolled (799, 645) with delta (0, 0)
Screenshot: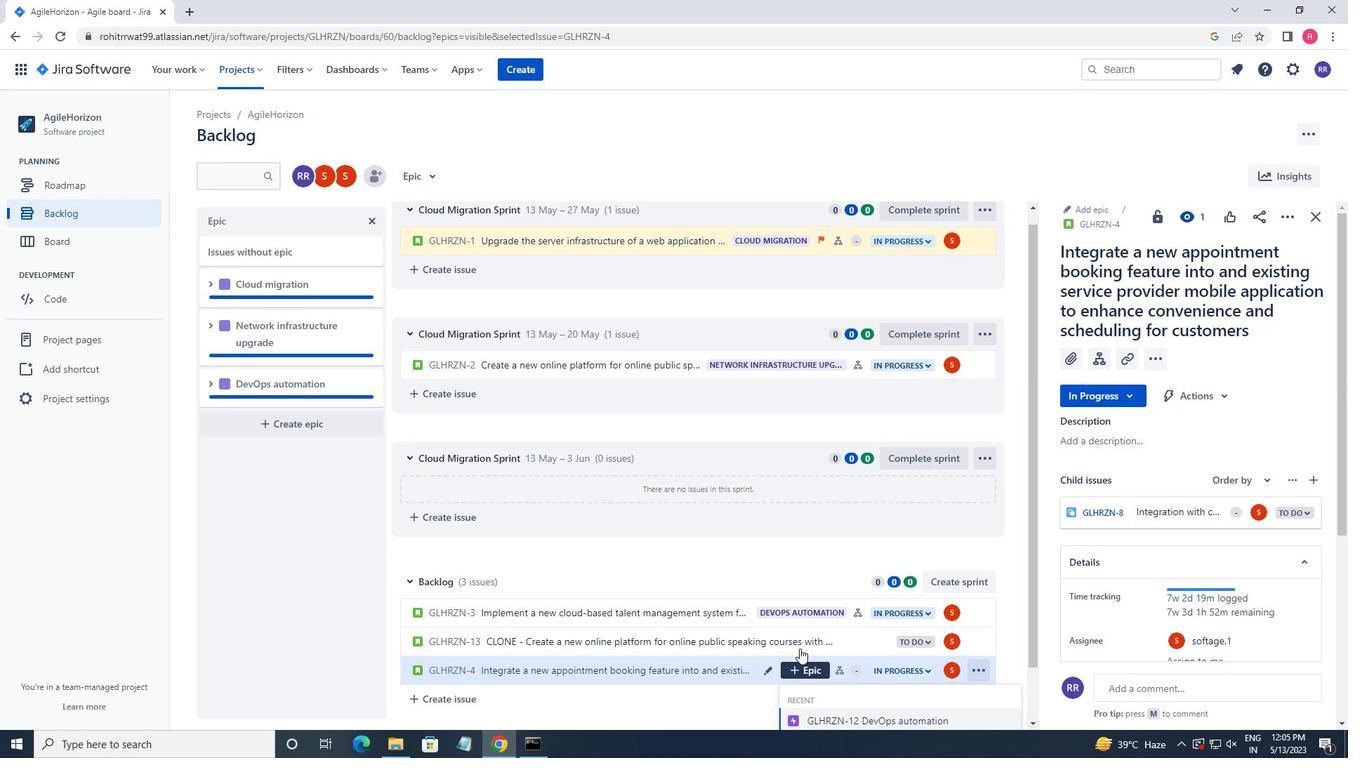 
Action: Mouse moved to (867, 715)
Screenshot: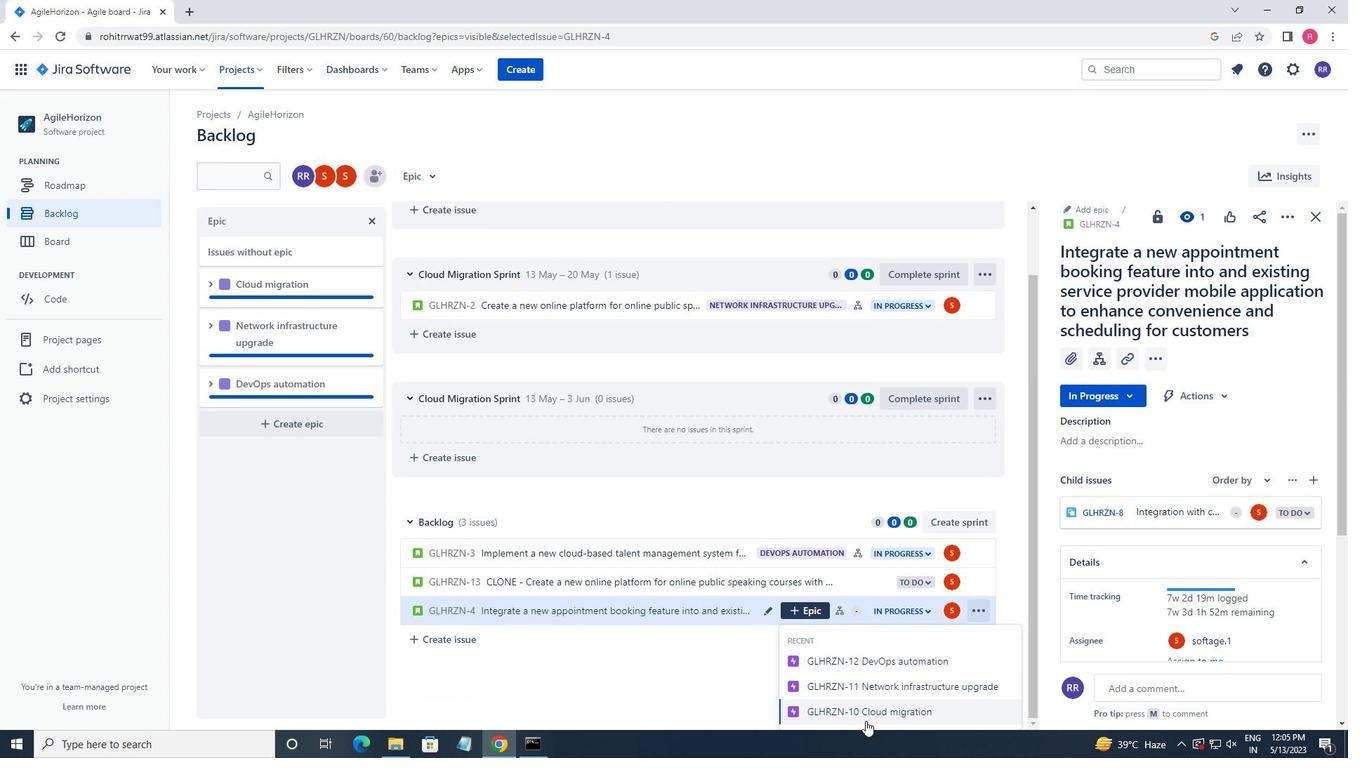 
Action: Mouse pressed left at (867, 715)
Screenshot: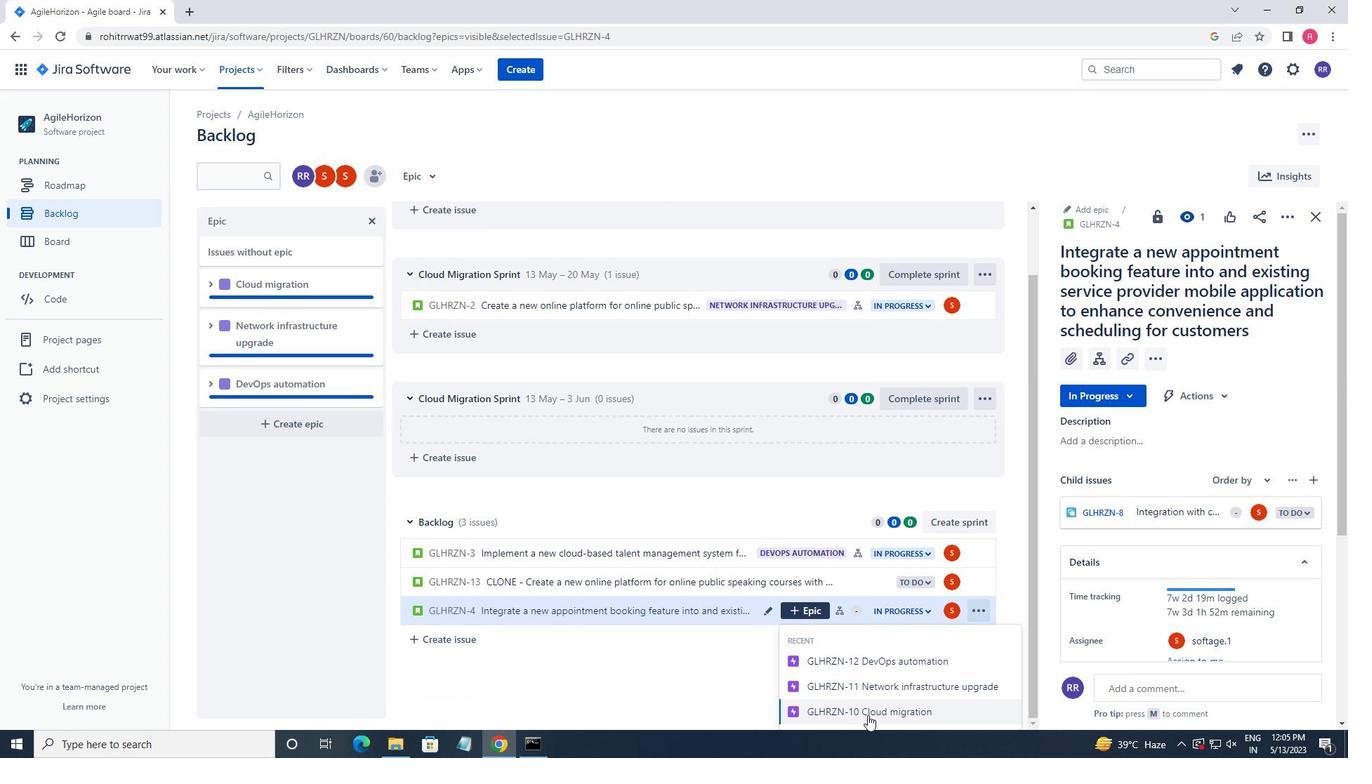 
